 Task: Add a signature Francisco Garcia containing Best wishes for a happy Independence Day, Francisco Garcia to email address softage.1@softage.net and add a label Training
Action: Mouse moved to (456, 716)
Screenshot: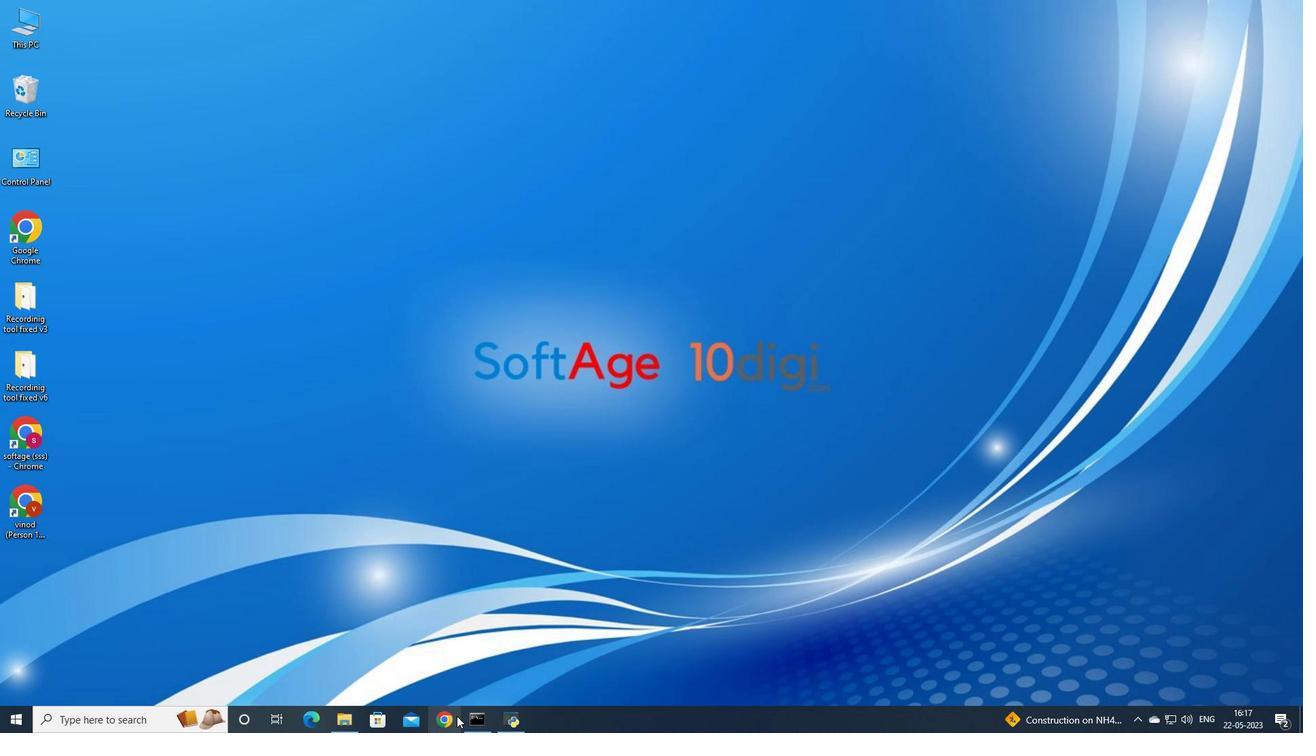 
Action: Mouse pressed left at (456, 716)
Screenshot: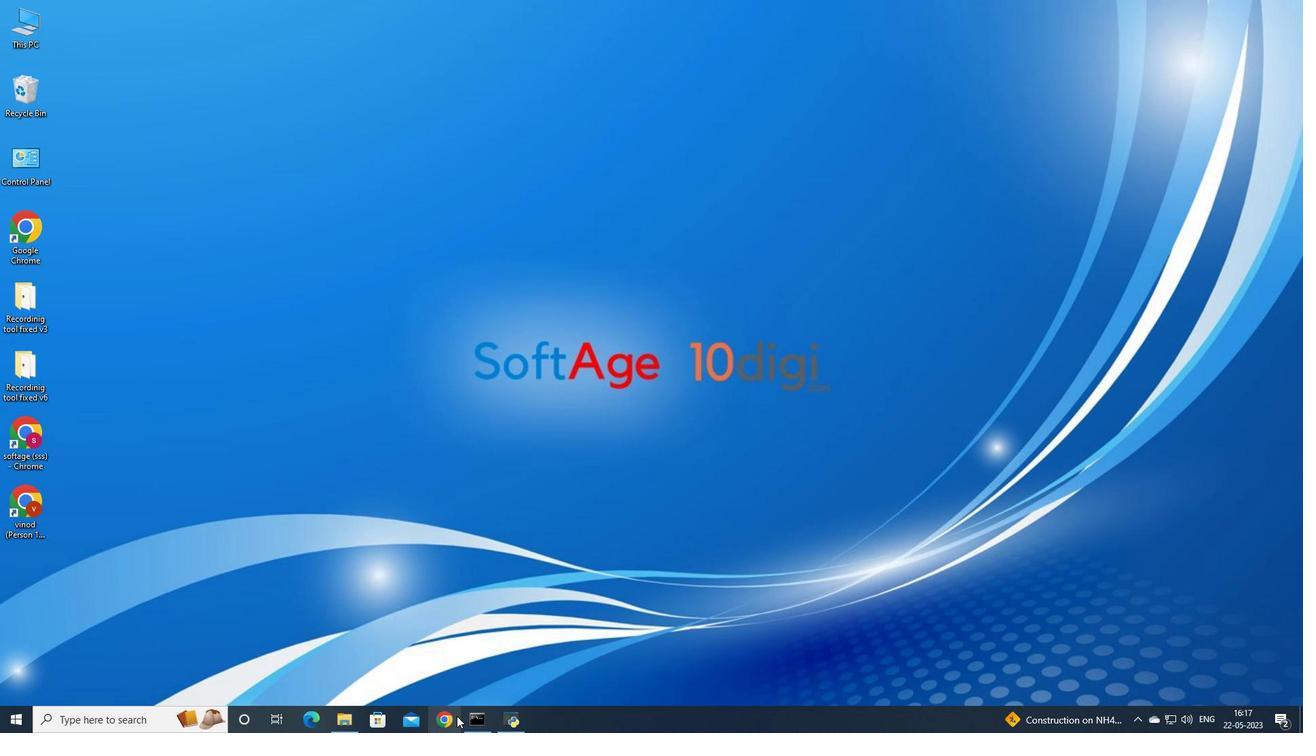 
Action: Mouse moved to (589, 420)
Screenshot: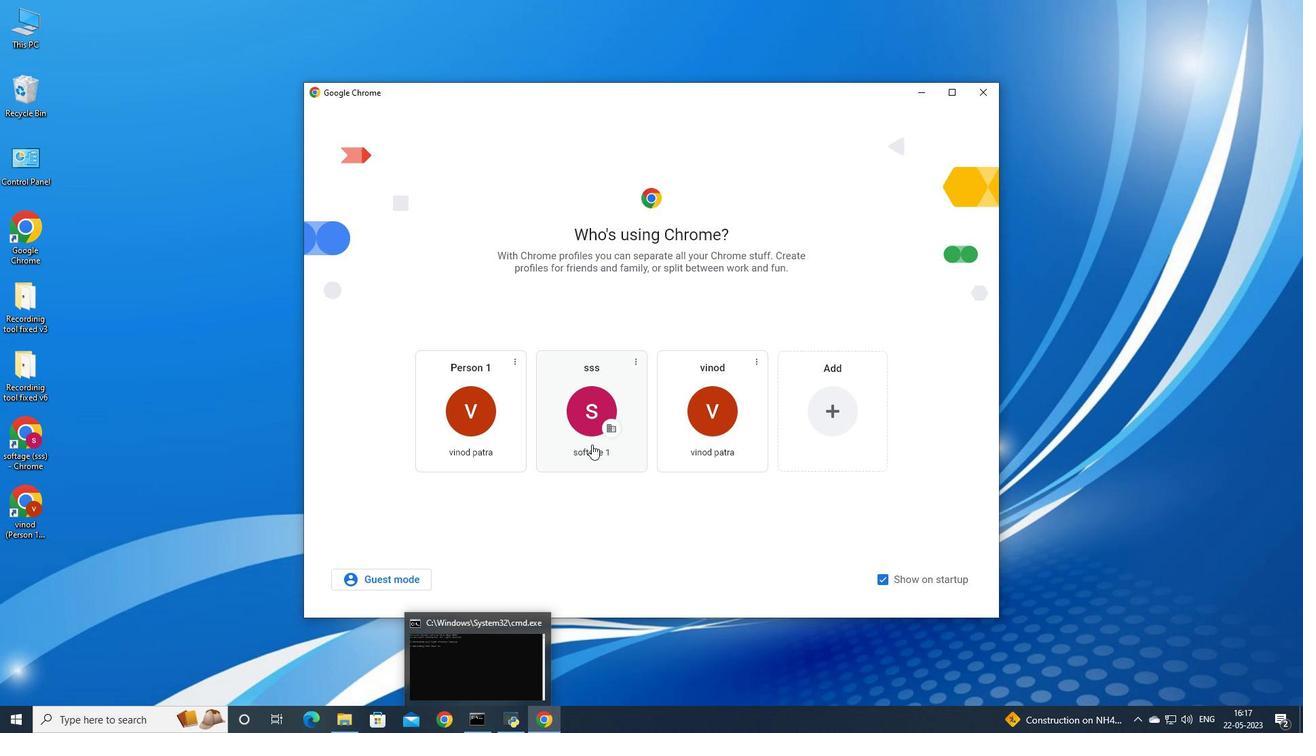 
Action: Mouse pressed left at (589, 420)
Screenshot: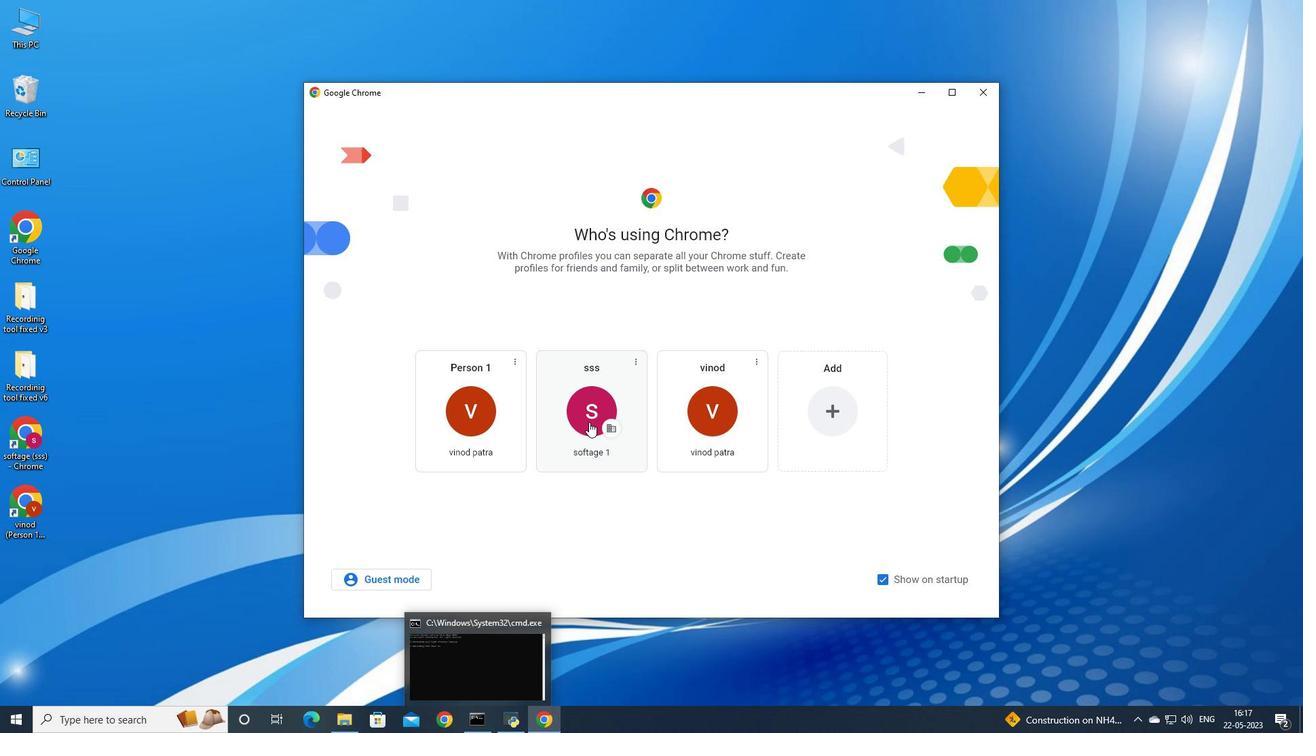 
Action: Mouse moved to (1166, 65)
Screenshot: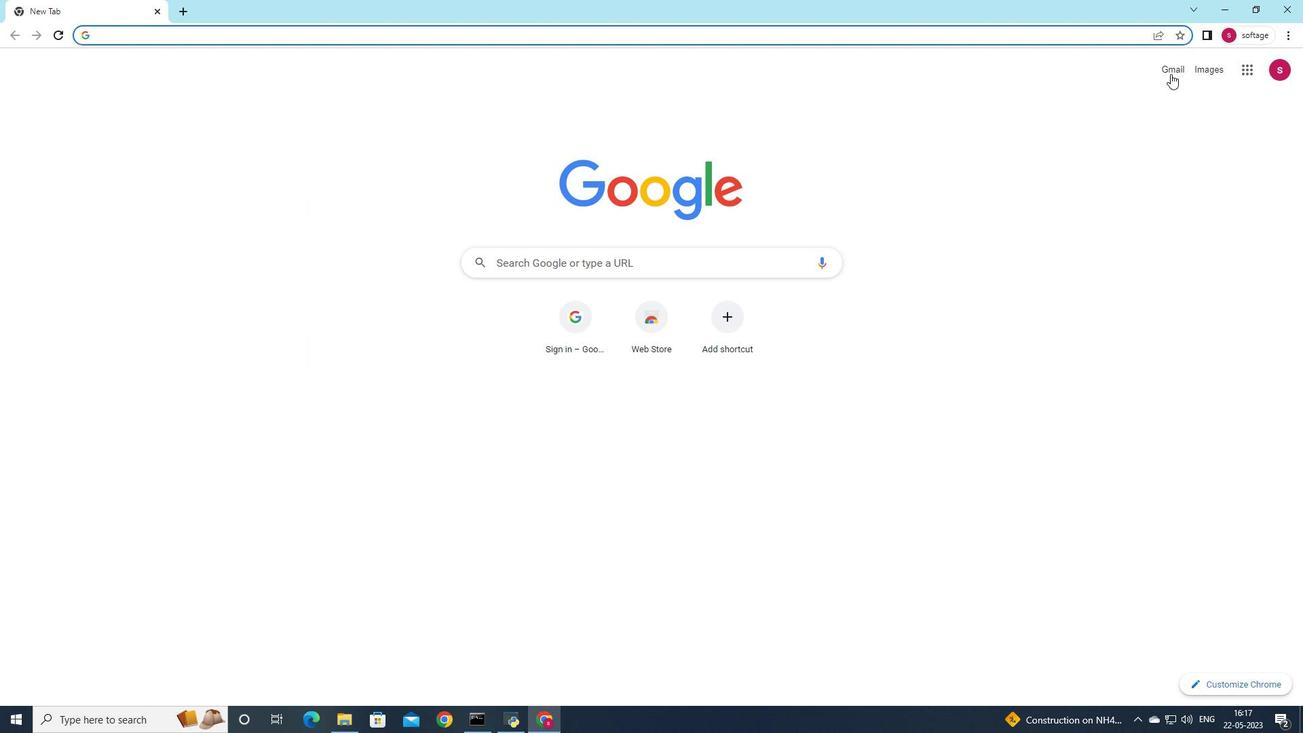 
Action: Mouse pressed left at (1166, 65)
Screenshot: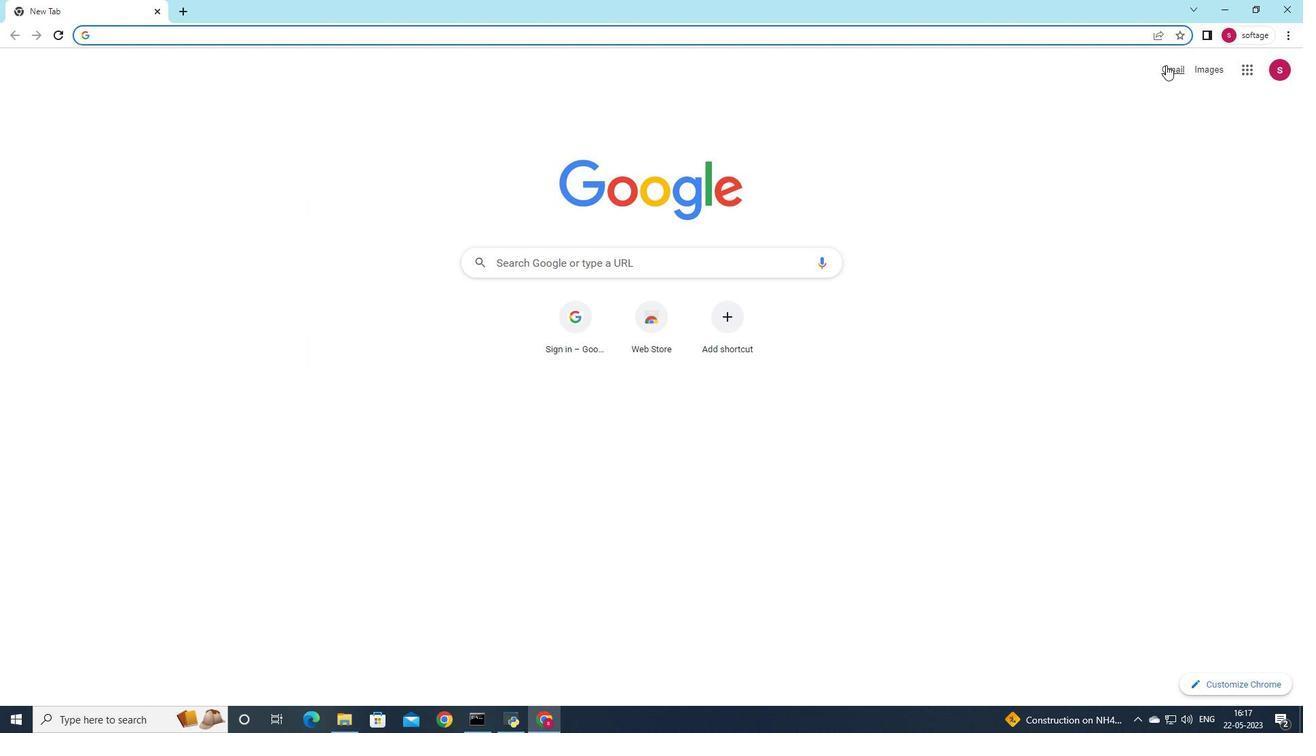 
Action: Mouse moved to (1141, 90)
Screenshot: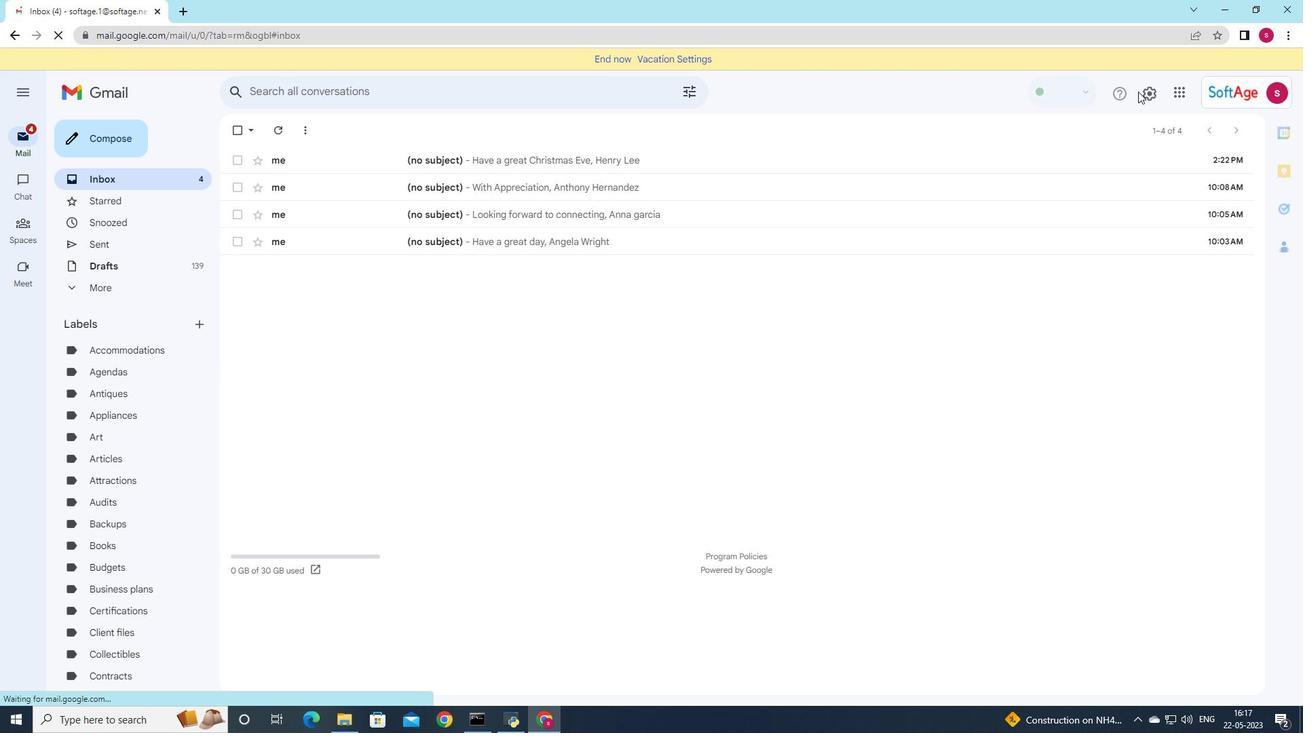 
Action: Mouse pressed left at (1141, 90)
Screenshot: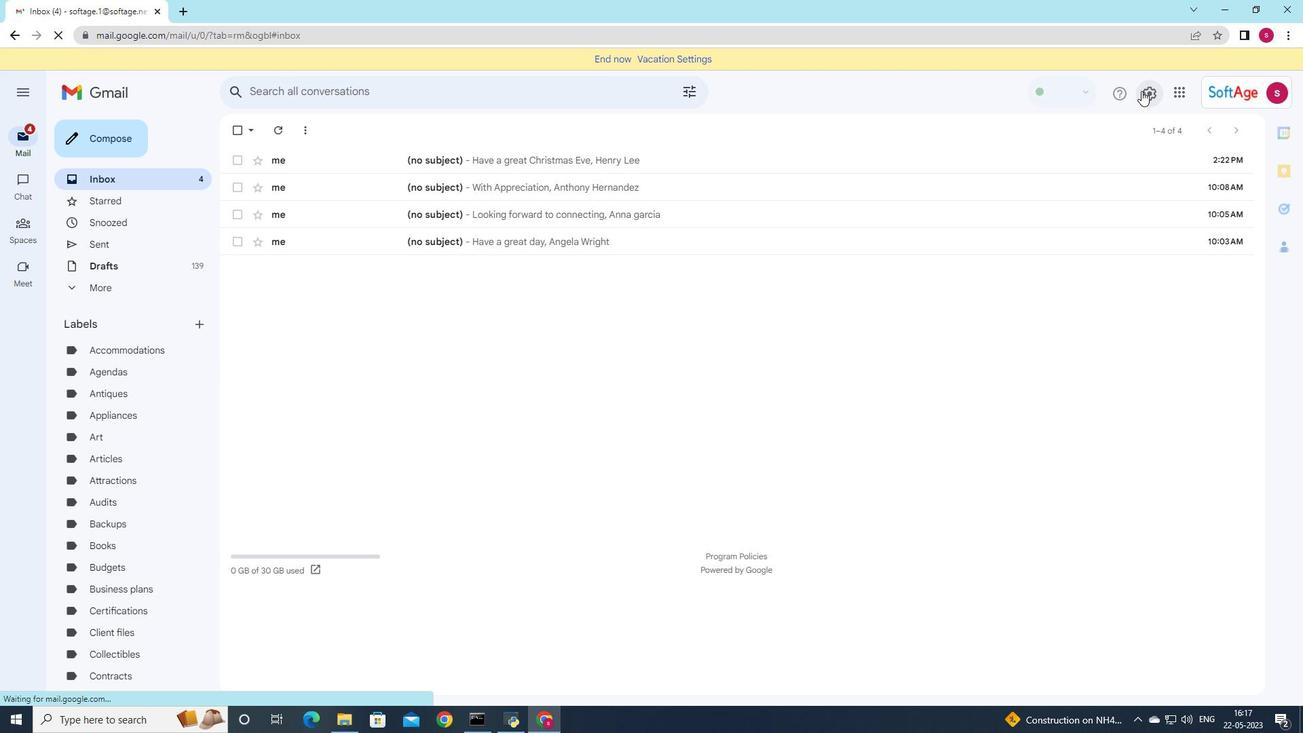 
Action: Mouse moved to (1155, 162)
Screenshot: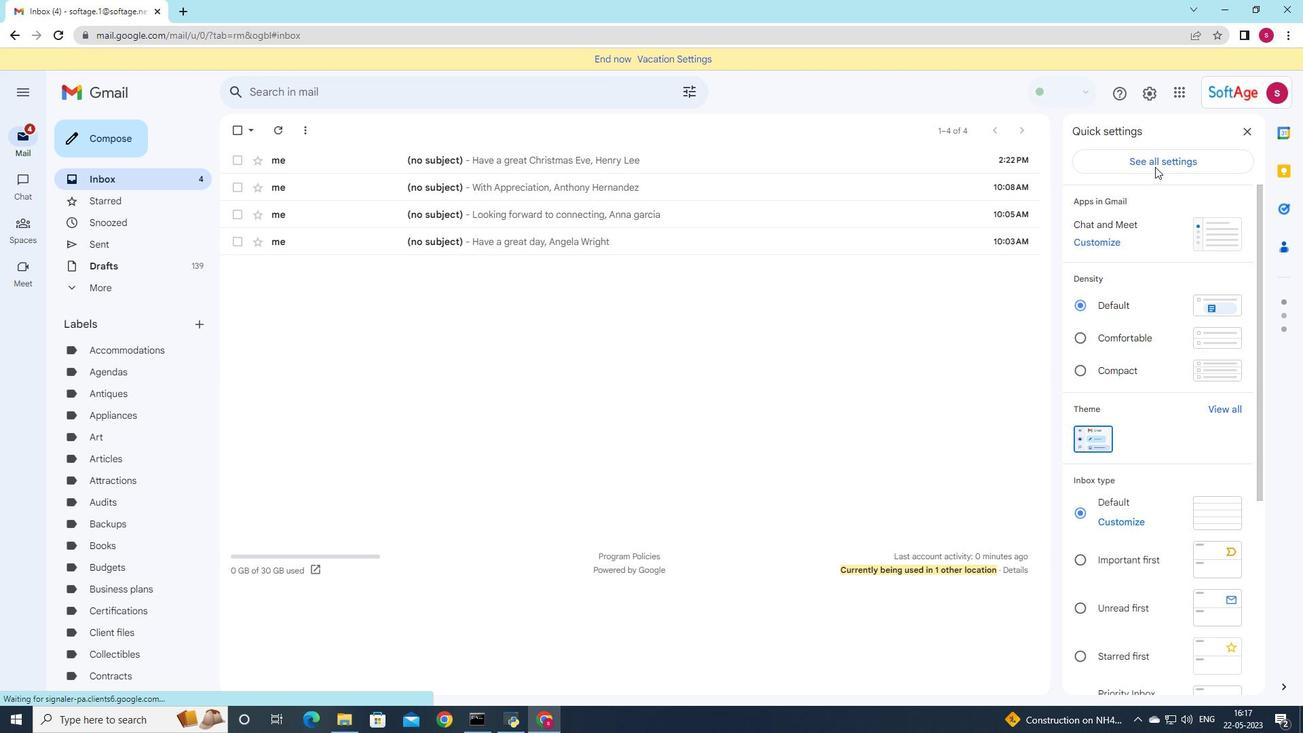 
Action: Mouse pressed left at (1155, 162)
Screenshot: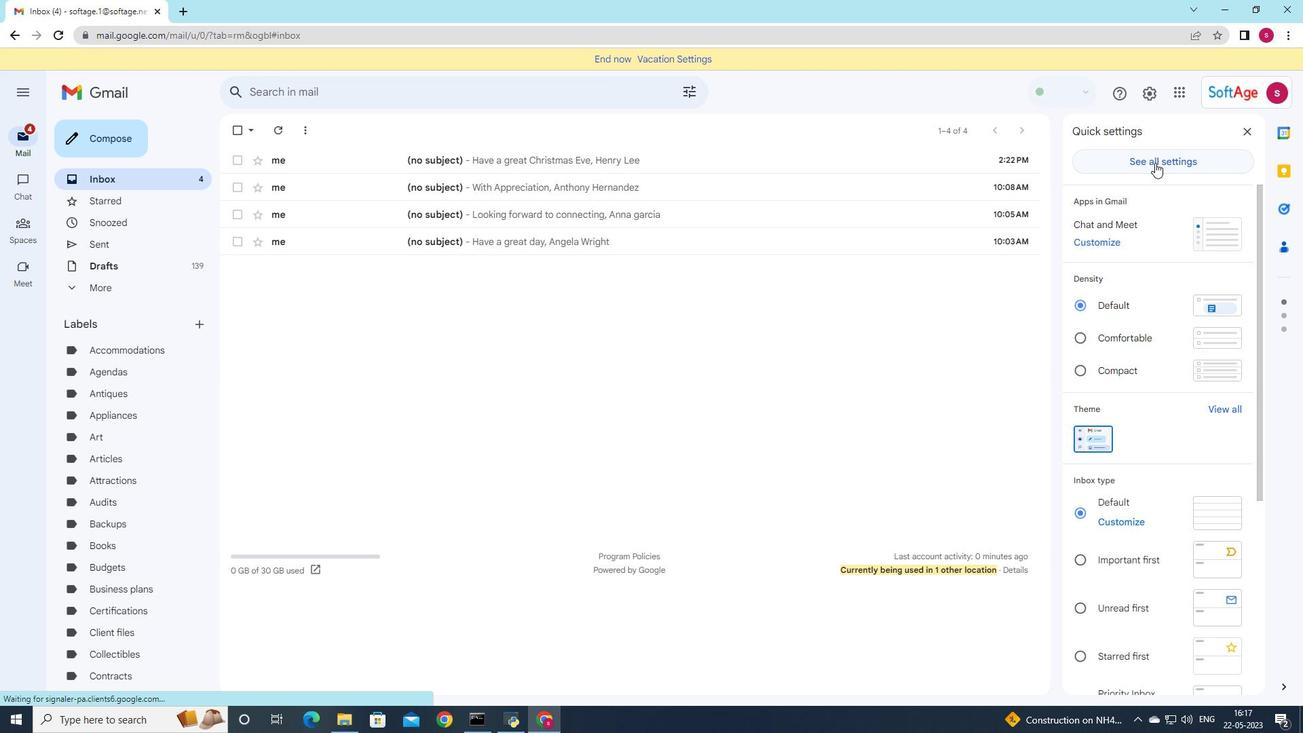 
Action: Mouse moved to (637, 404)
Screenshot: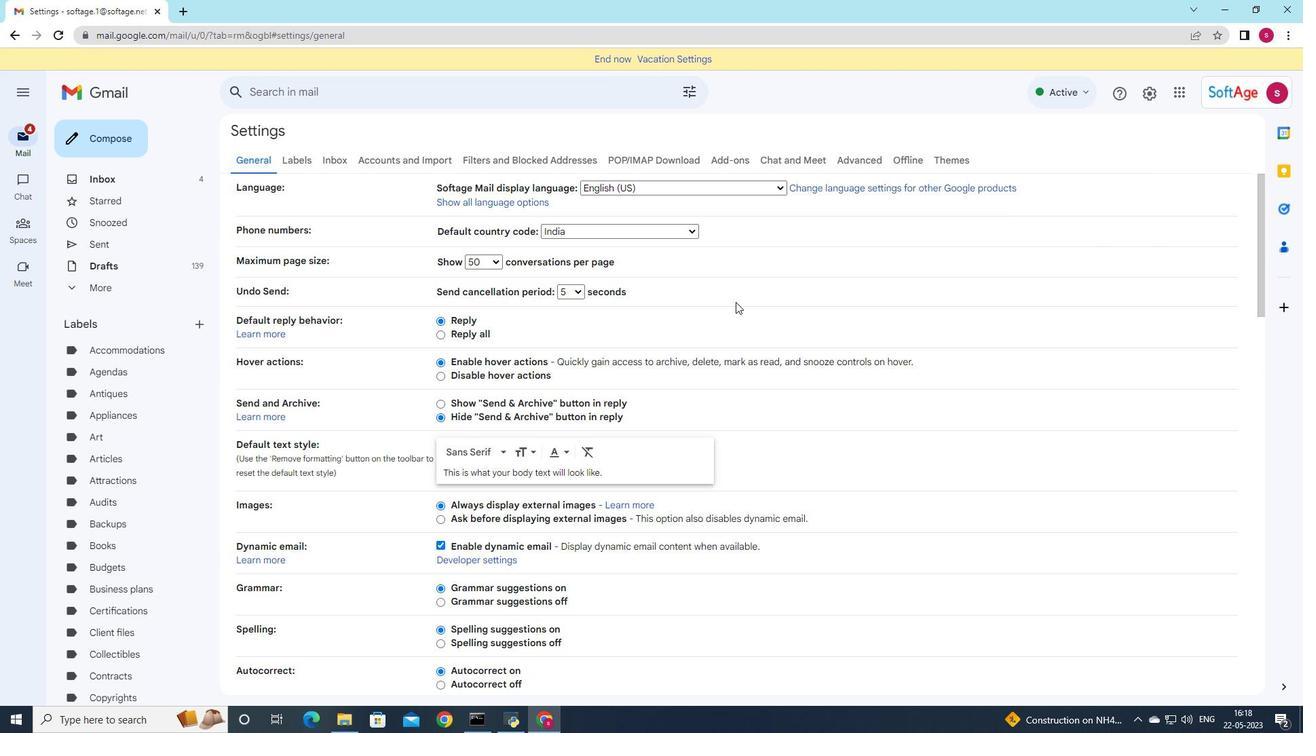 
Action: Mouse scrolled (637, 403) with delta (0, 0)
Screenshot: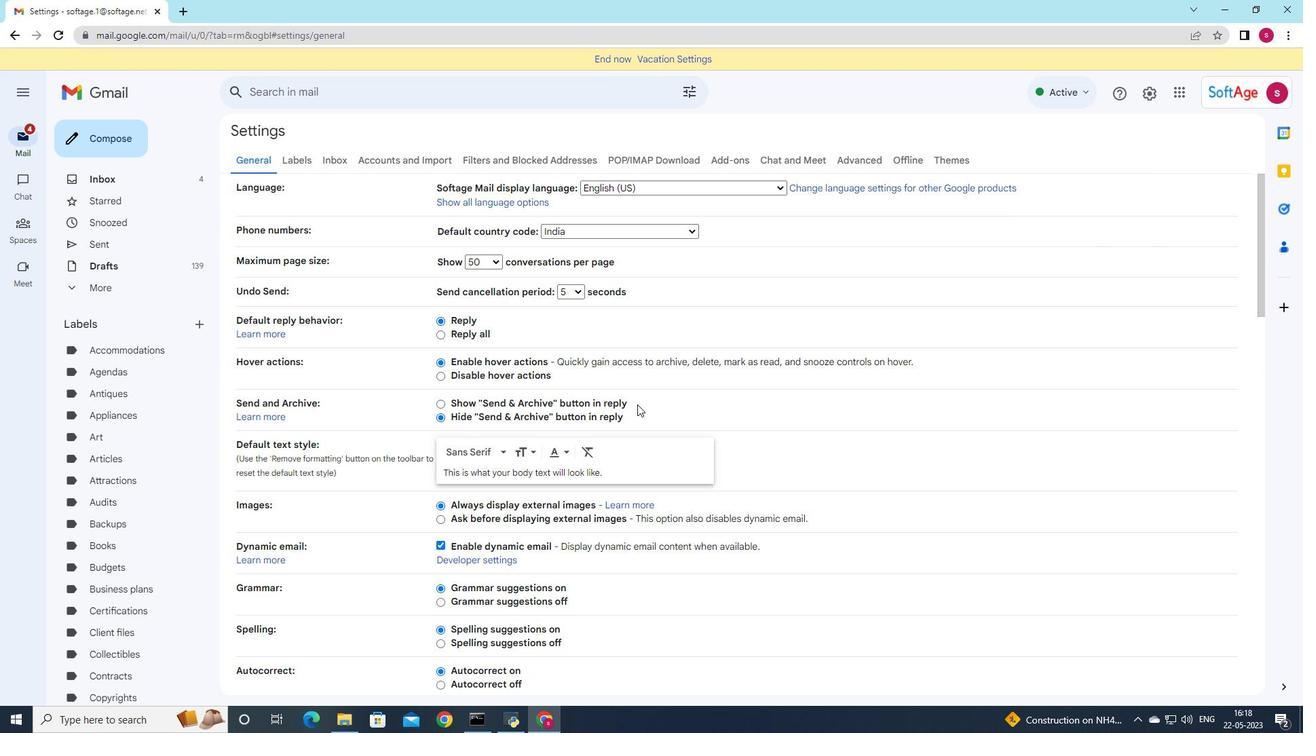 
Action: Mouse scrolled (637, 403) with delta (0, 0)
Screenshot: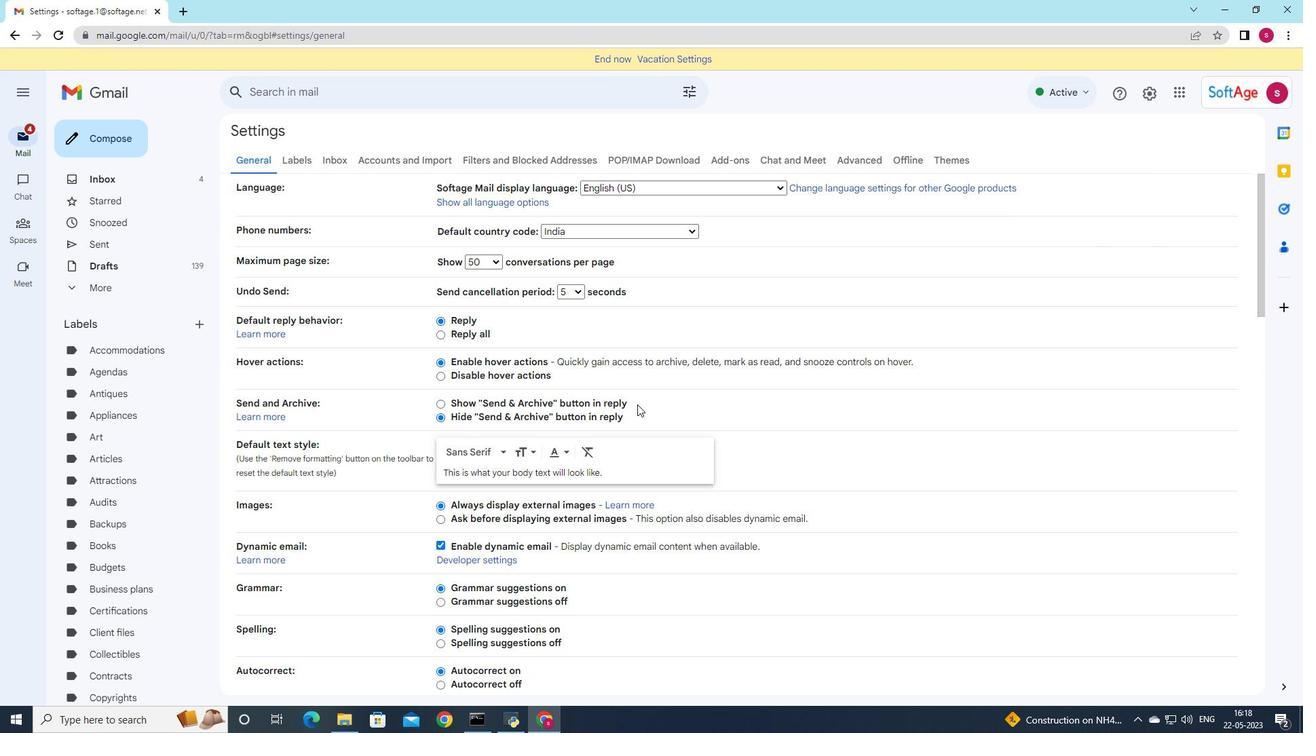 
Action: Mouse scrolled (637, 403) with delta (0, 0)
Screenshot: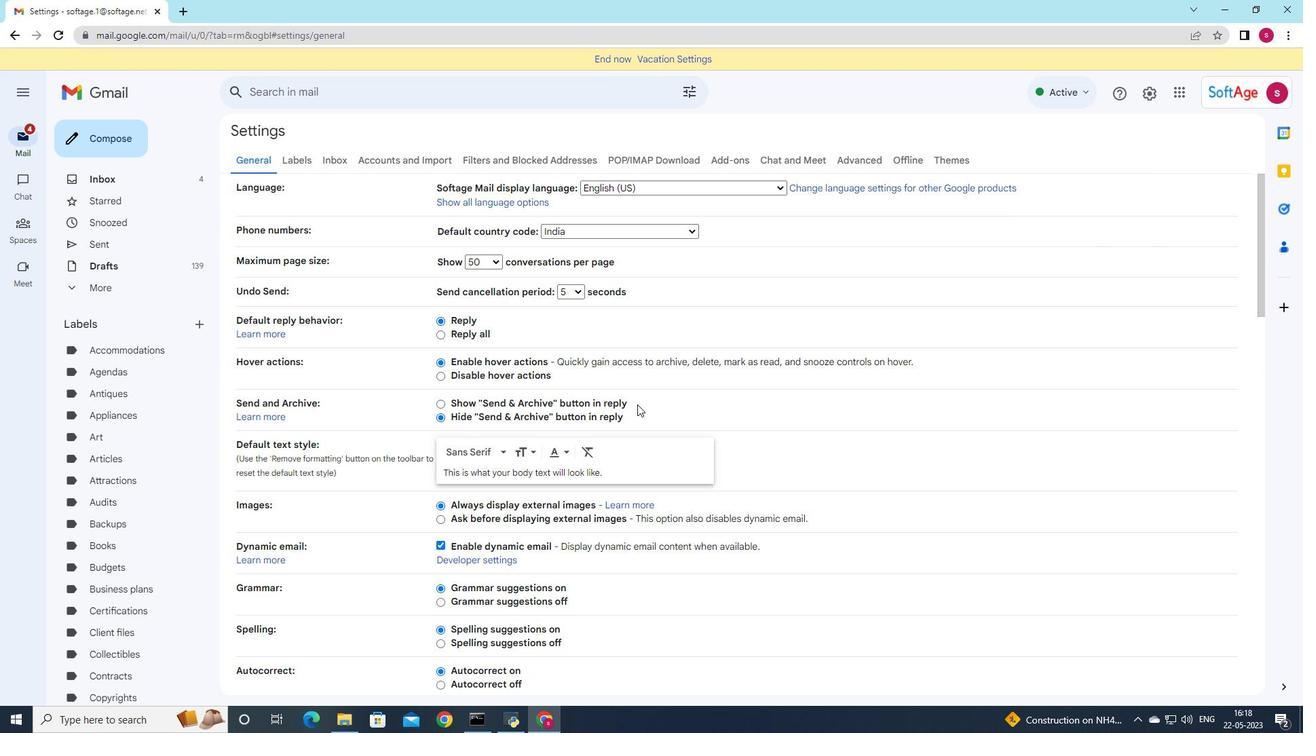 
Action: Mouse scrolled (637, 403) with delta (0, 0)
Screenshot: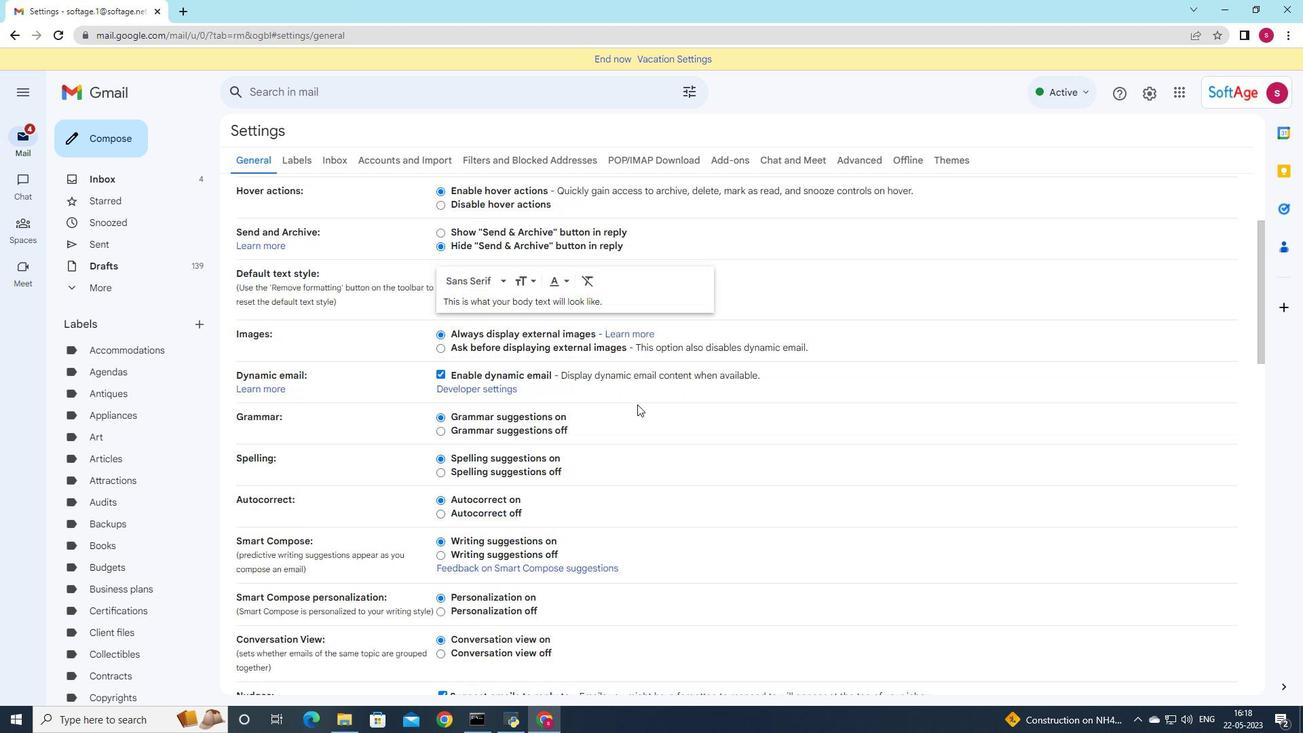 
Action: Mouse scrolled (637, 403) with delta (0, 0)
Screenshot: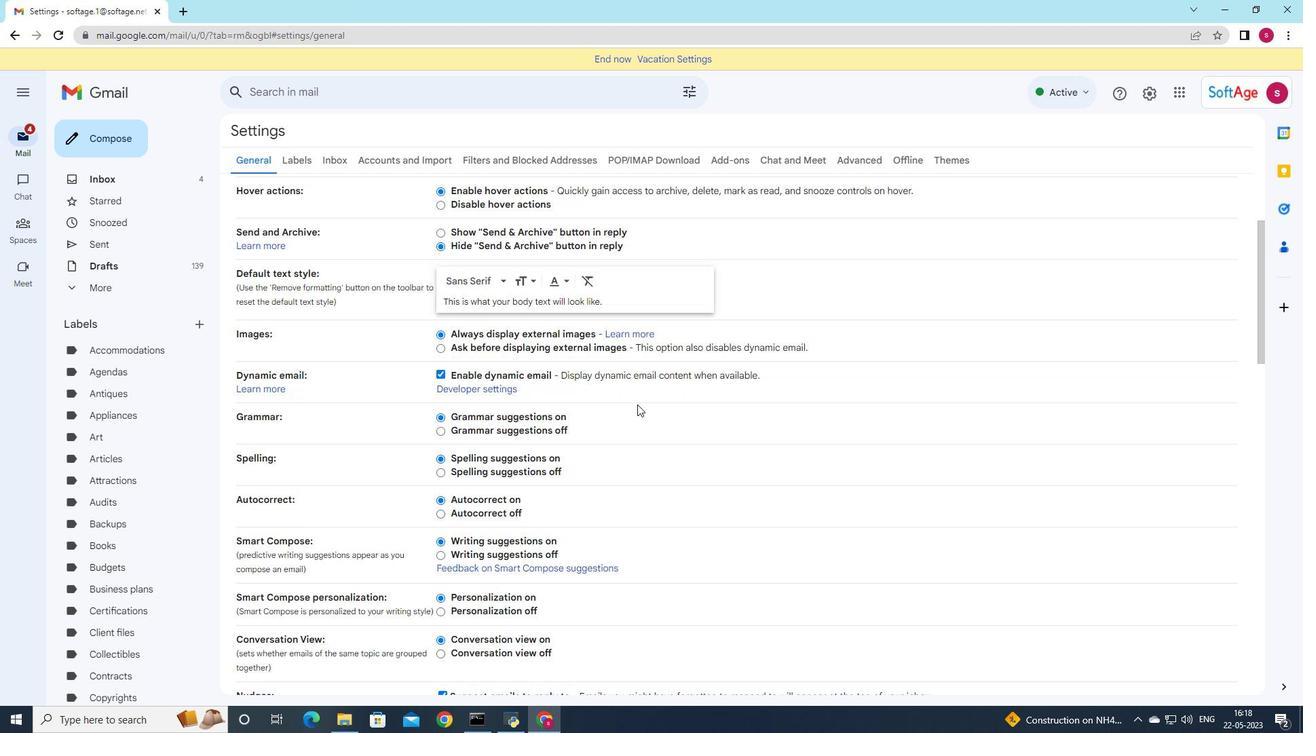 
Action: Mouse scrolled (637, 403) with delta (0, 0)
Screenshot: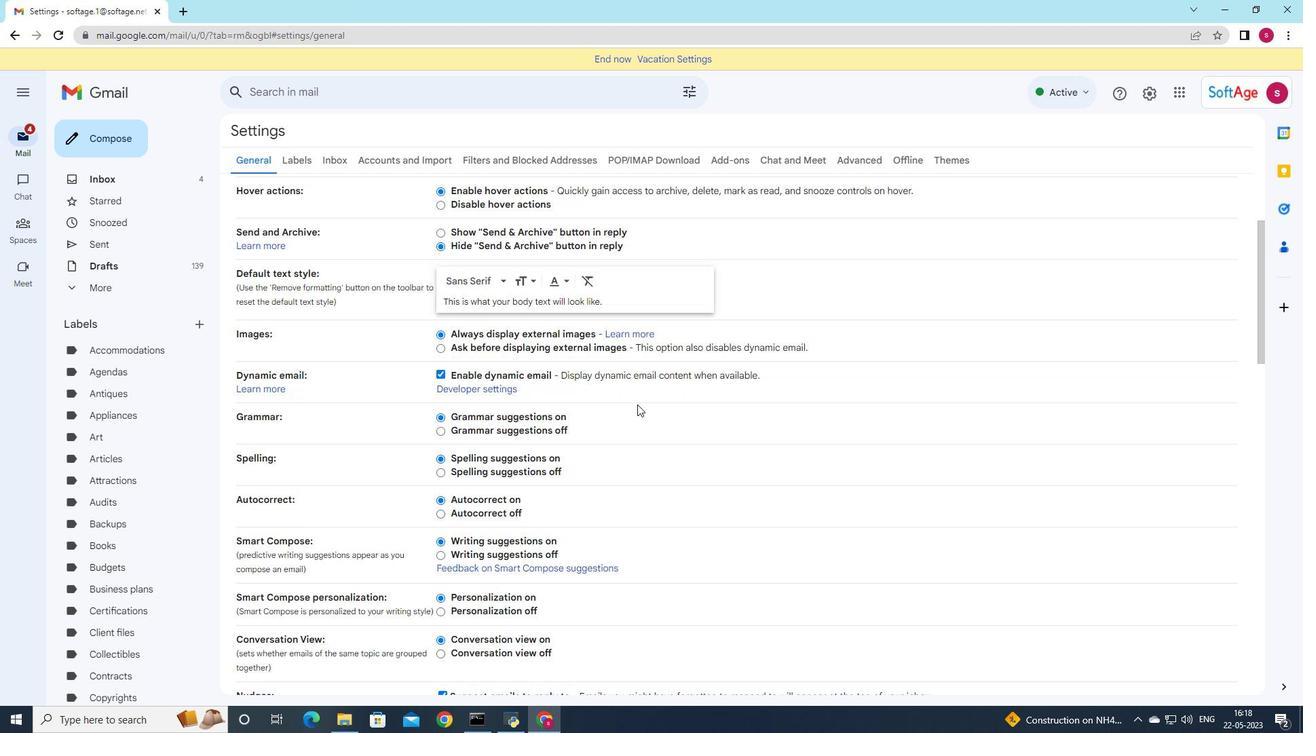 
Action: Mouse scrolled (637, 403) with delta (0, 0)
Screenshot: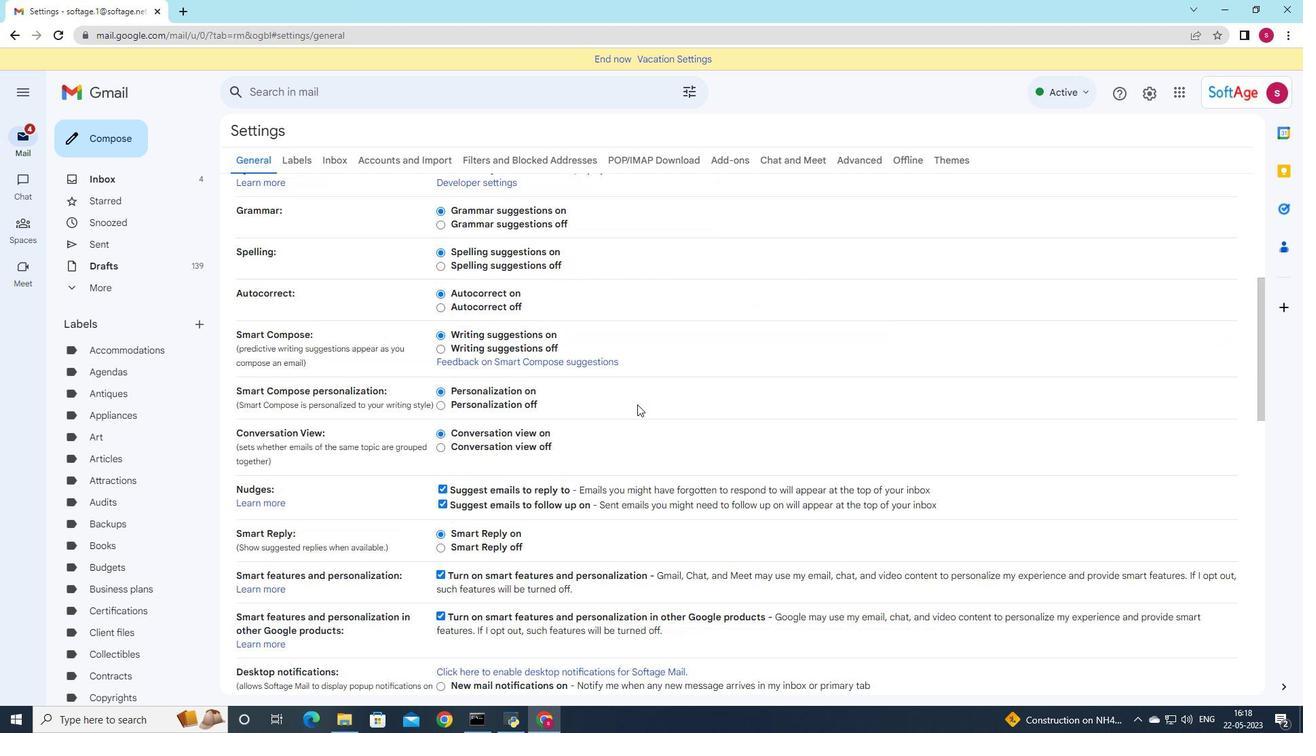 
Action: Mouse scrolled (637, 403) with delta (0, 0)
Screenshot: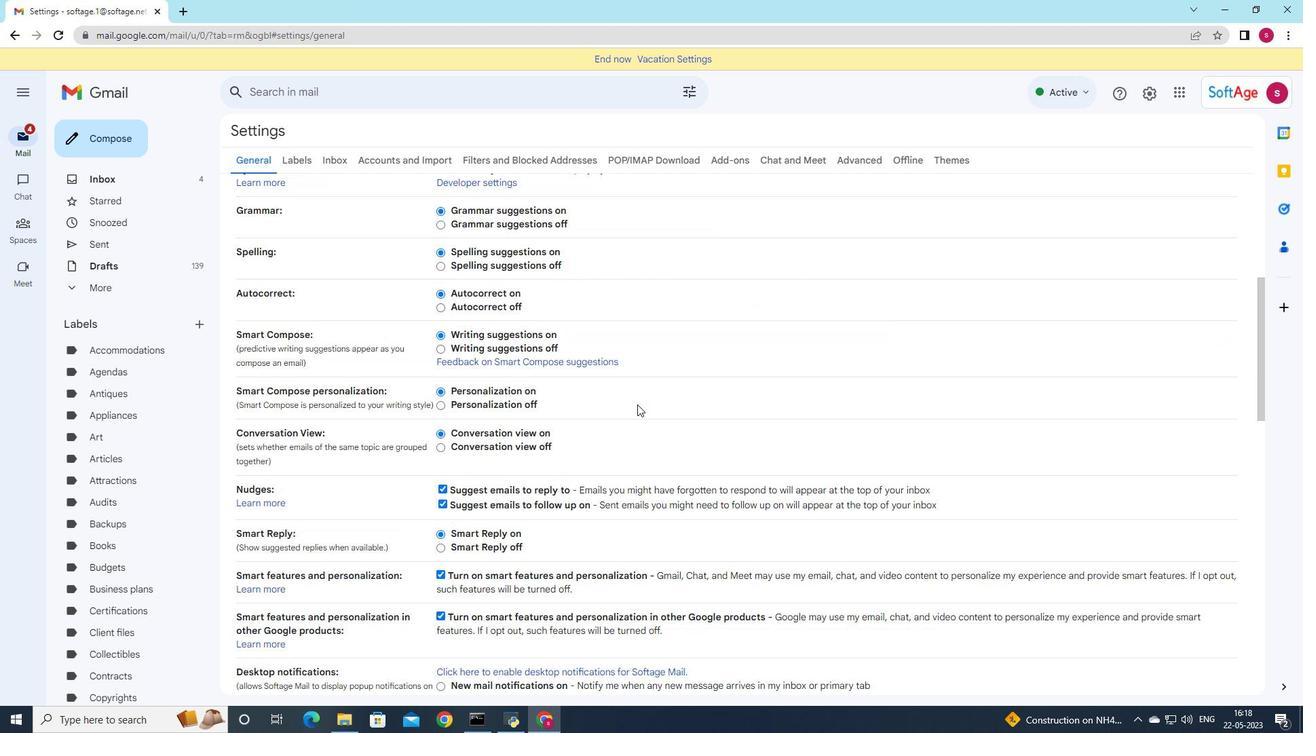 
Action: Mouse scrolled (637, 403) with delta (0, 0)
Screenshot: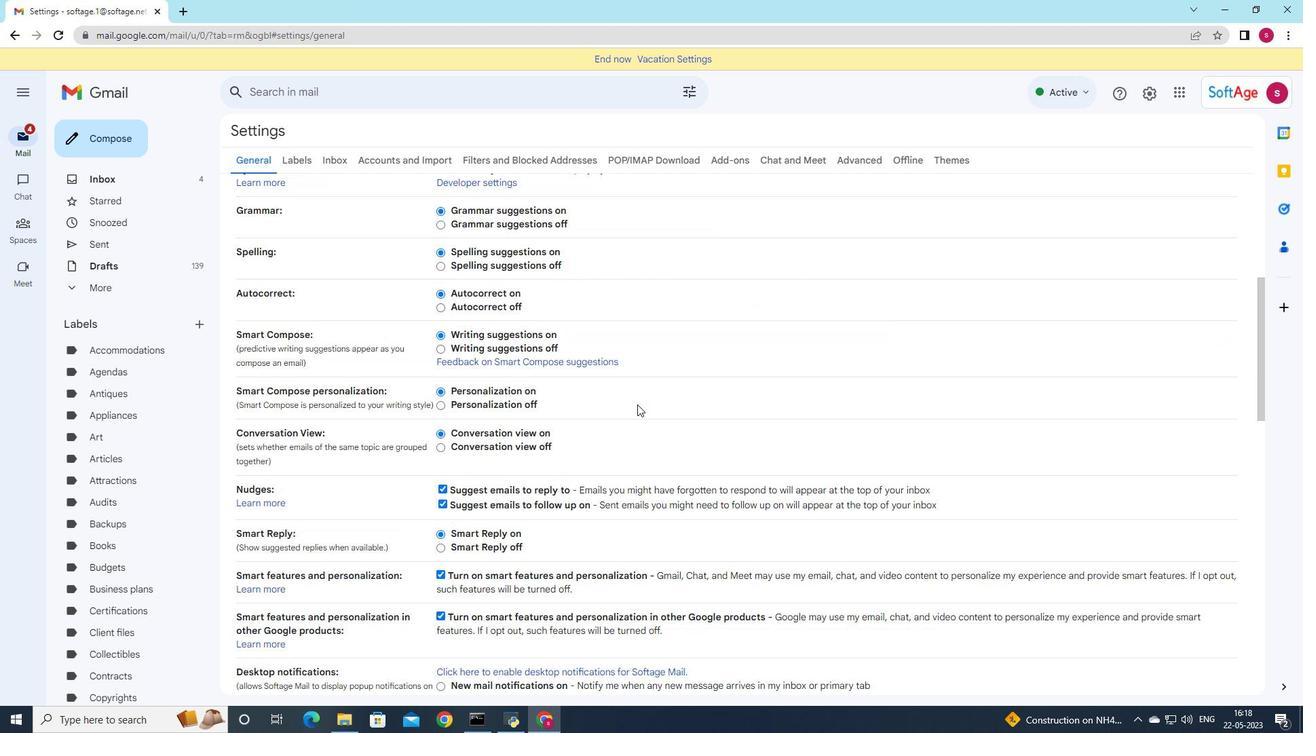 
Action: Mouse scrolled (637, 403) with delta (0, 0)
Screenshot: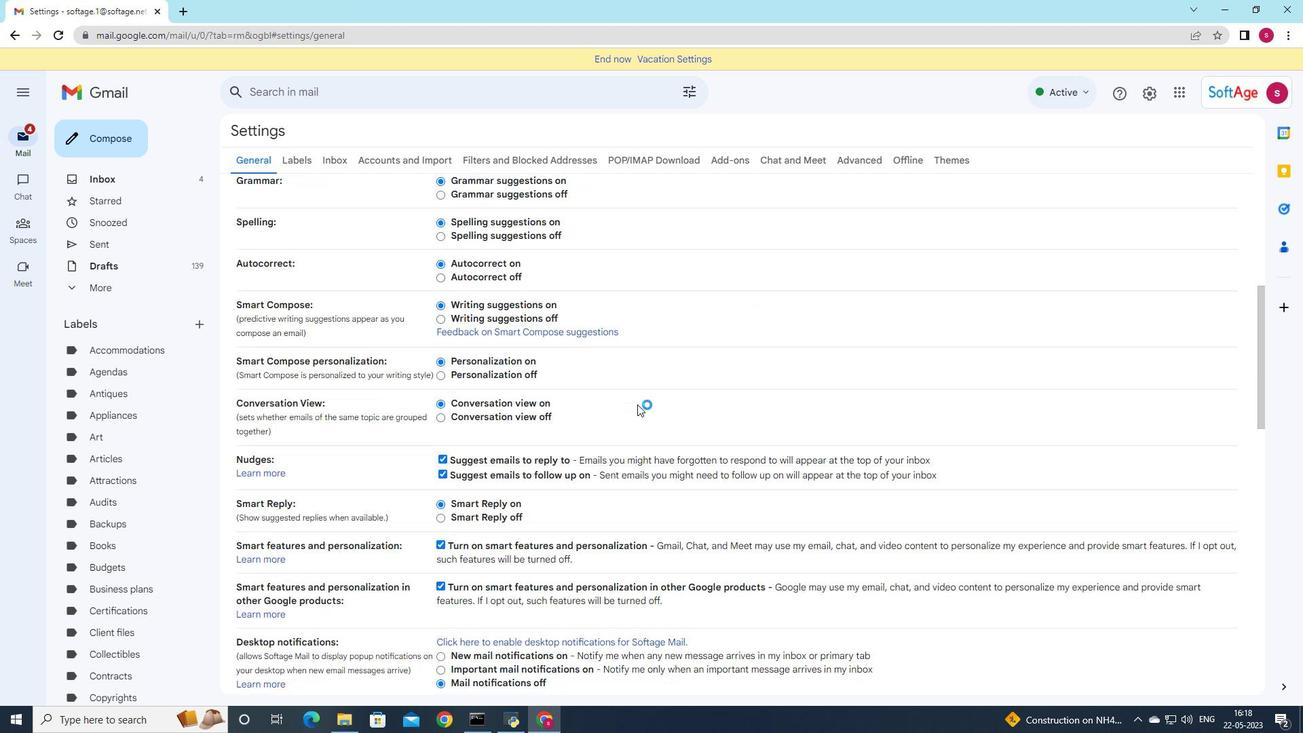 
Action: Mouse scrolled (637, 403) with delta (0, 0)
Screenshot: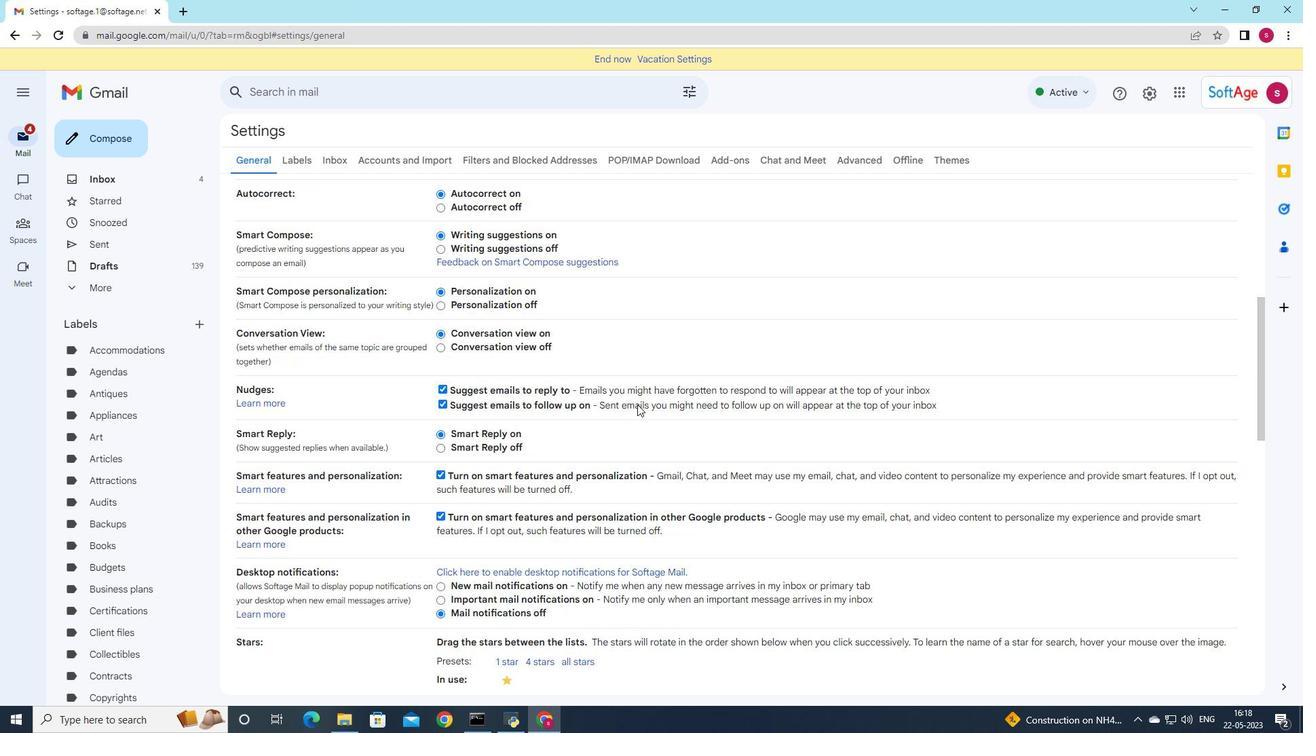 
Action: Mouse scrolled (637, 403) with delta (0, 0)
Screenshot: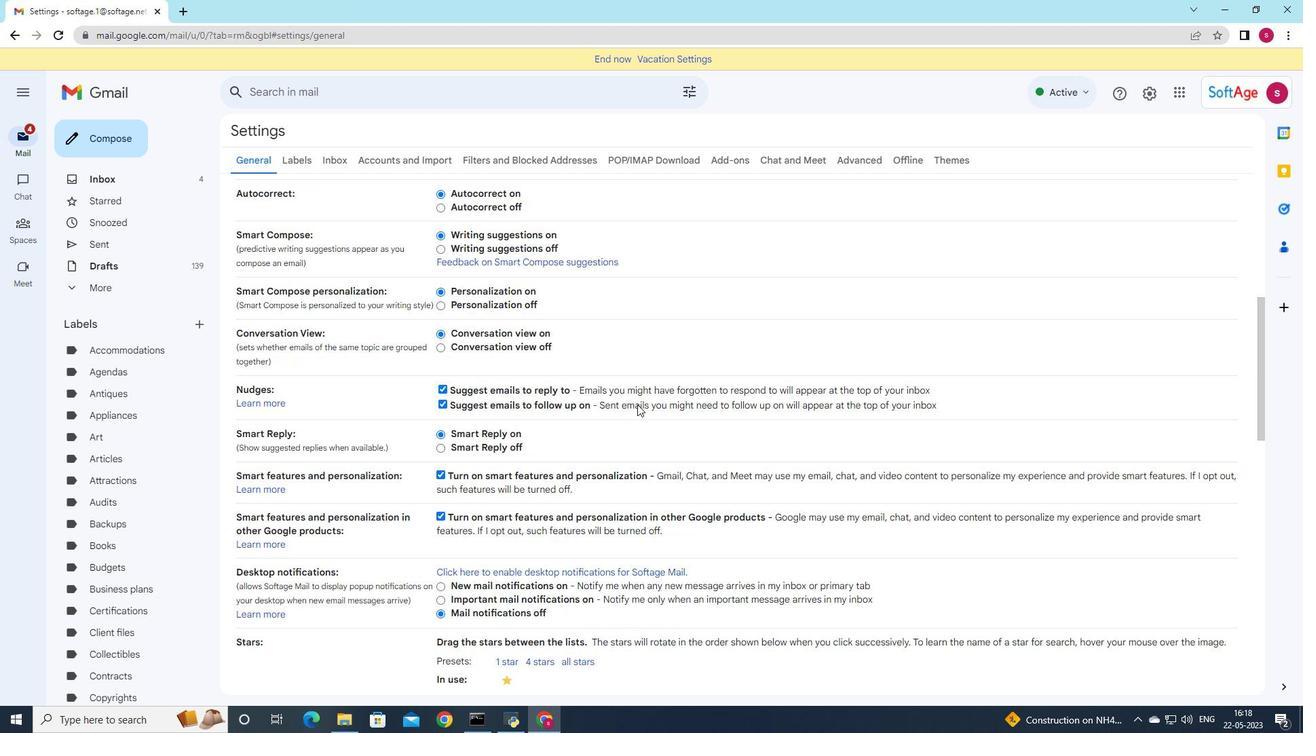 
Action: Mouse scrolled (637, 403) with delta (0, 0)
Screenshot: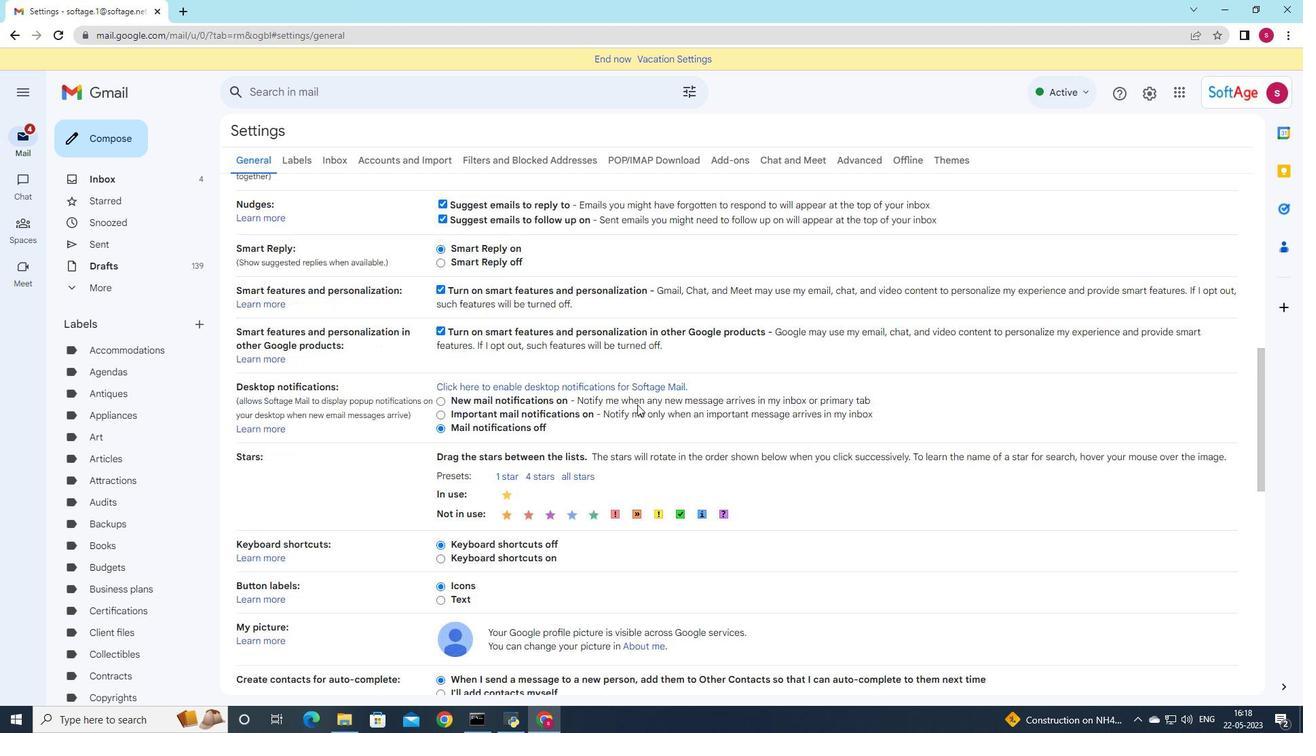
Action: Mouse scrolled (637, 403) with delta (0, 0)
Screenshot: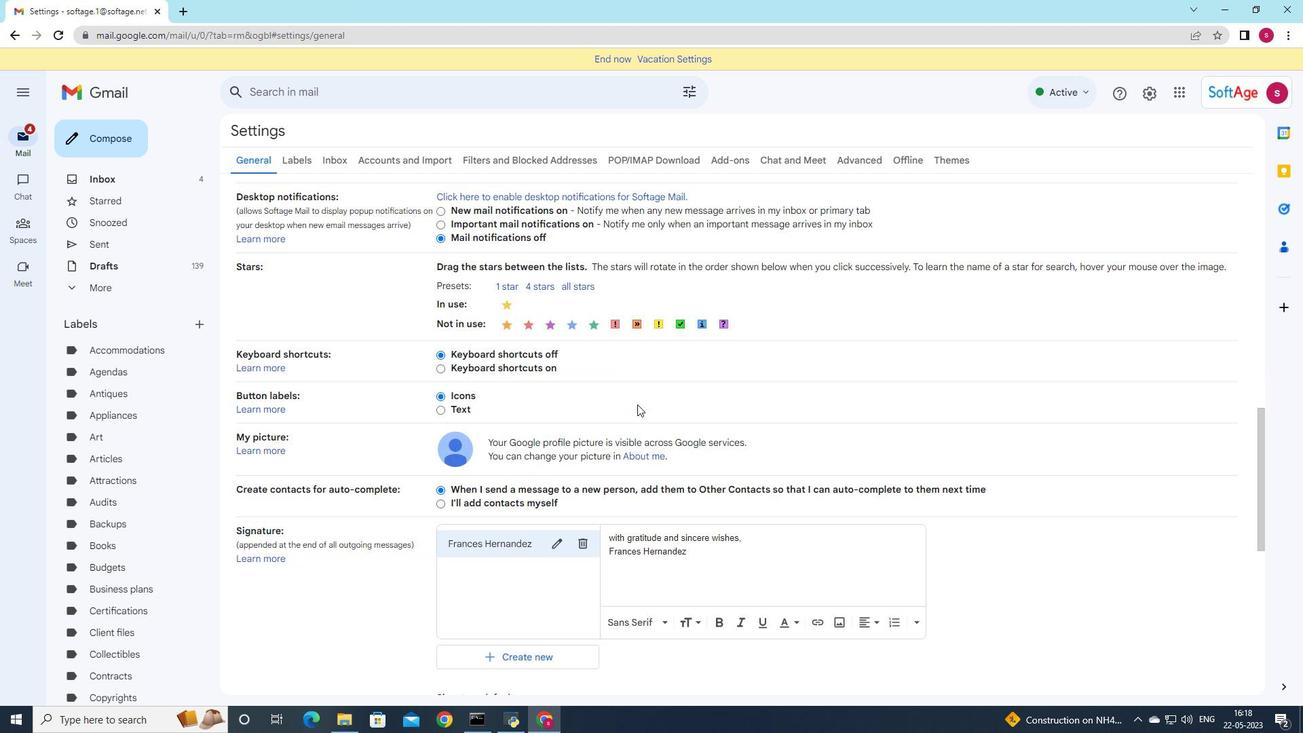 
Action: Mouse scrolled (637, 403) with delta (0, 0)
Screenshot: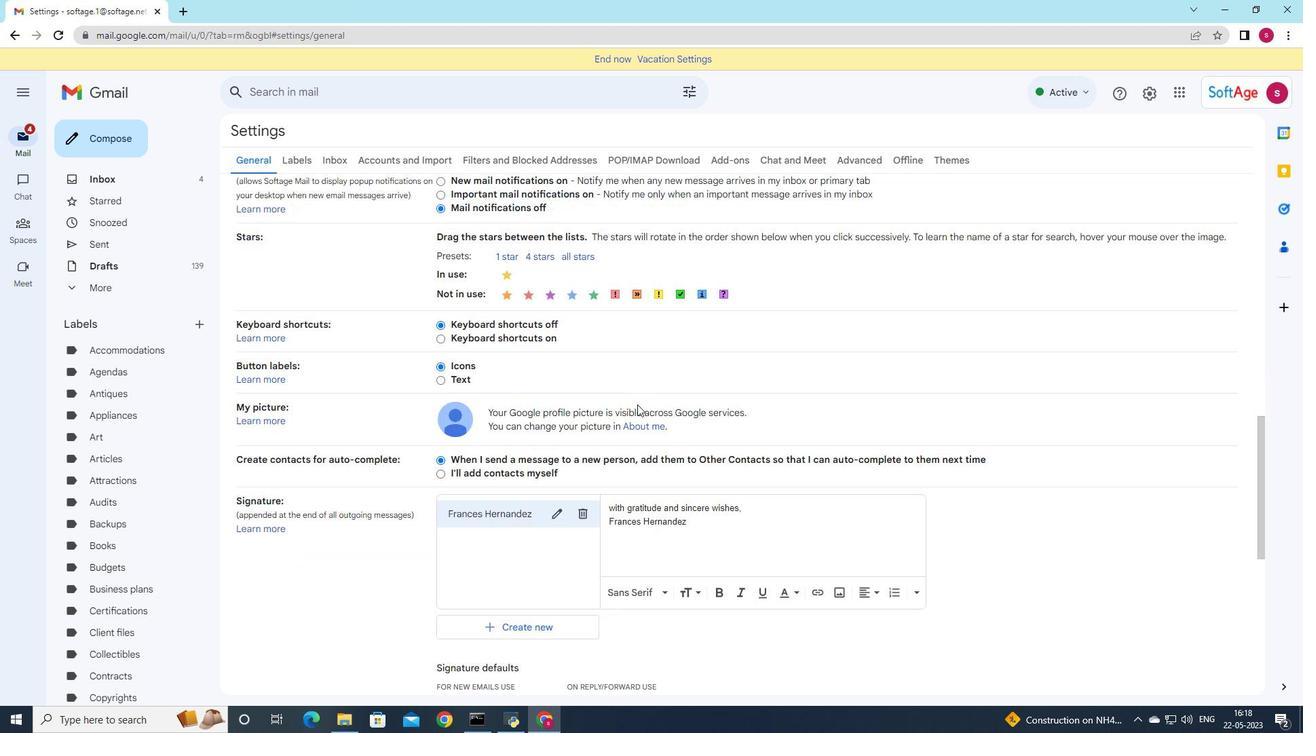 
Action: Mouse scrolled (637, 403) with delta (0, 0)
Screenshot: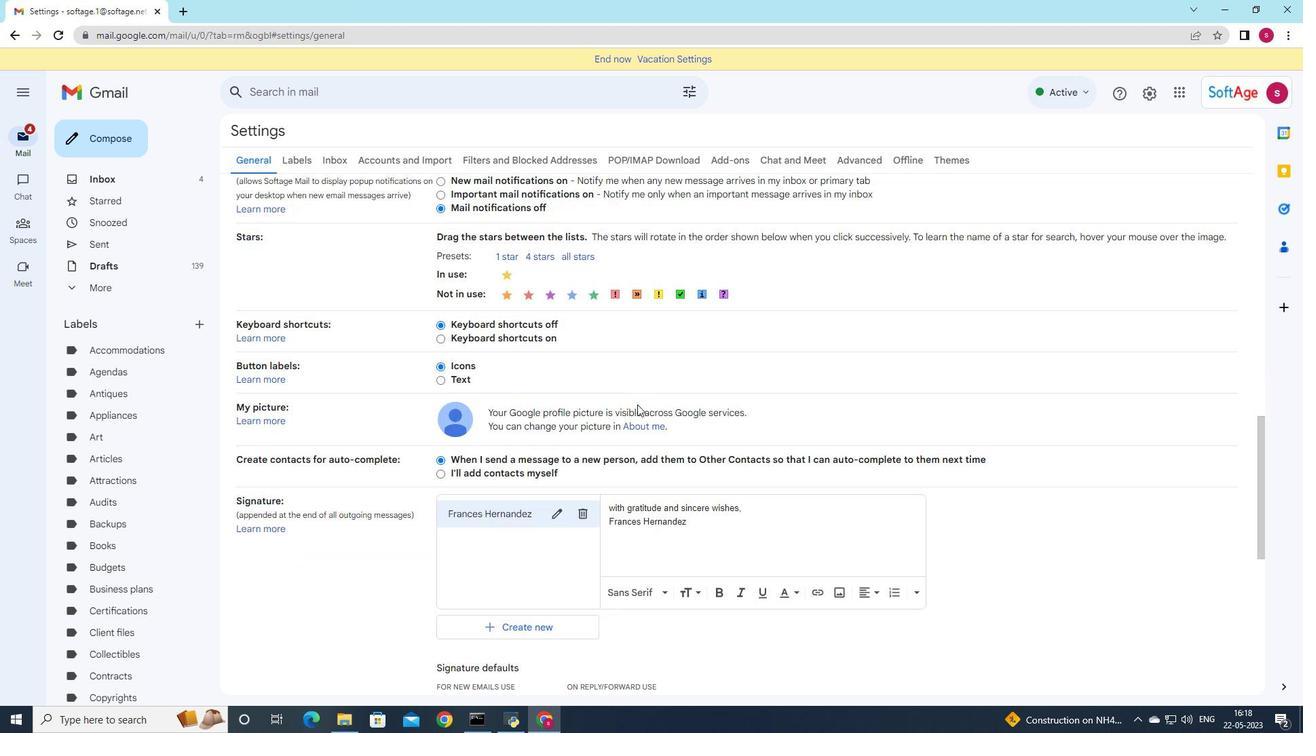 
Action: Mouse moved to (581, 321)
Screenshot: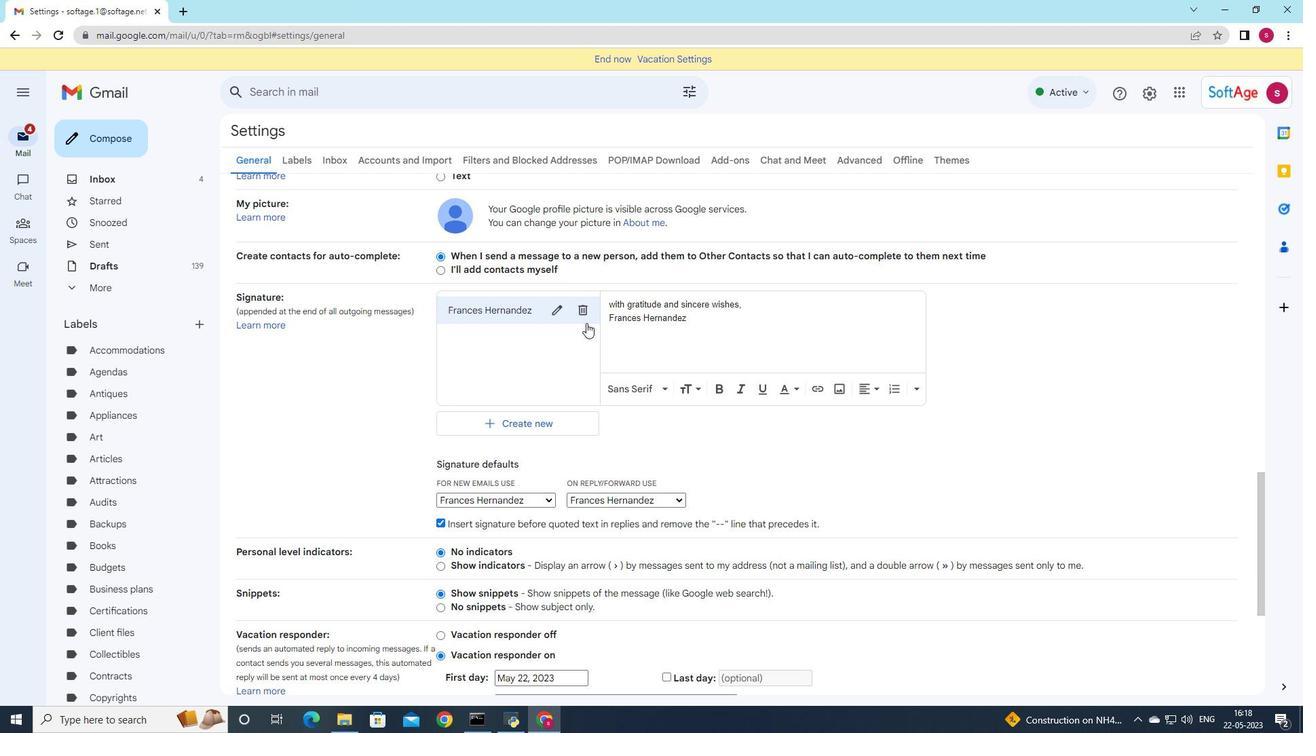
Action: Mouse pressed left at (581, 321)
Screenshot: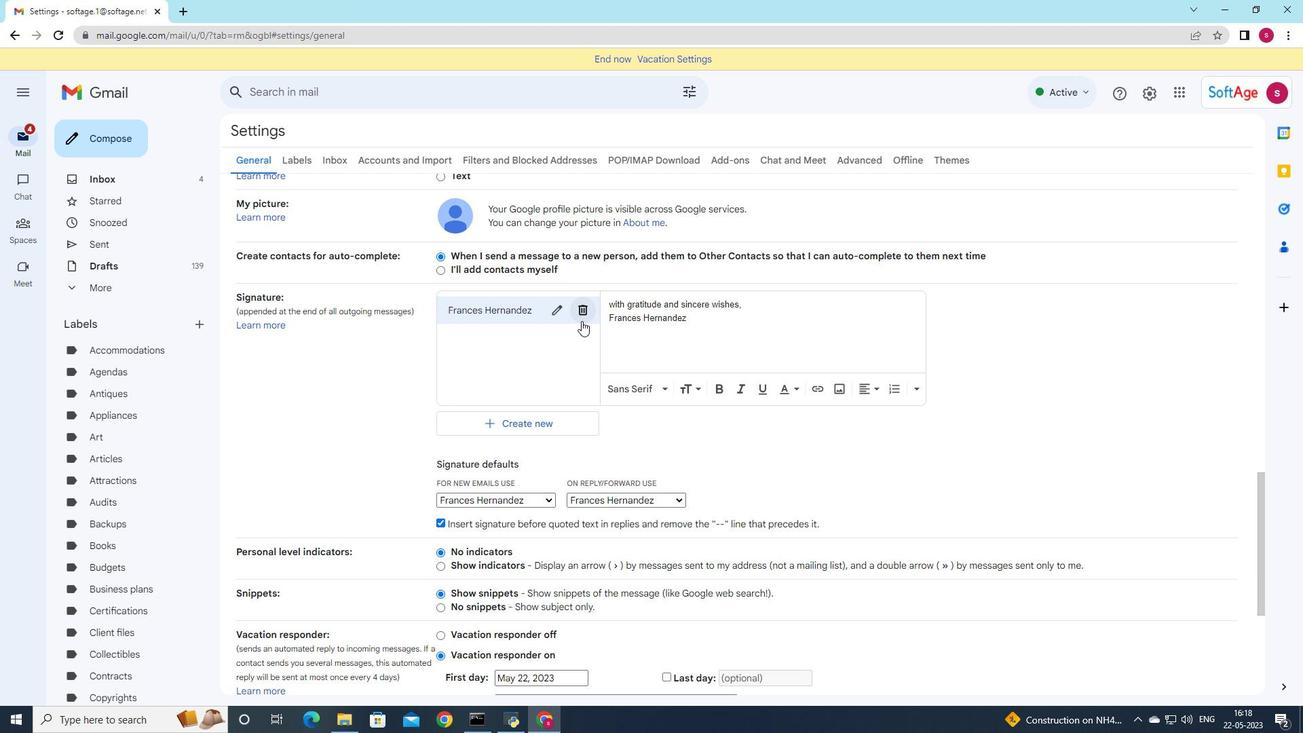 
Action: Mouse moved to (792, 403)
Screenshot: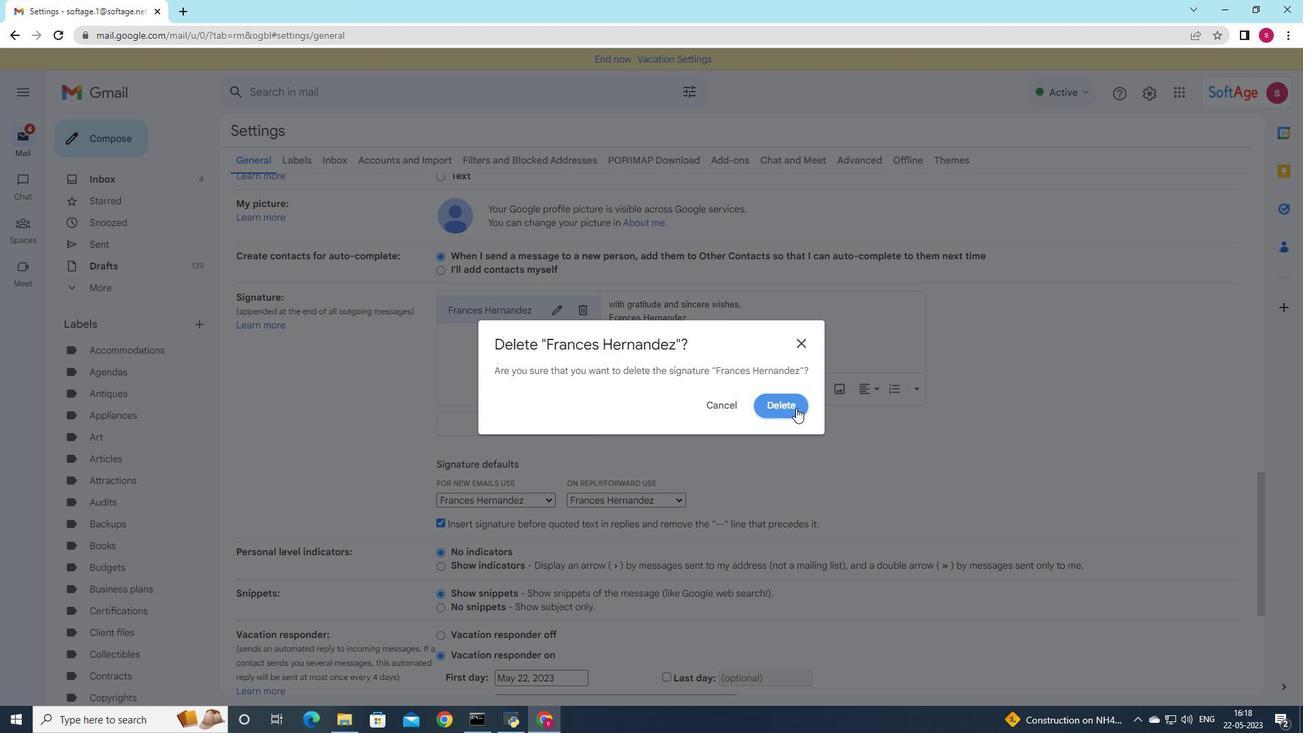 
Action: Mouse pressed left at (792, 403)
Screenshot: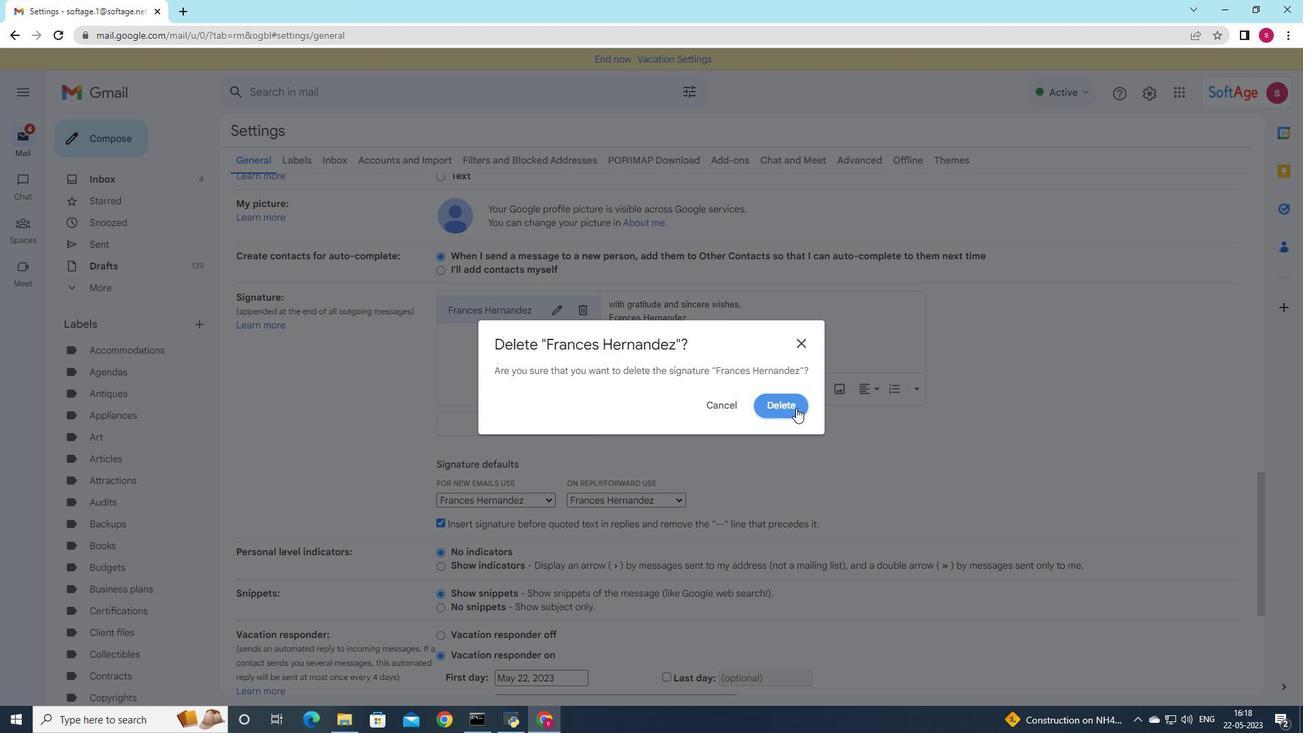 
Action: Mouse moved to (498, 321)
Screenshot: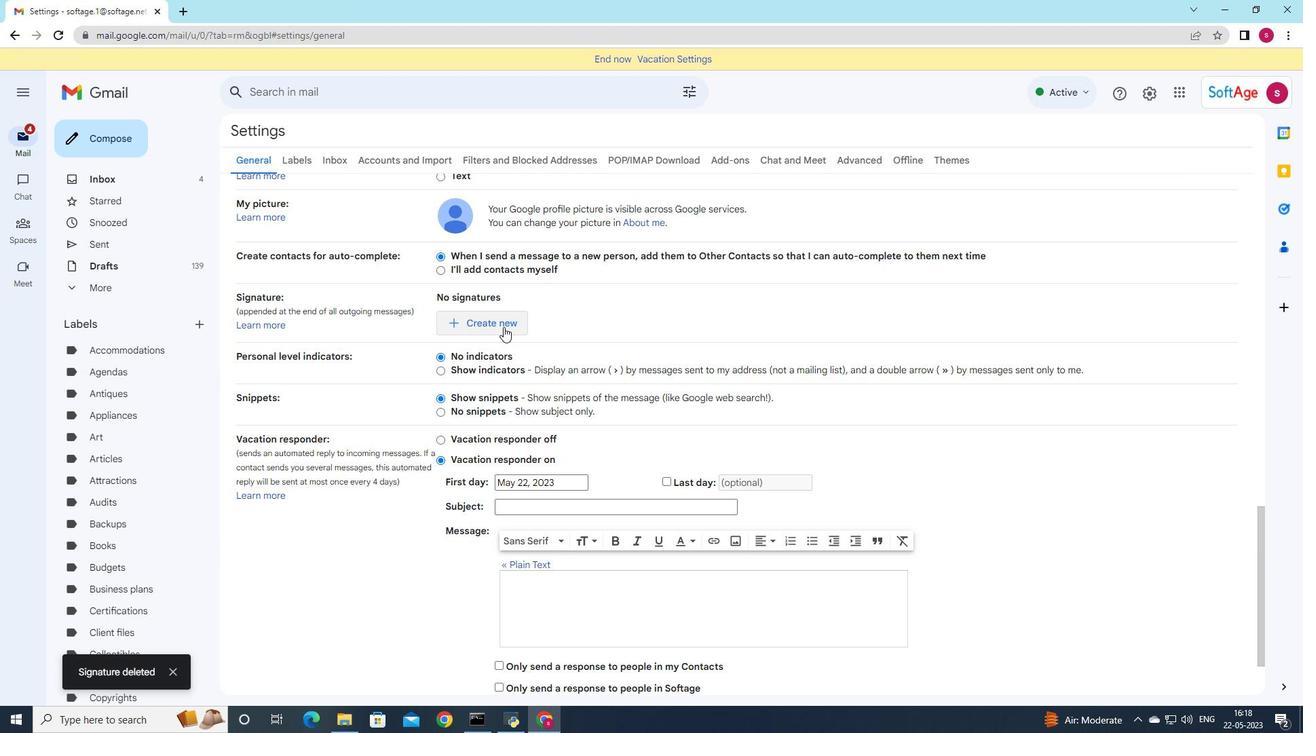 
Action: Mouse pressed left at (498, 321)
Screenshot: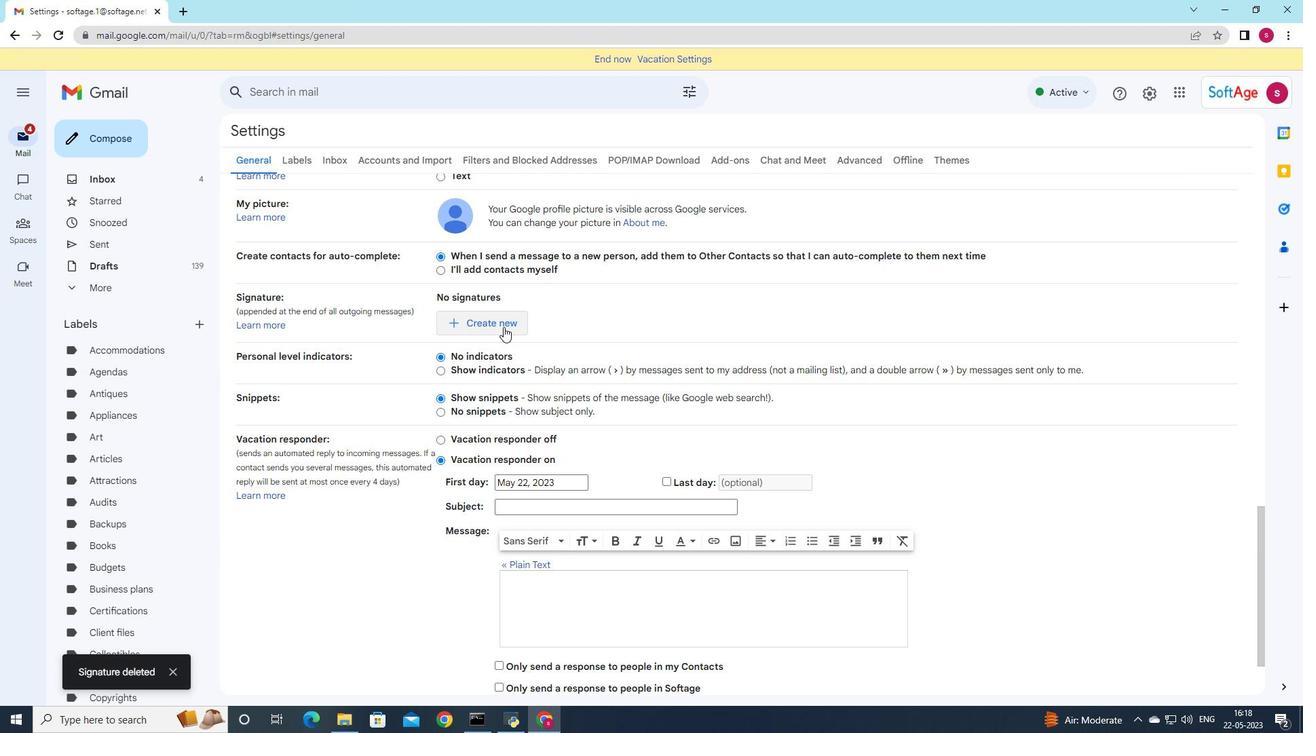 
Action: Mouse moved to (768, 338)
Screenshot: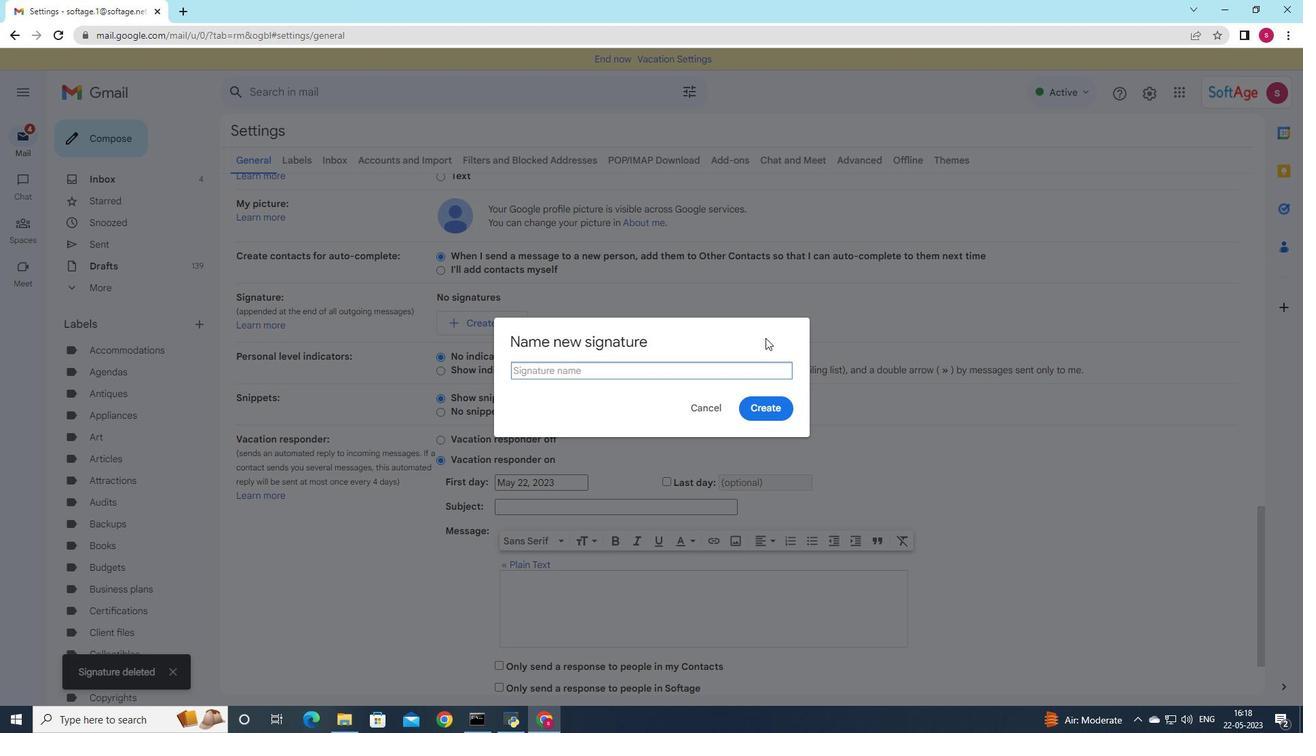 
Action: Key pressed <Key.shift>Francisco
Screenshot: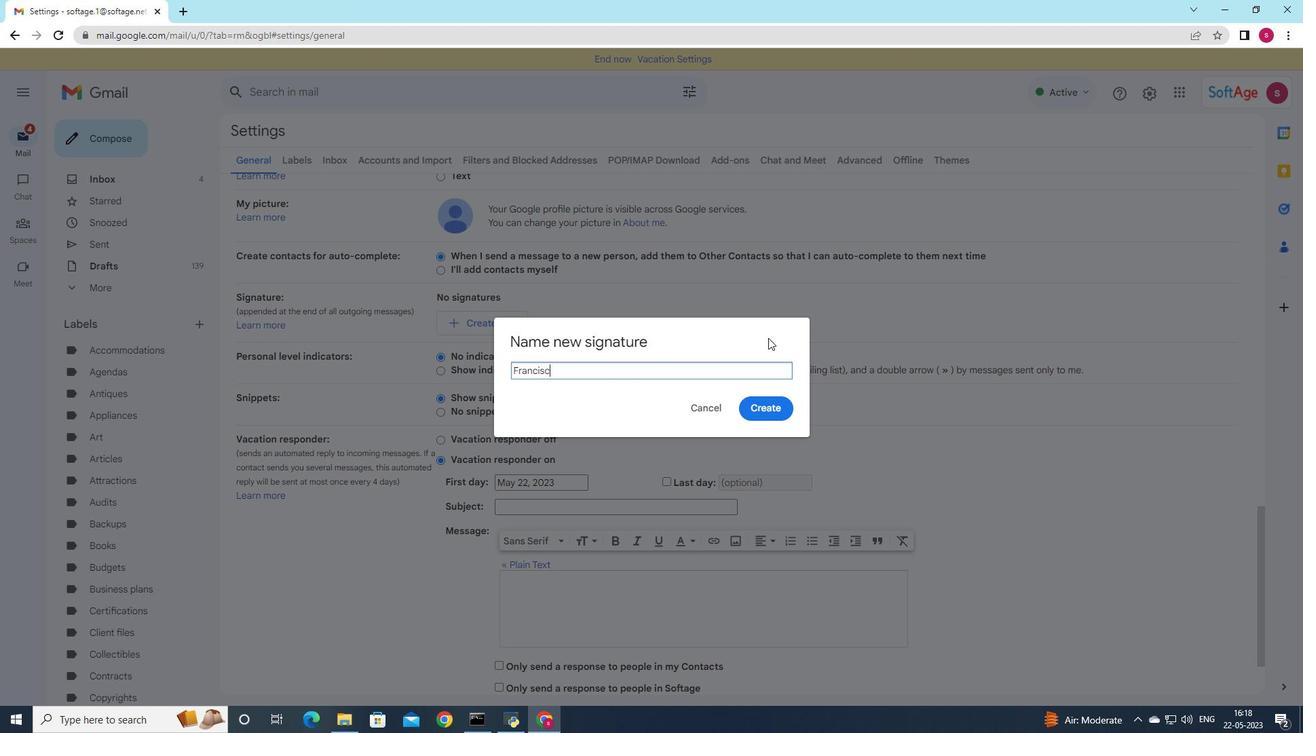 
Action: Mouse moved to (774, 401)
Screenshot: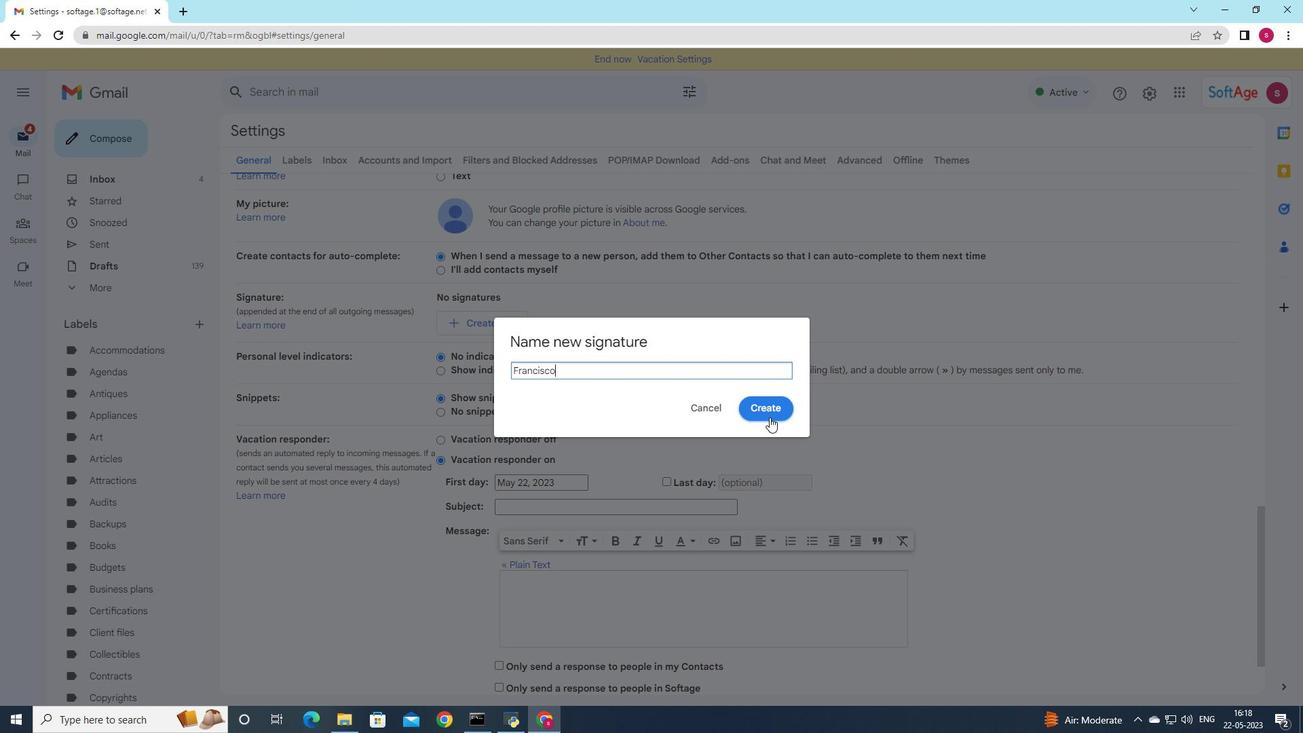 
Action: Mouse pressed left at (774, 401)
Screenshot: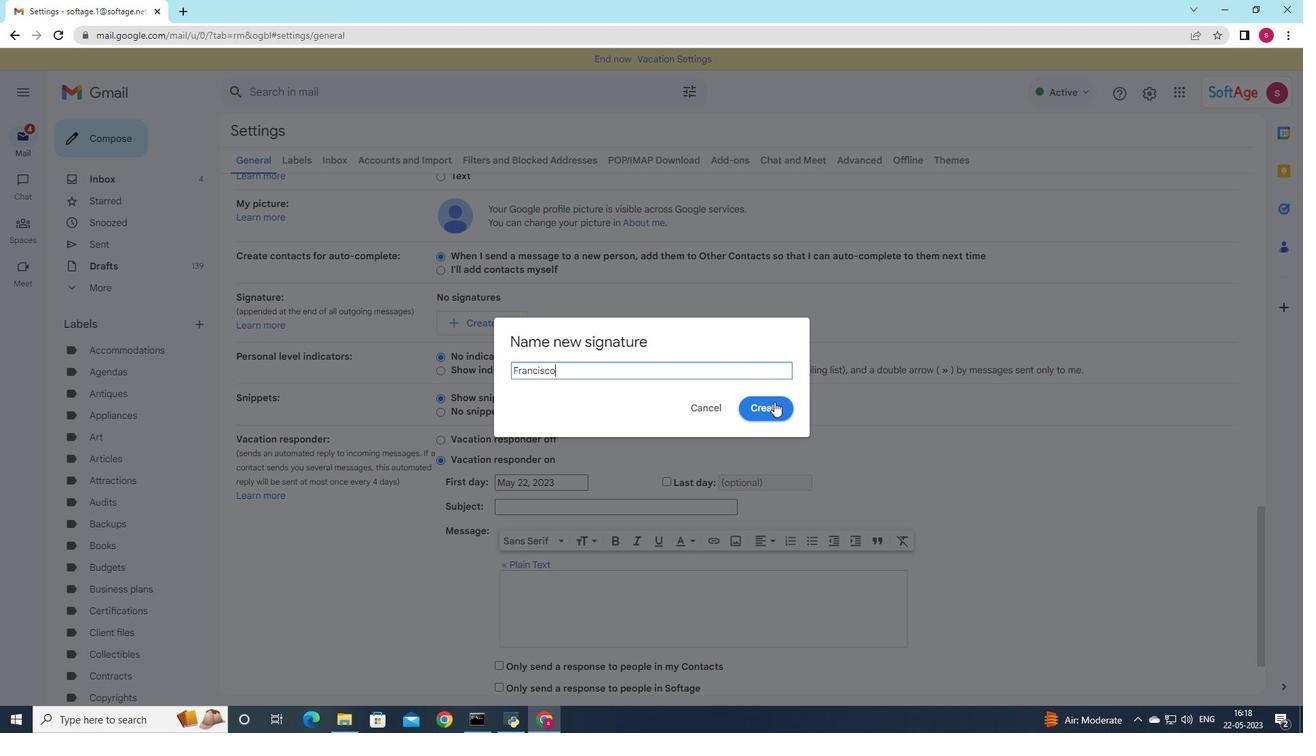 
Action: Mouse moved to (655, 319)
Screenshot: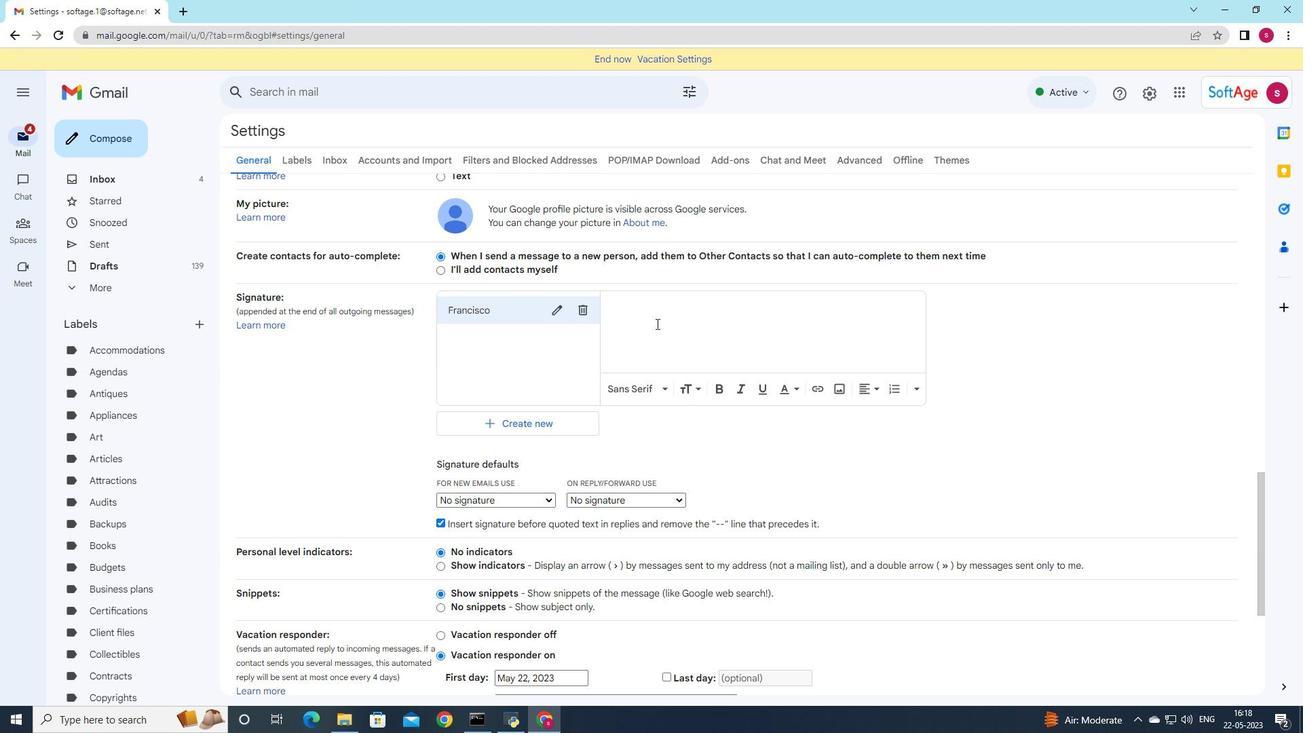 
Action: Mouse pressed left at (655, 319)
Screenshot: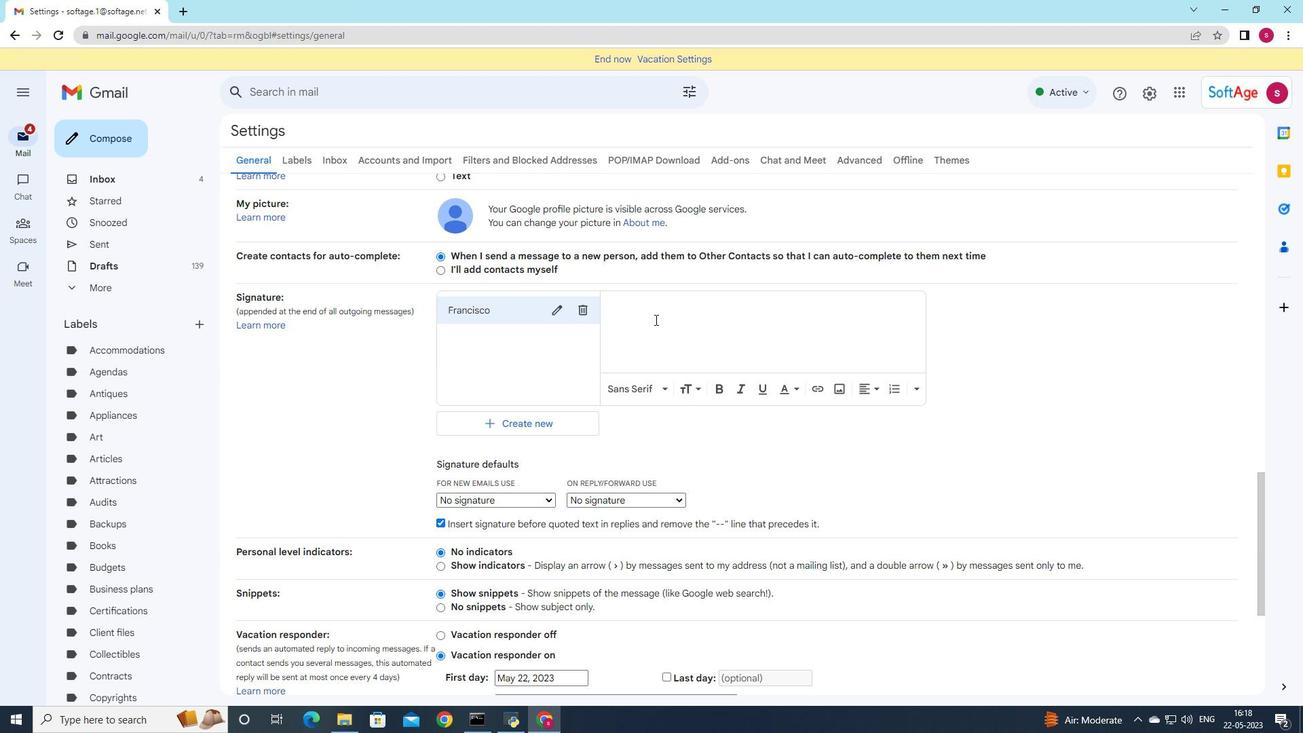 
Action: Mouse moved to (930, 414)
Screenshot: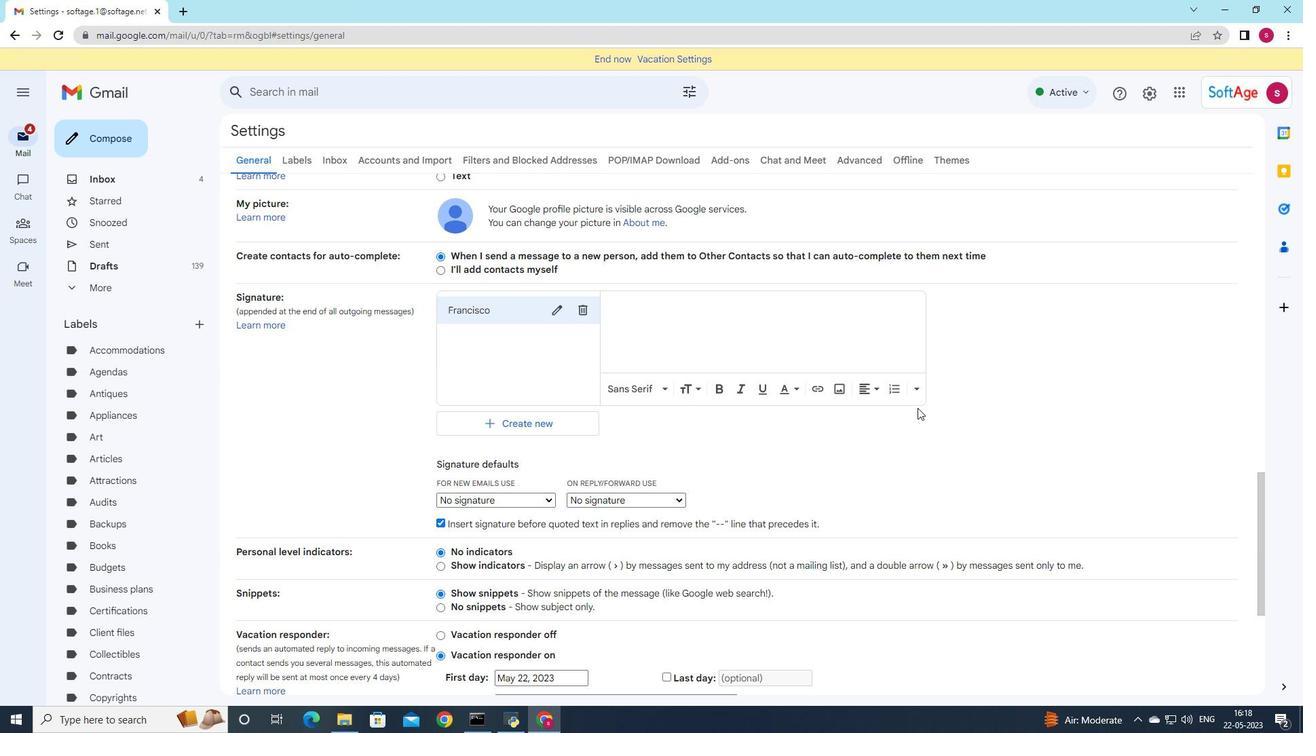 
Action: Key pressed <Key.shift><Key.shift><Key.shift><Key.shift><Key.shift><Key.shift><Key.shift><Key.shift><Key.shift><Key.shift><Key.shift><Key.shift><Key.shift><Key.shift>Best<Key.space>wishes<Key.space>for<Key.space>ahappy<Key.space><Key.shift><Key.shift><Key.shift><Key.shift><Key.shift><Key.shift><Key.shift><Key.shift><Key.shift><Key.shift><Key.shift><Key.shift><Key.shift>indeo
Screenshot: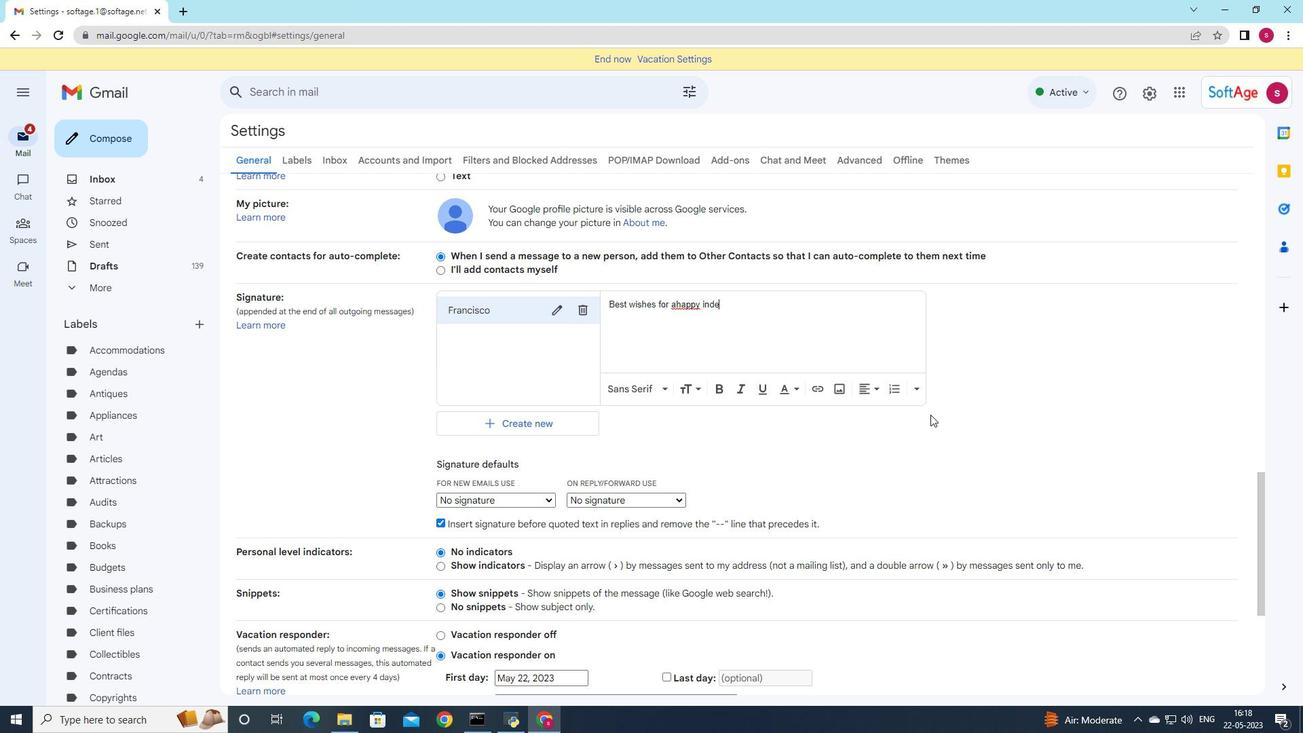 
Action: Mouse moved to (676, 306)
Screenshot: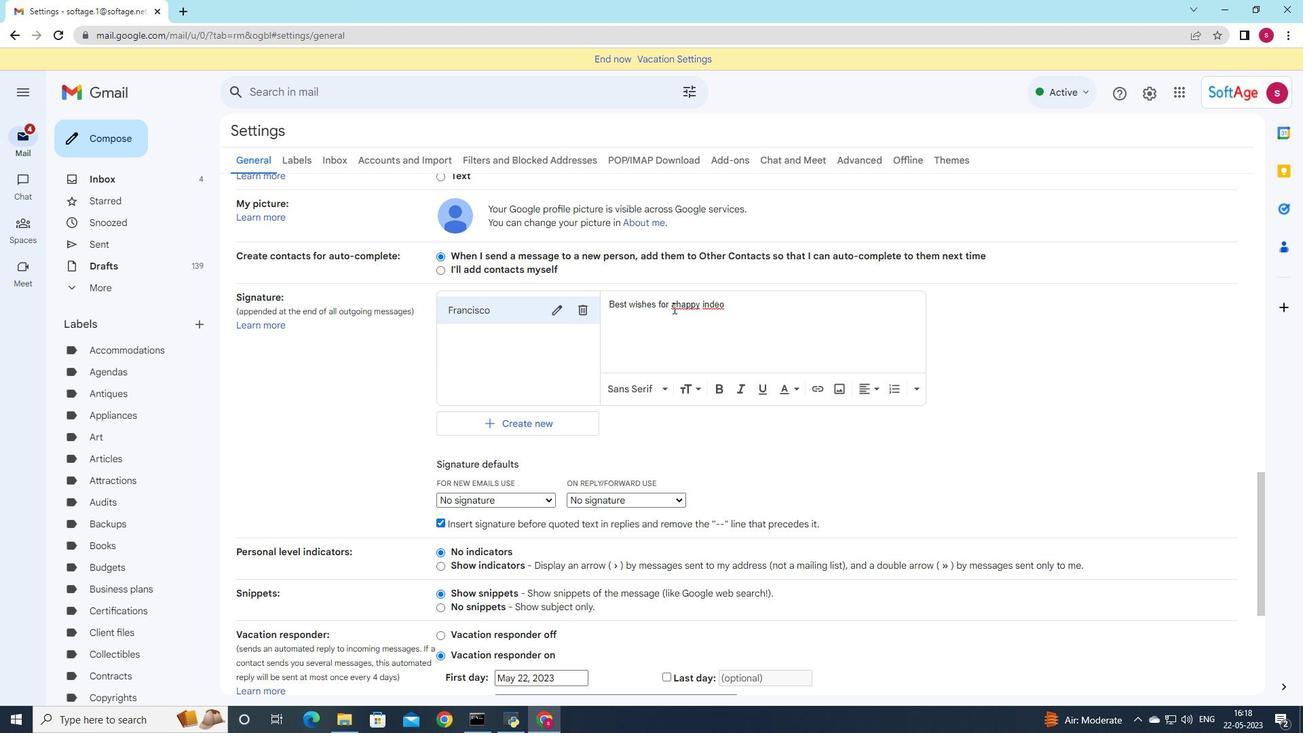 
Action: Mouse pressed left at (676, 306)
Screenshot: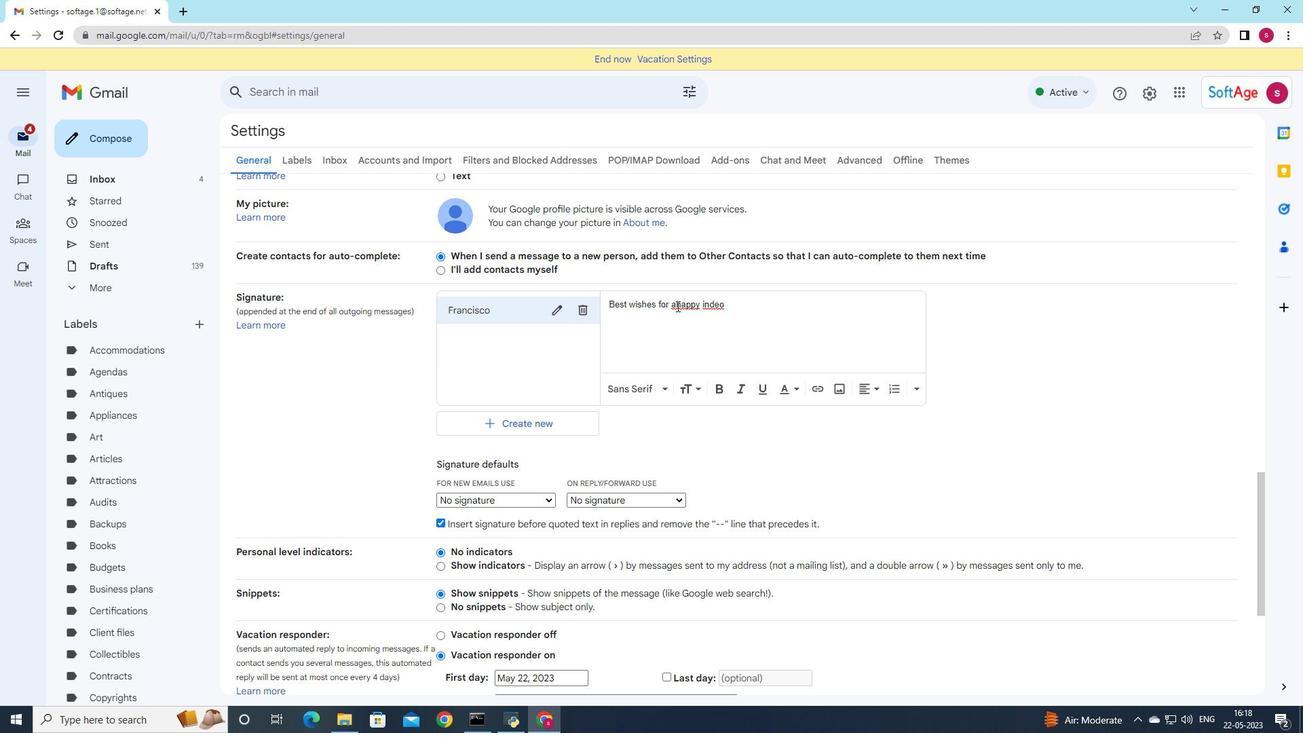 
Action: Mouse moved to (682, 306)
Screenshot: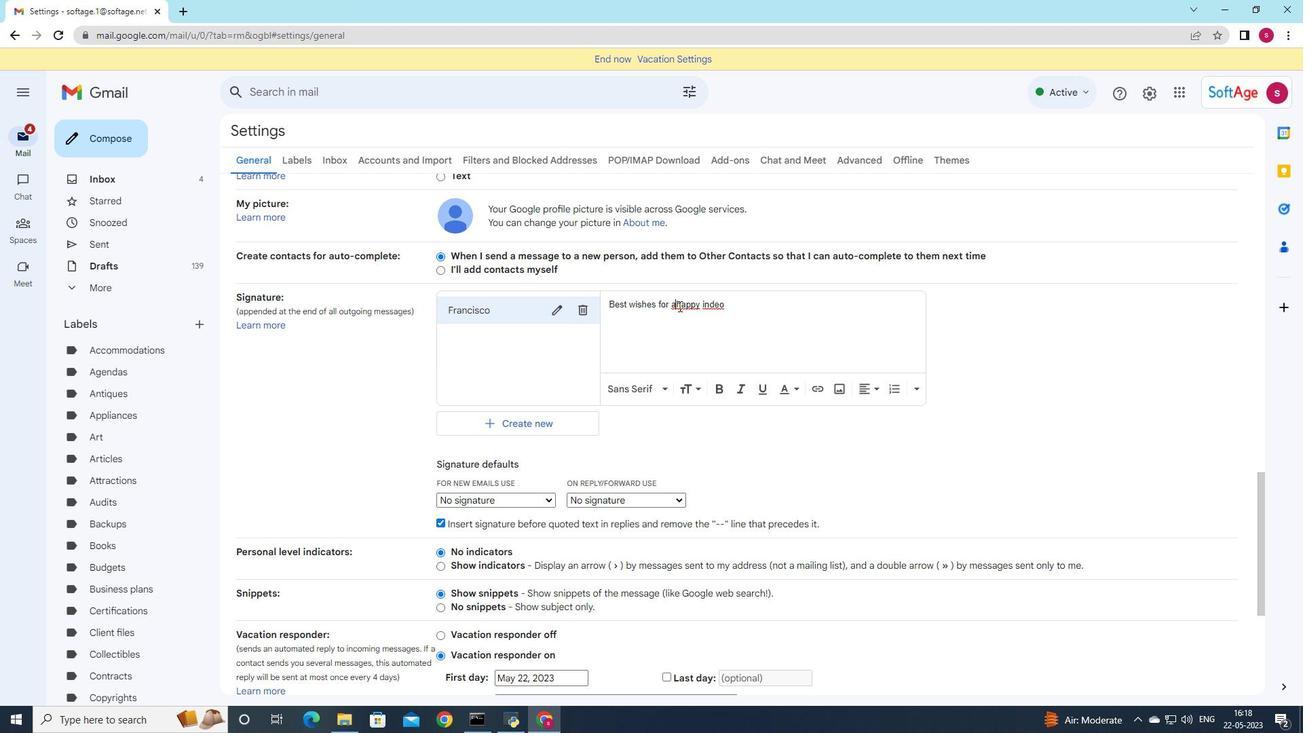 
Action: Key pressed <Key.space>
Screenshot: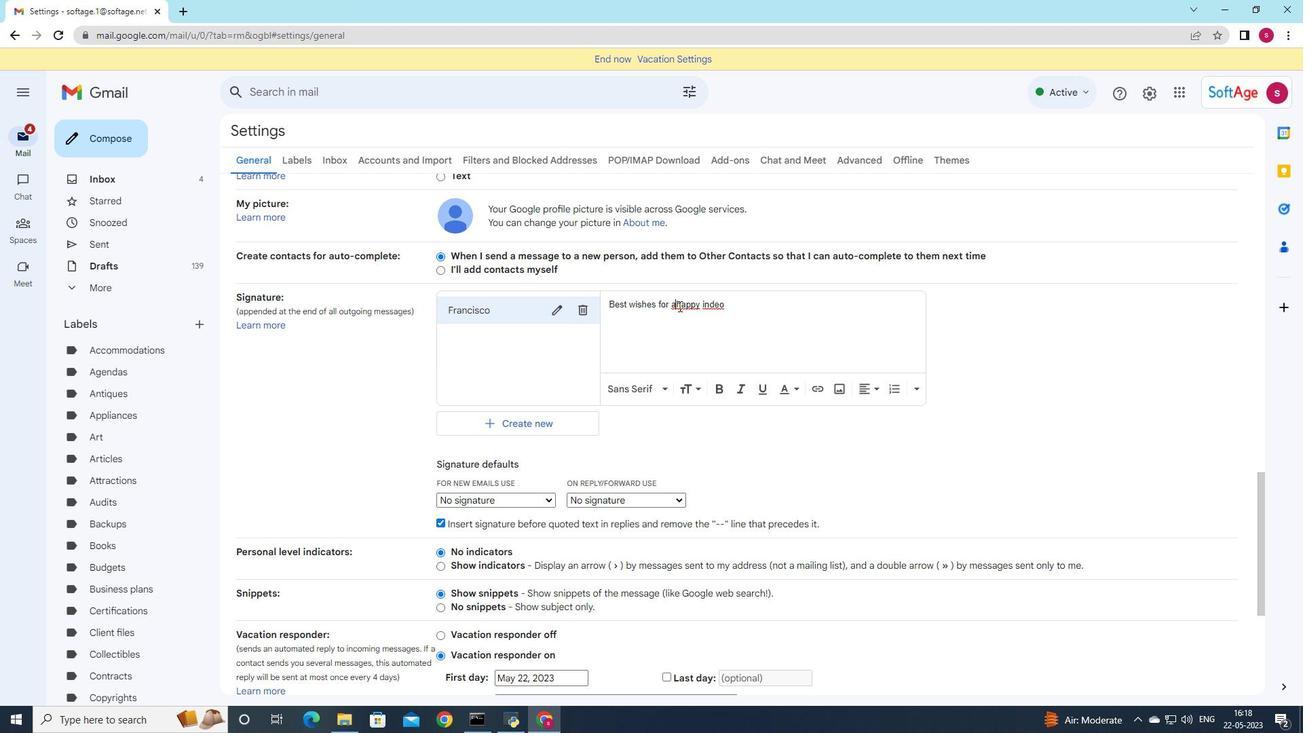 
Action: Mouse moved to (730, 304)
Screenshot: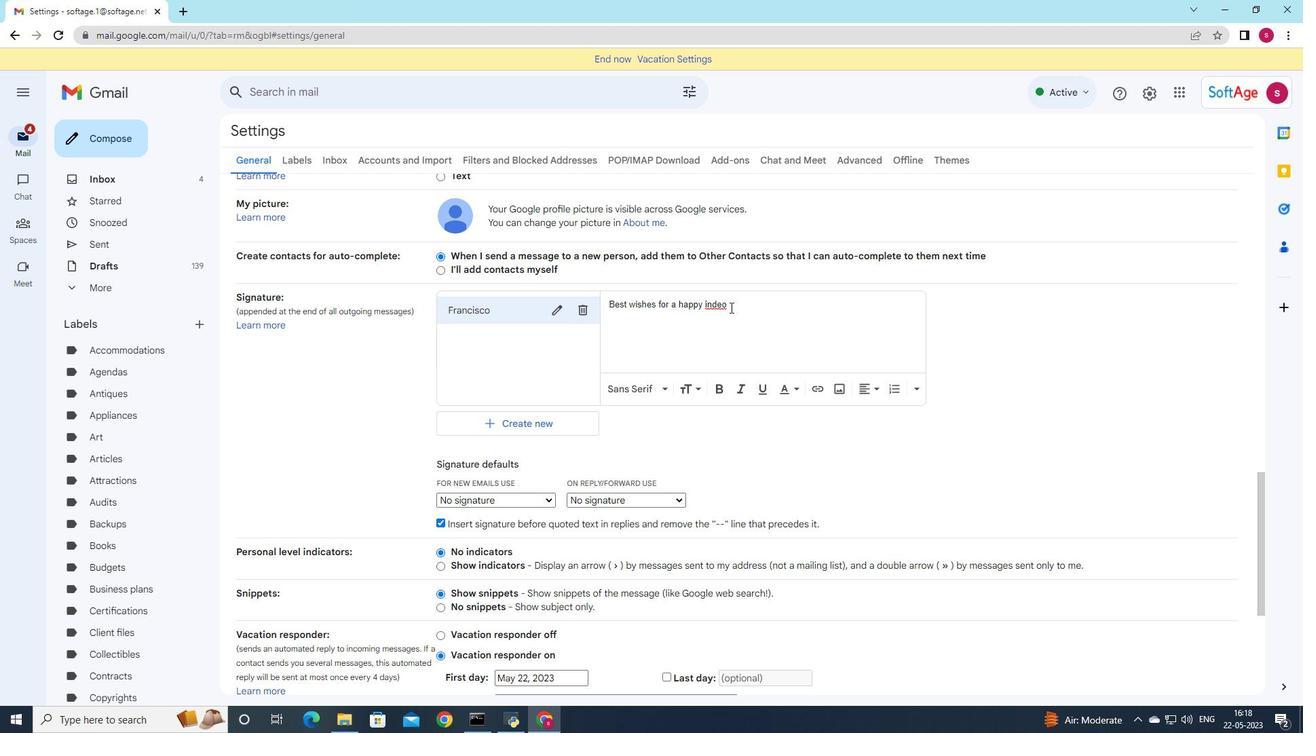 
Action: Mouse pressed left at (730, 304)
Screenshot: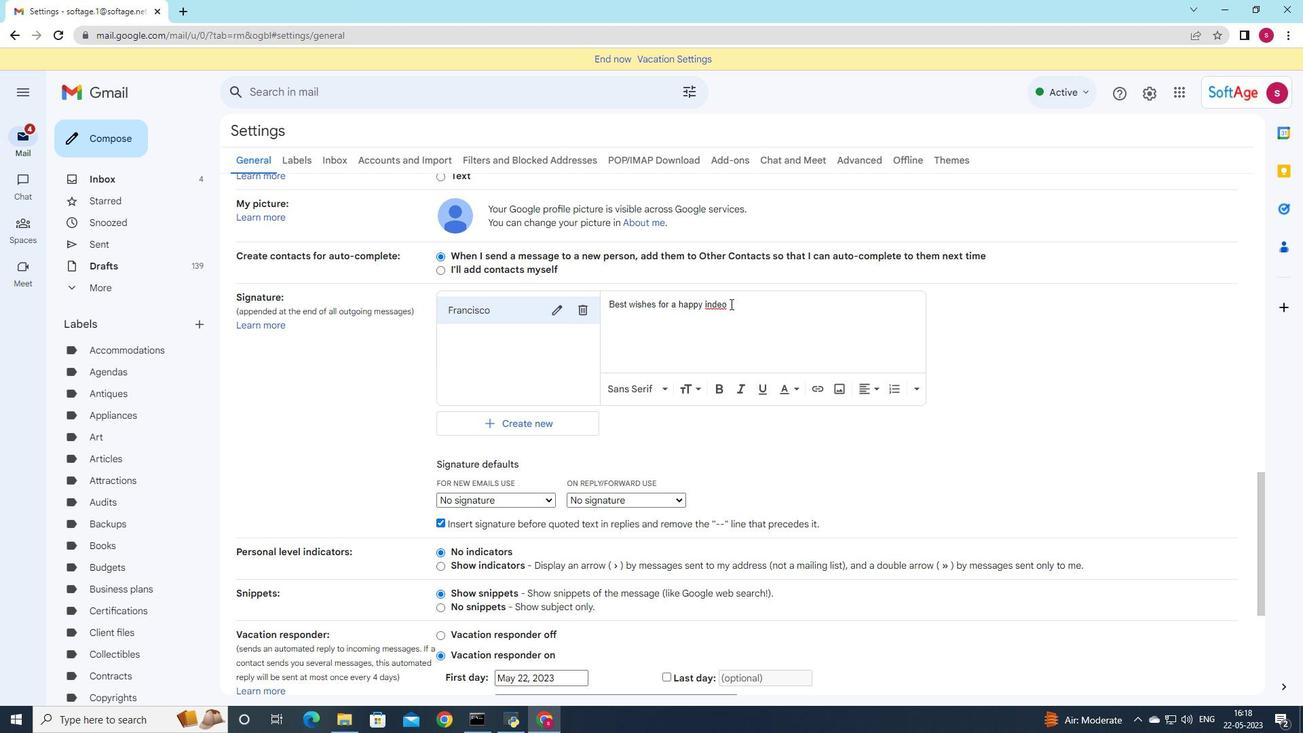 
Action: Key pressed <Key.backspace>pendance<Key.space>
Screenshot: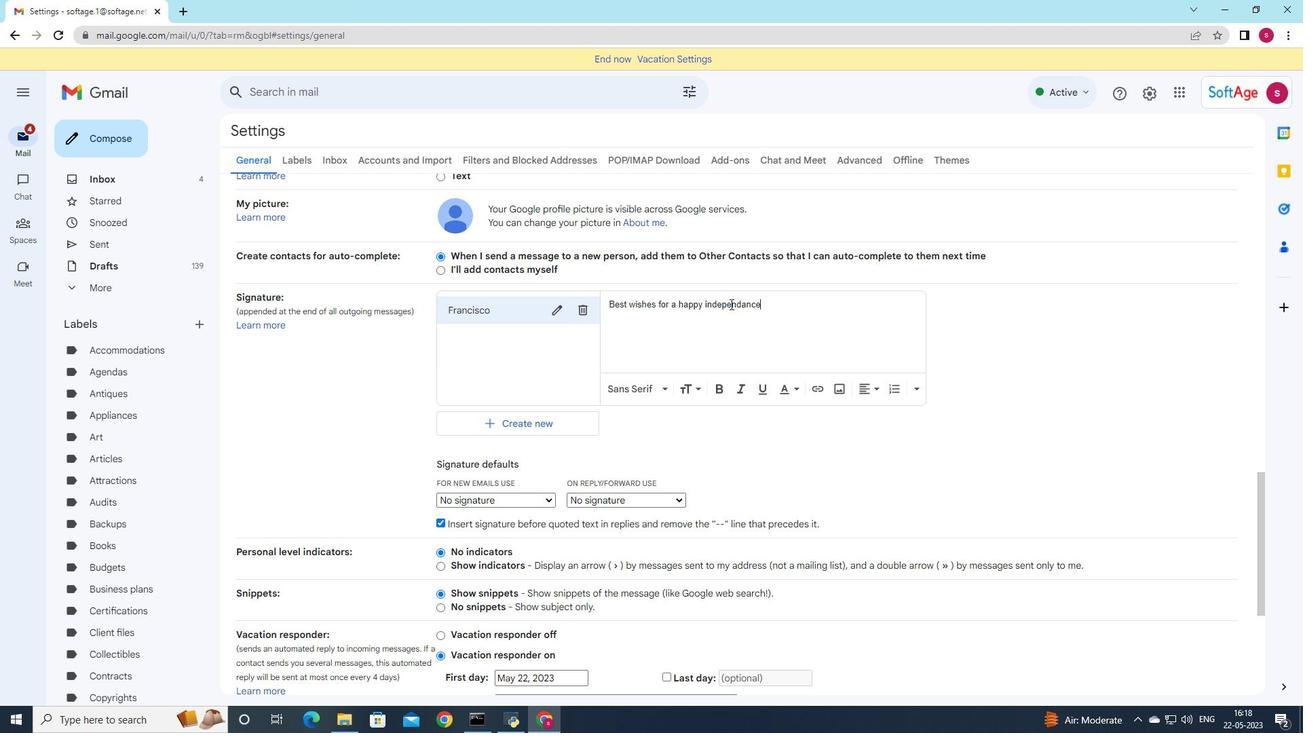 
Action: Mouse moved to (745, 304)
Screenshot: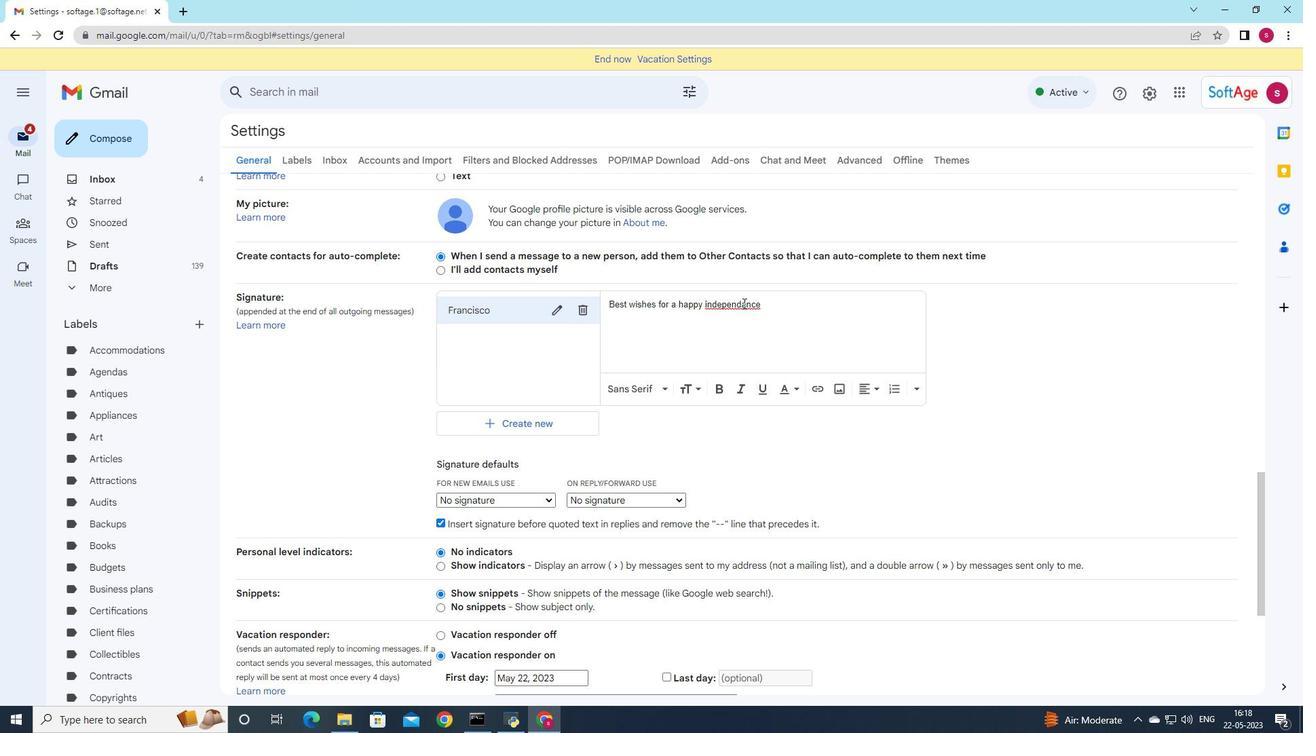 
Action: Mouse pressed left at (745, 304)
Screenshot: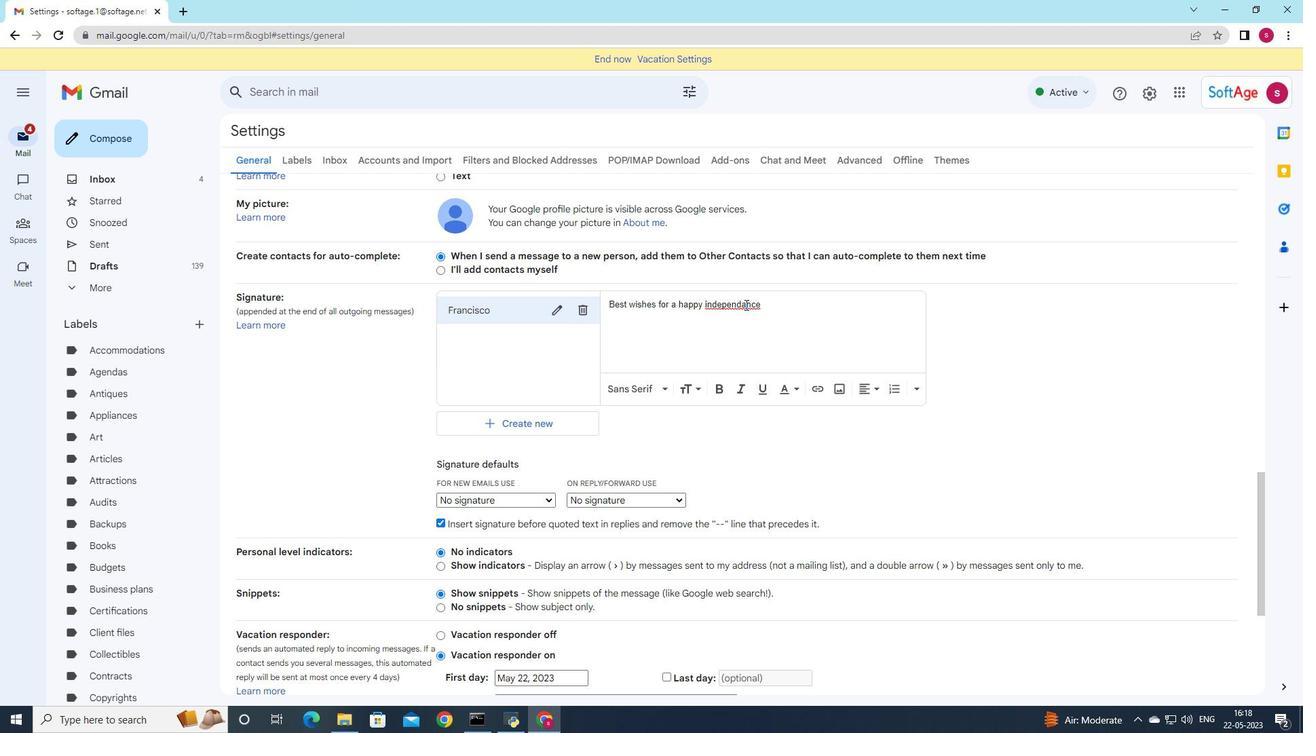 
Action: Key pressed <Key.backspace>e
Screenshot: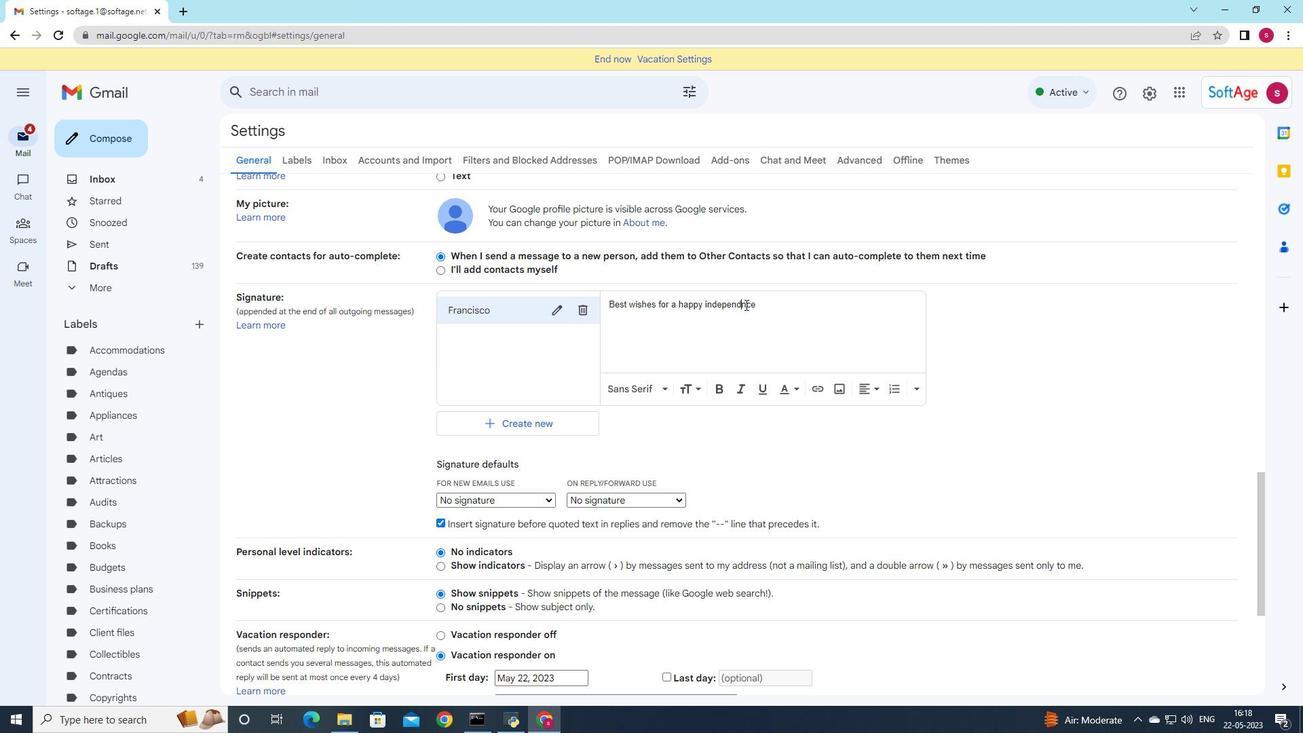 
Action: Mouse moved to (797, 310)
Screenshot: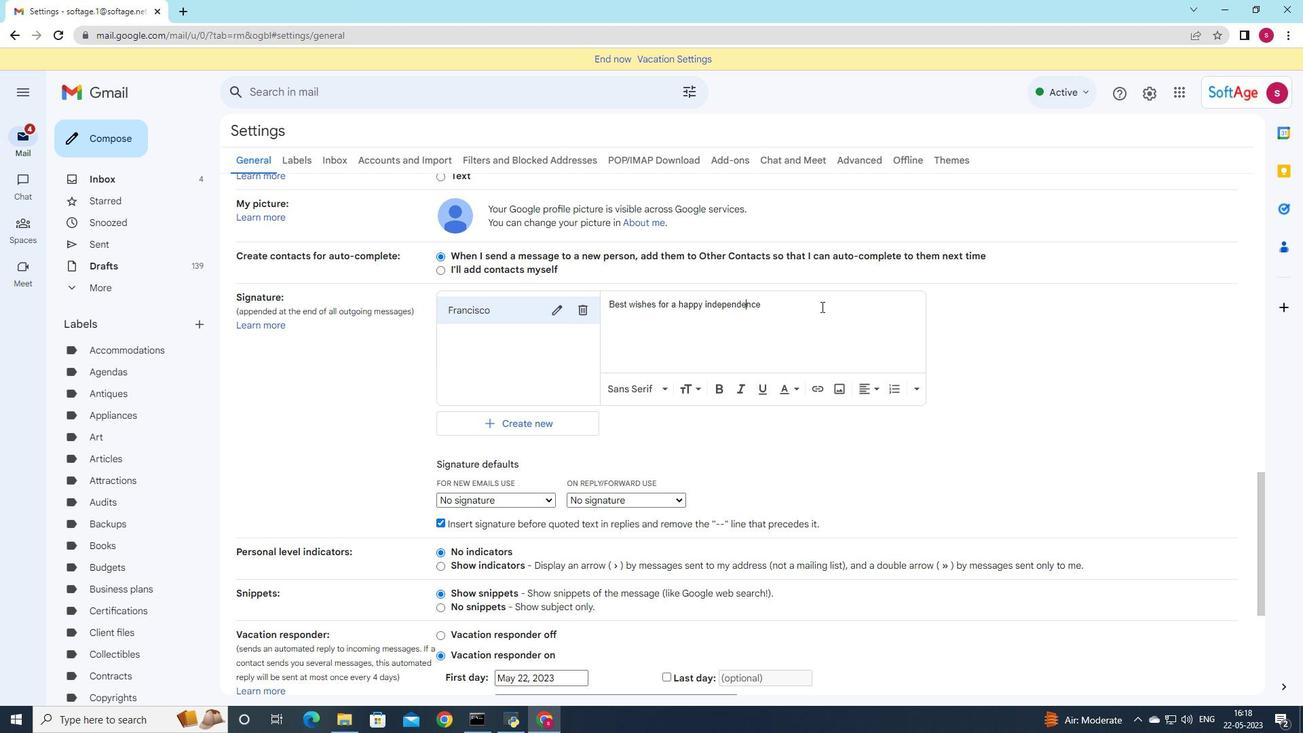 
Action: Mouse pressed left at (797, 310)
Screenshot: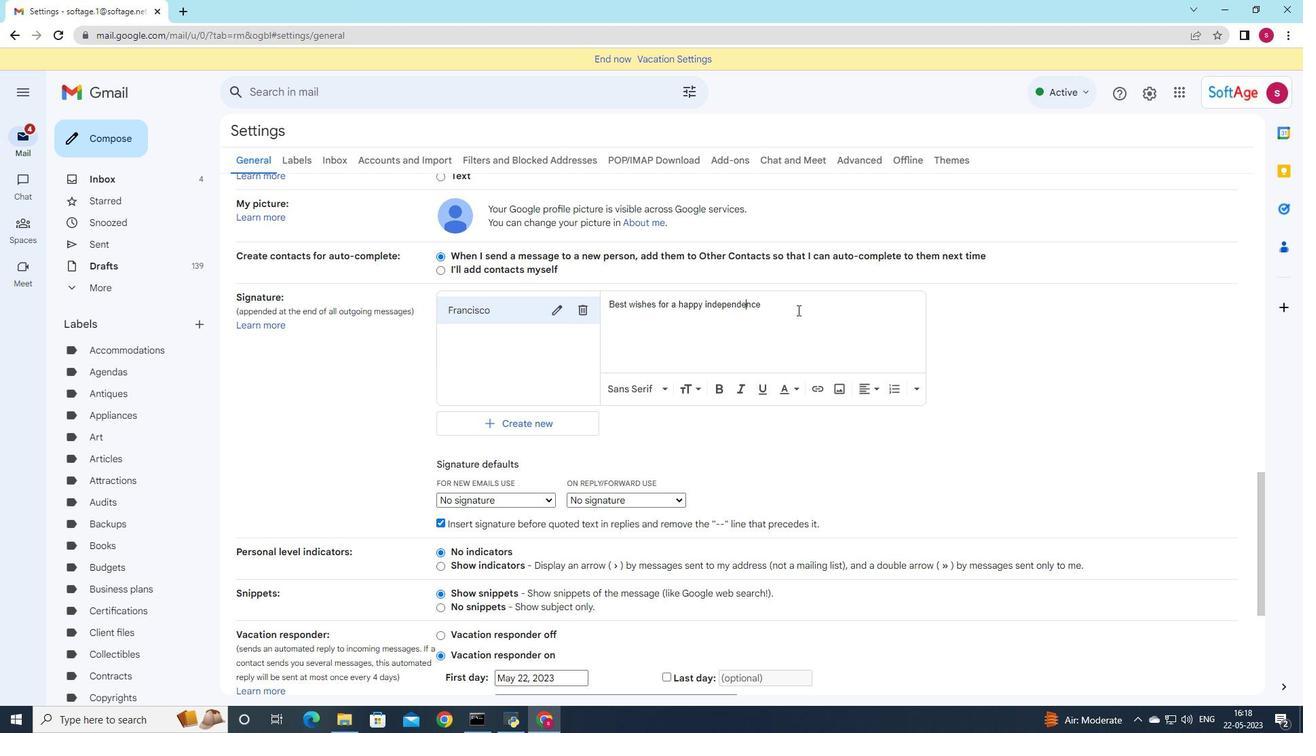 
Action: Key pressed <Key.space>day,
Screenshot: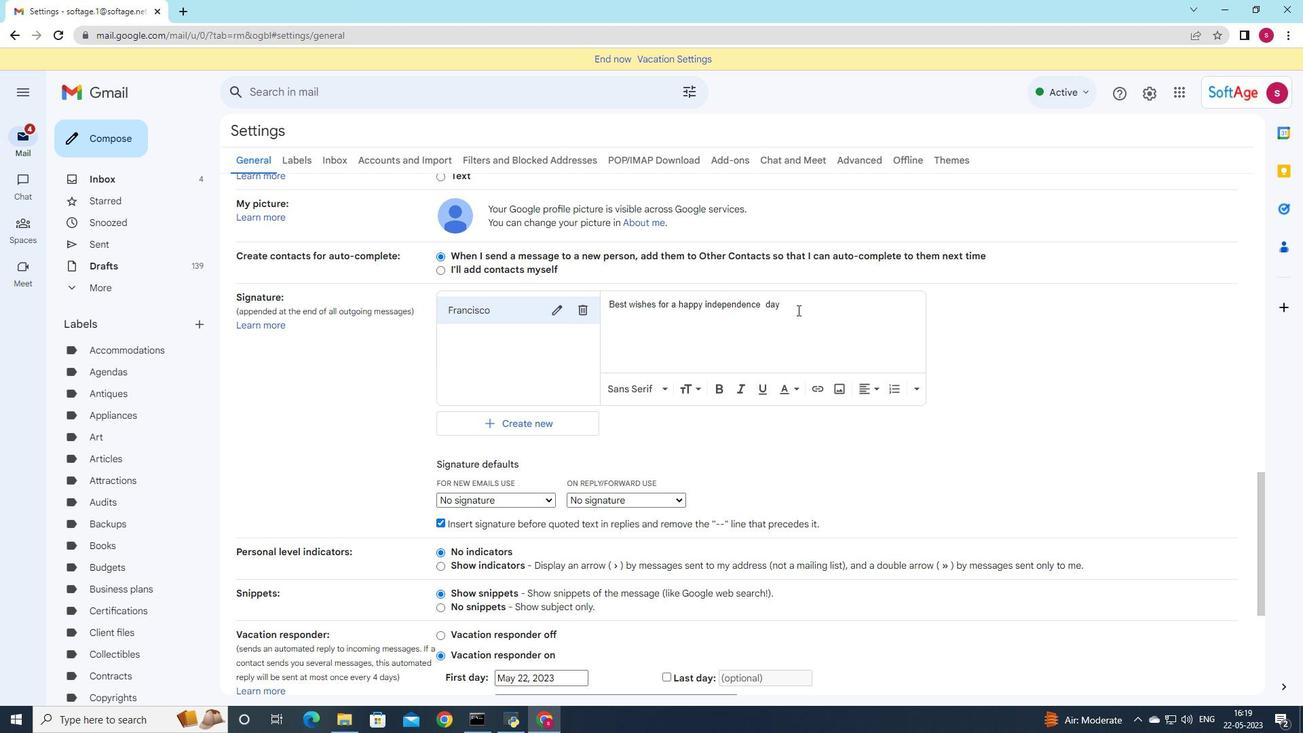 
Action: Mouse moved to (767, 307)
Screenshot: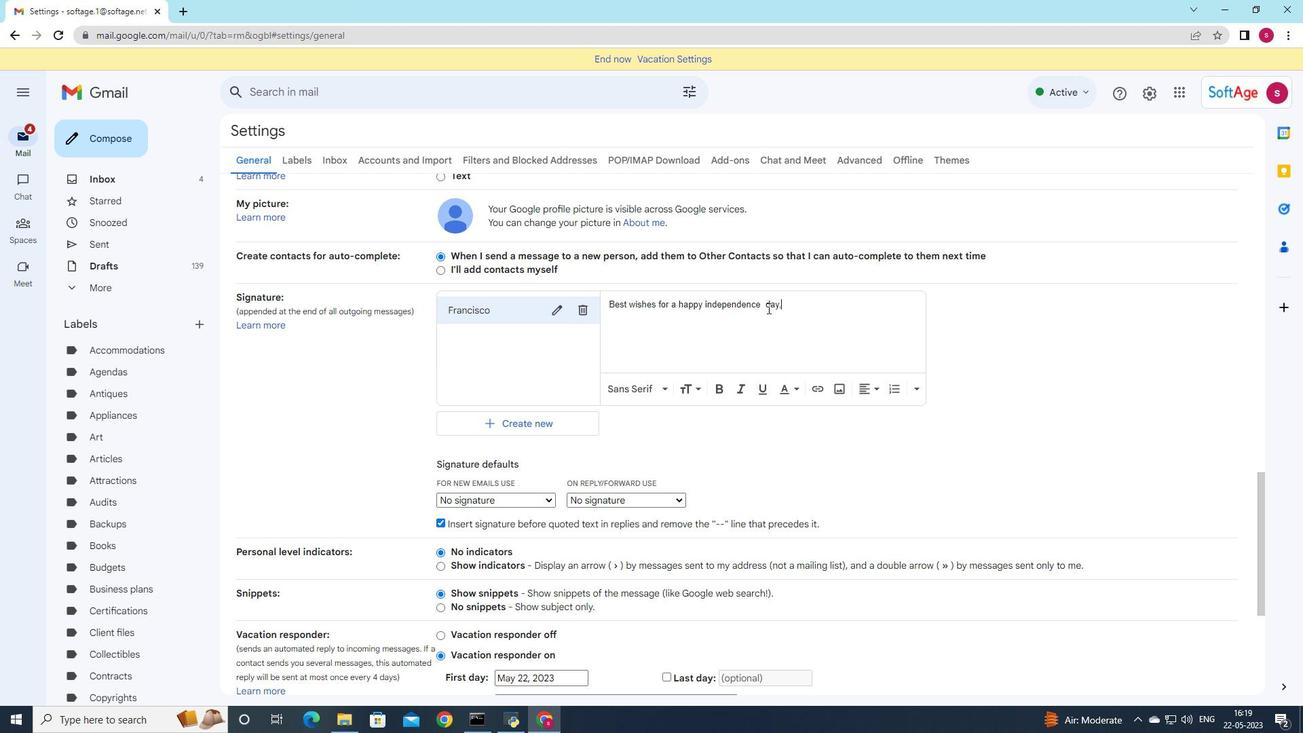 
Action: Mouse pressed left at (767, 307)
Screenshot: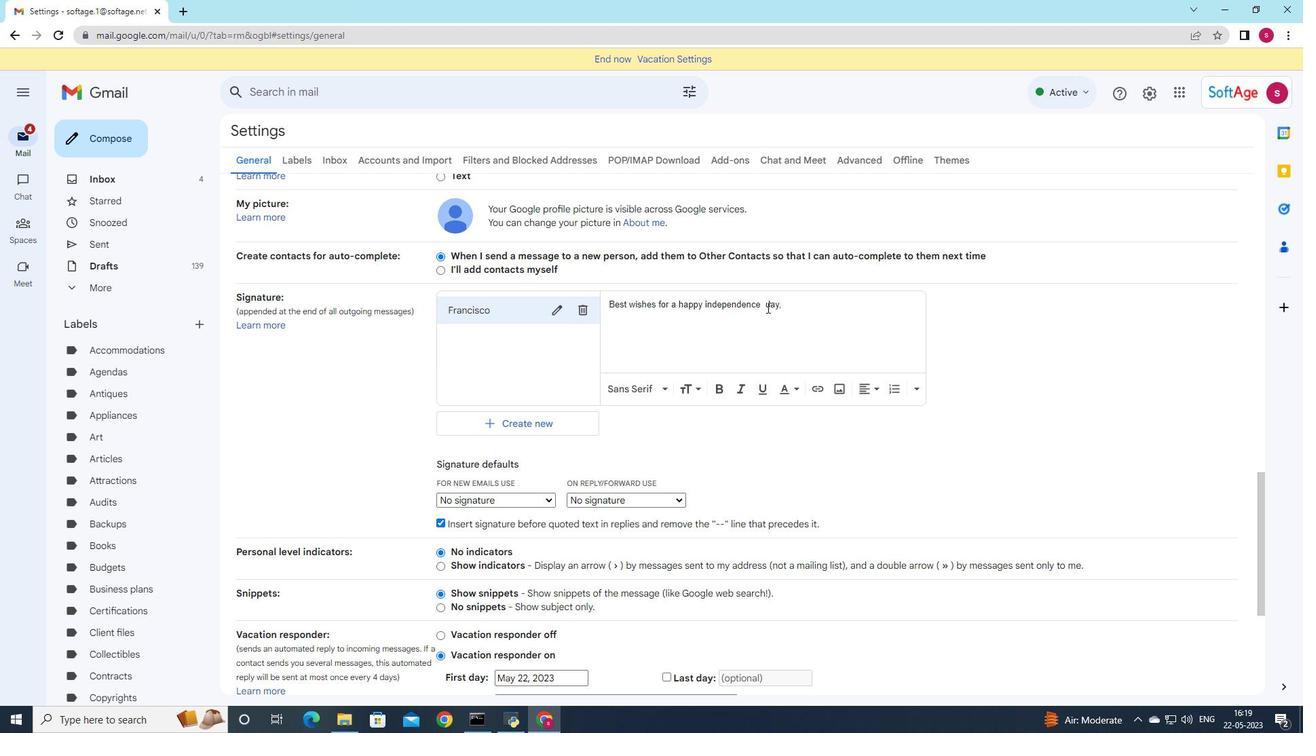 
Action: Key pressed <Key.backspace>
Screenshot: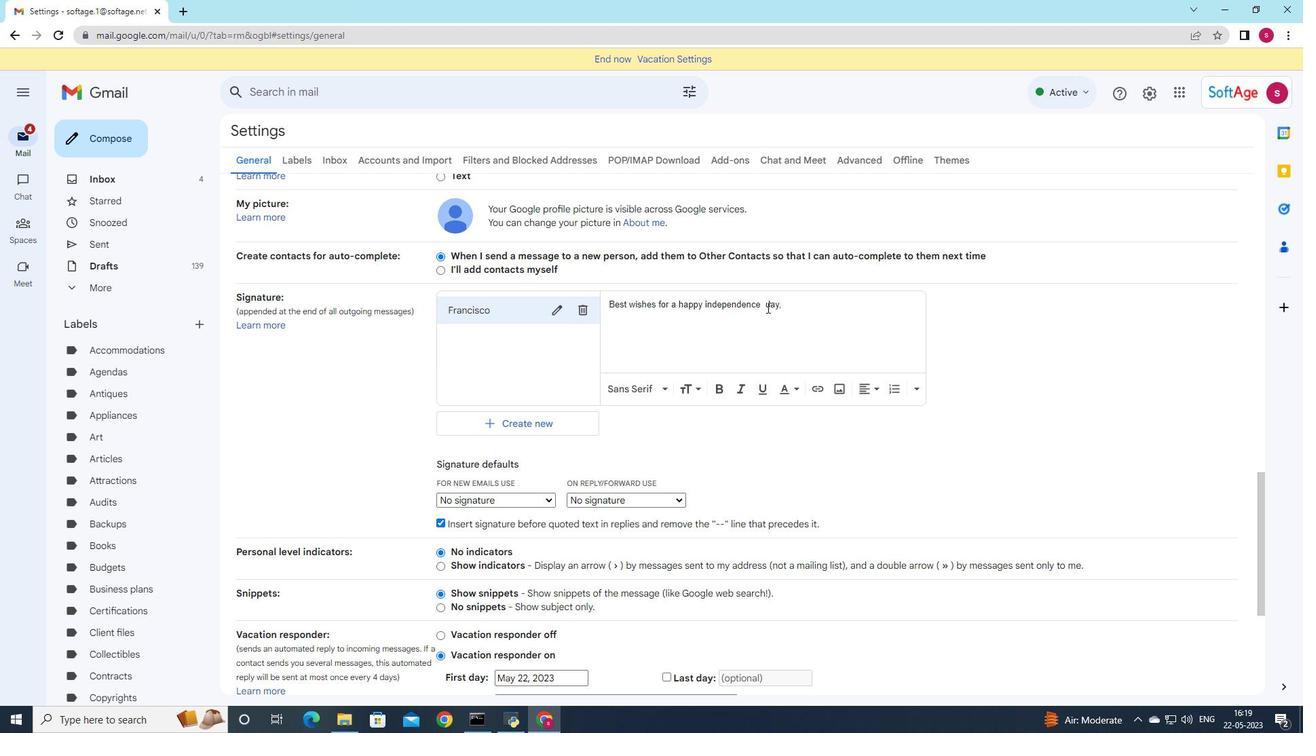 
Action: Mouse moved to (792, 307)
Screenshot: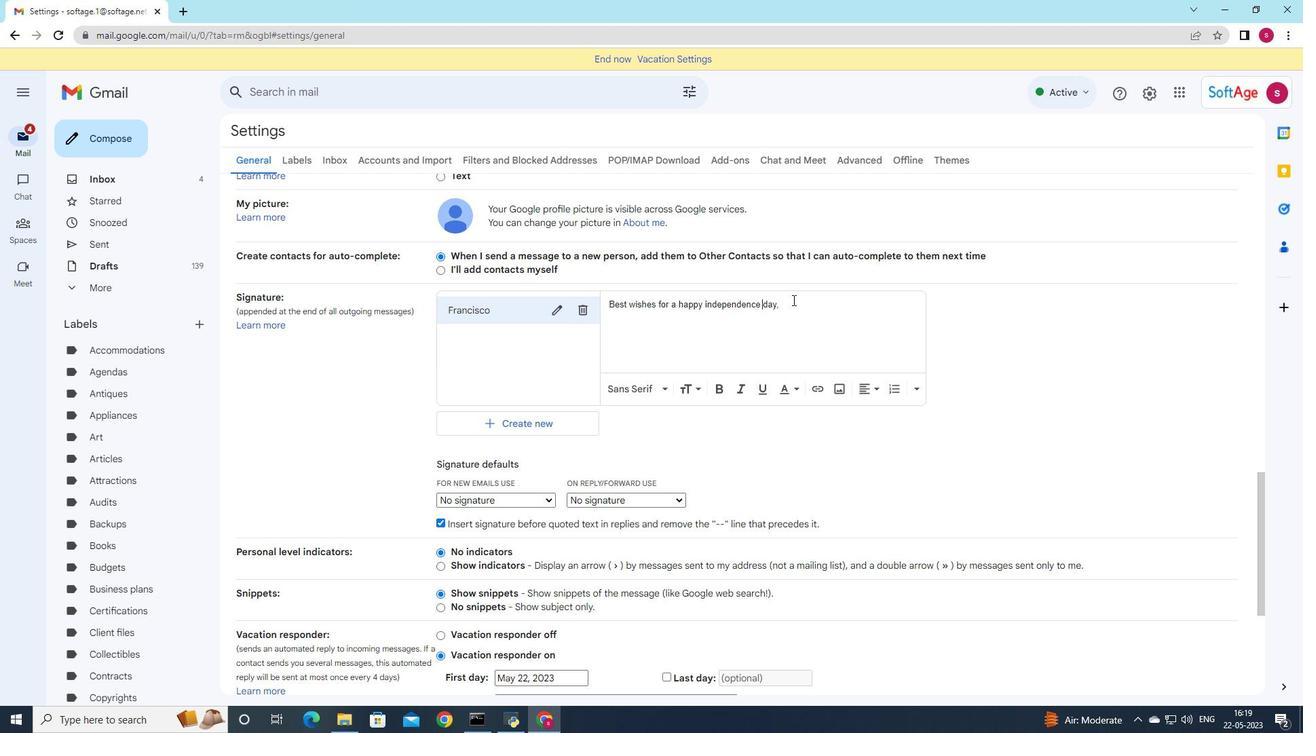 
Action: Mouse pressed left at (792, 307)
Screenshot: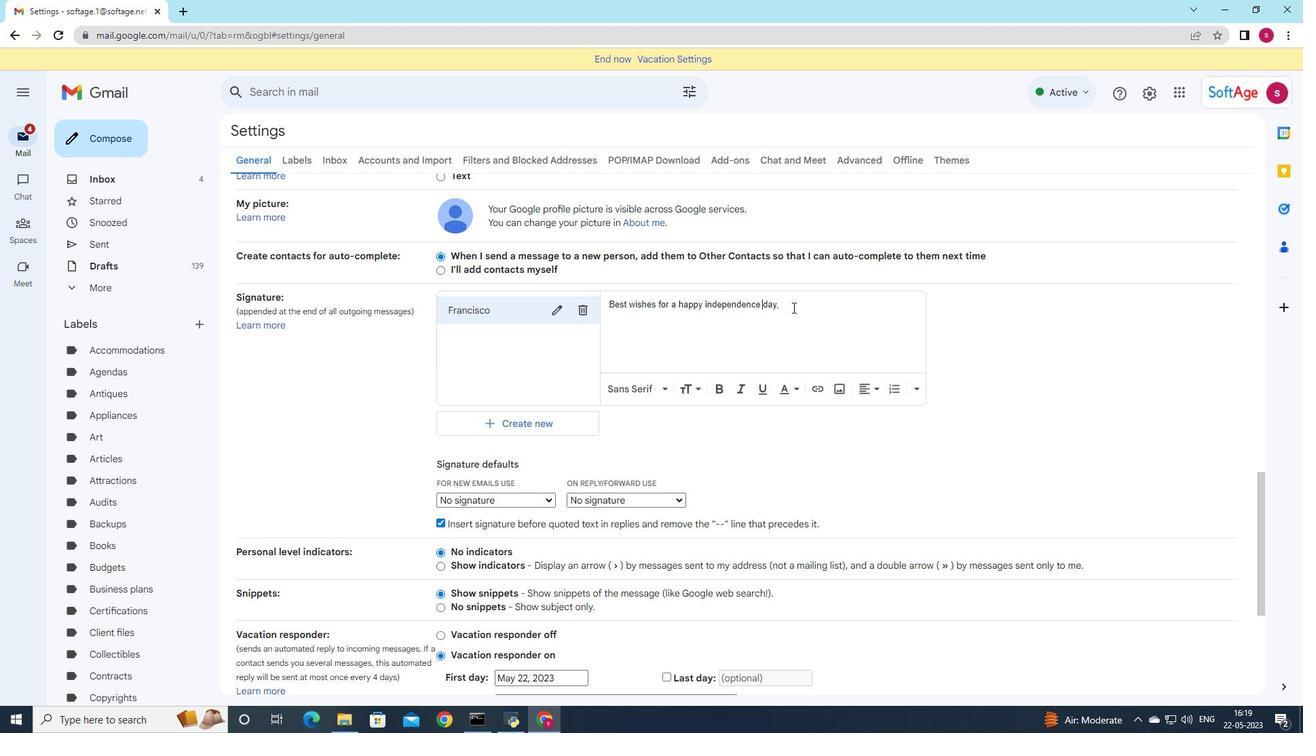 
Action: Key pressed <Key.enter><Key.shift>Francisco<Key.space><Key.shift><Key.shift><Key.shift><Key.shift><Key.shift><Key.shift><Key.shift><Key.shift>Garcia
Screenshot: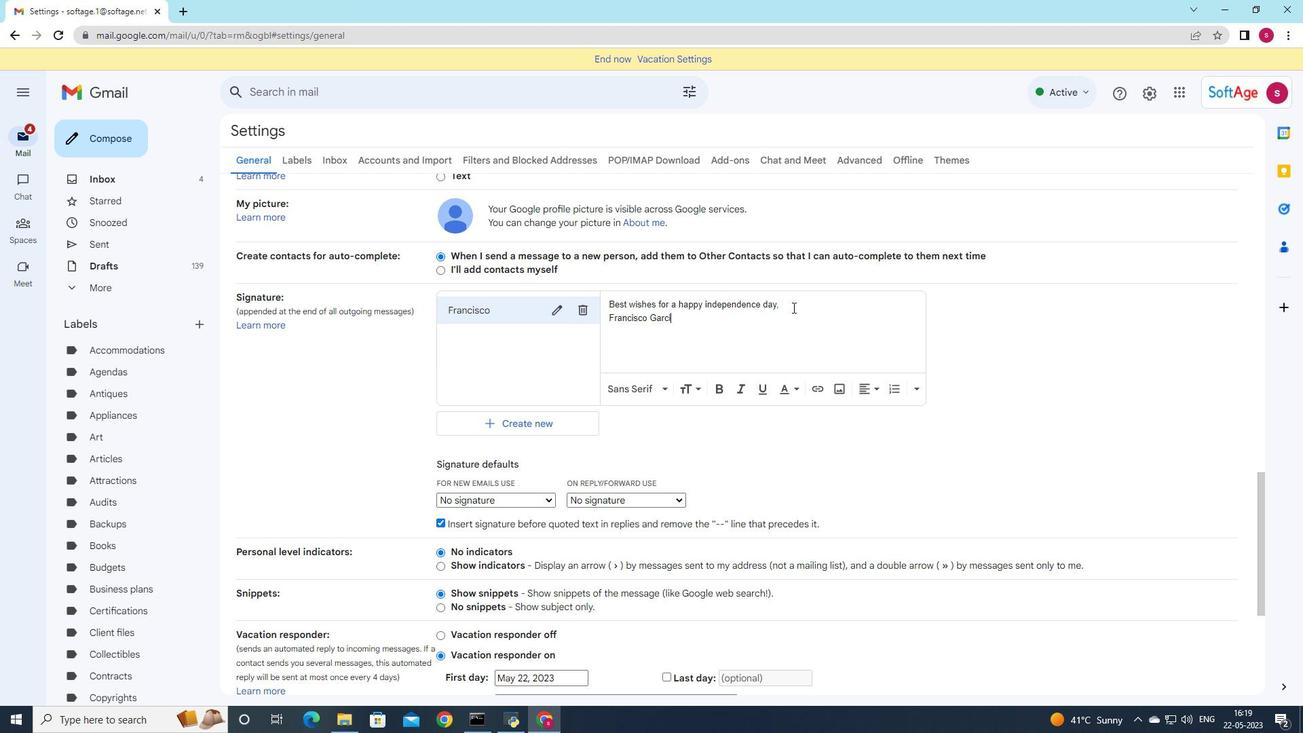 
Action: Mouse moved to (555, 500)
Screenshot: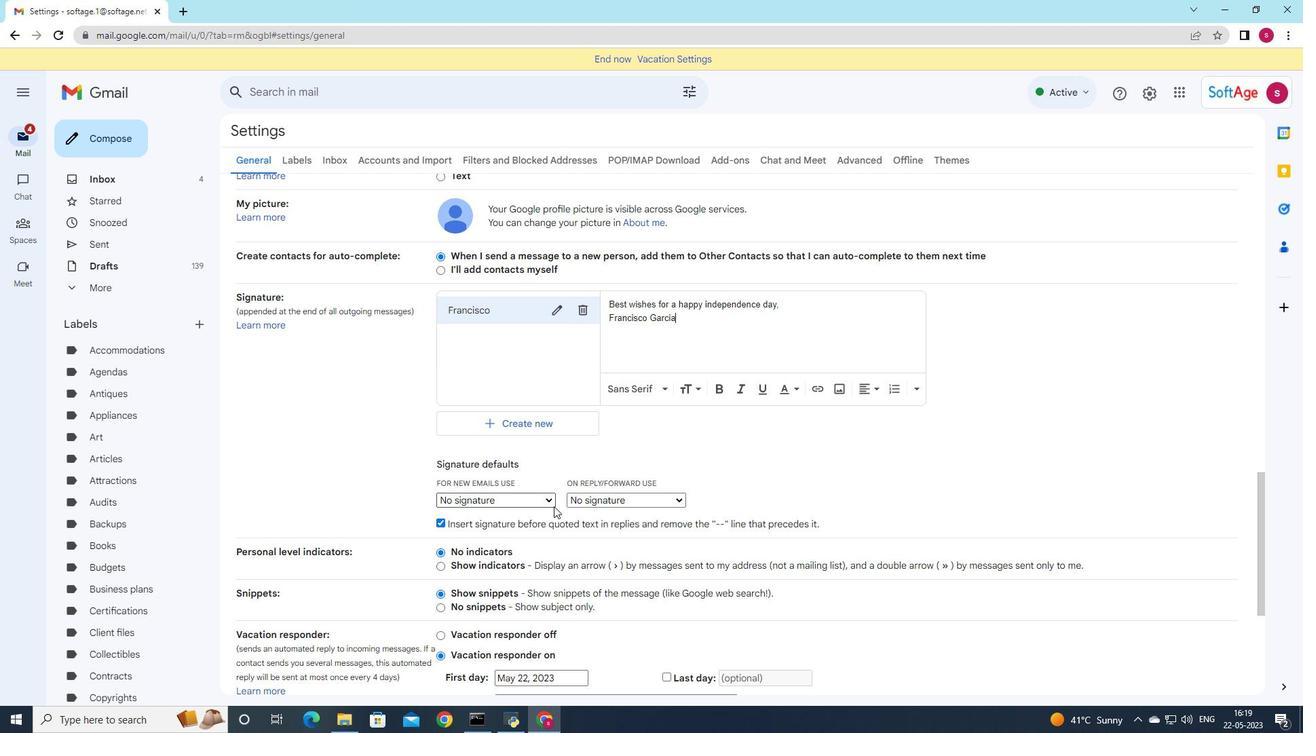 
Action: Mouse pressed left at (555, 500)
Screenshot: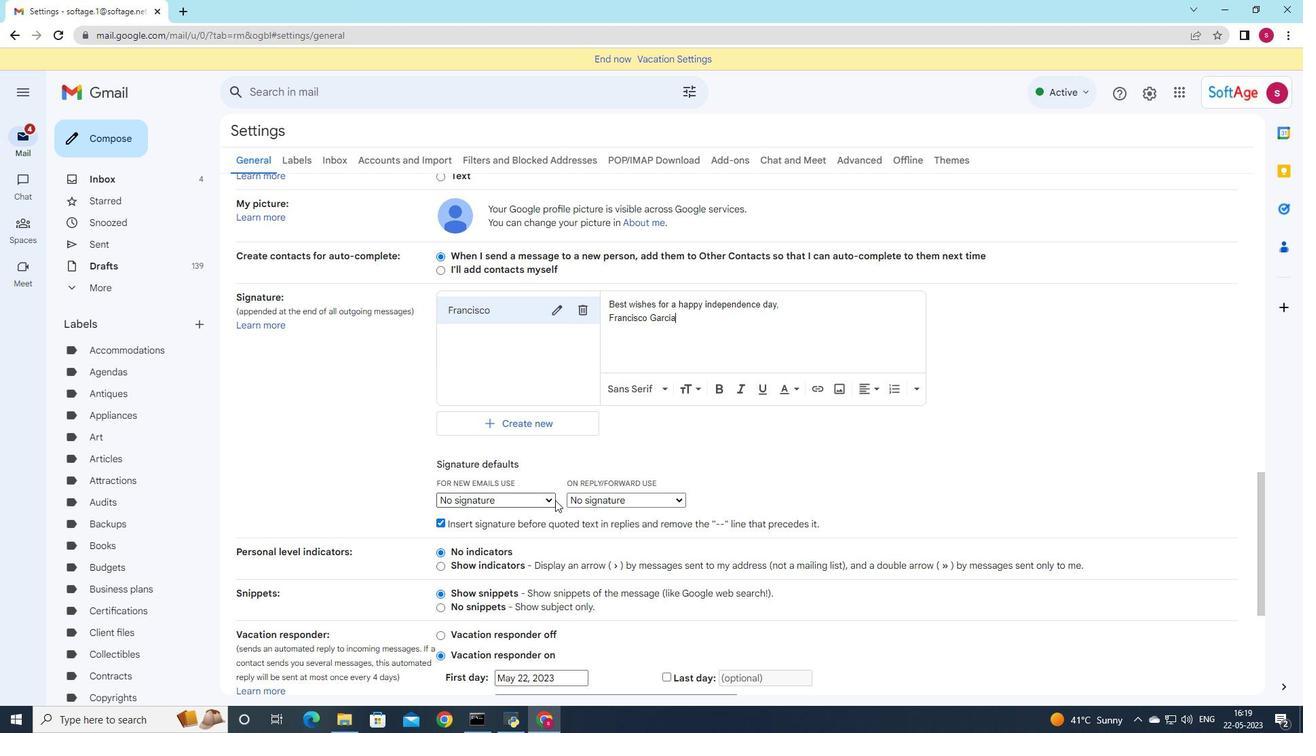 
Action: Mouse moved to (547, 527)
Screenshot: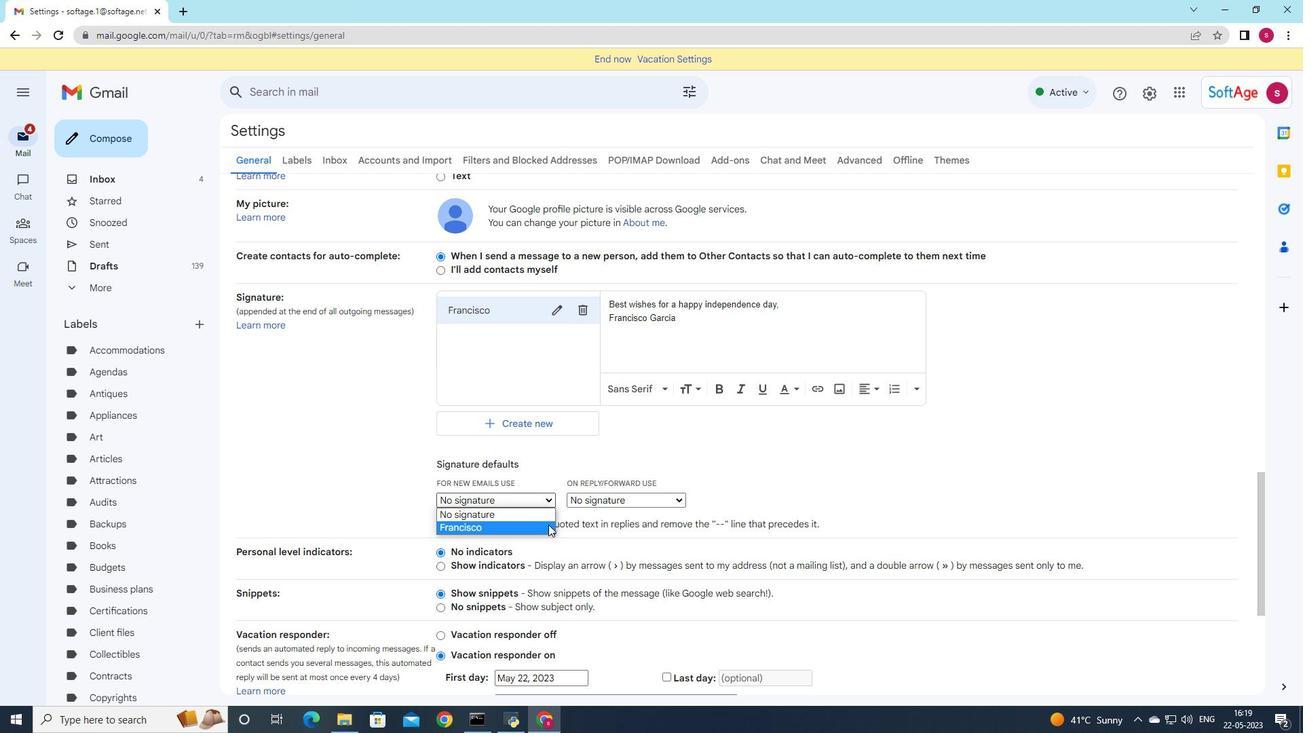 
Action: Mouse pressed left at (547, 527)
Screenshot: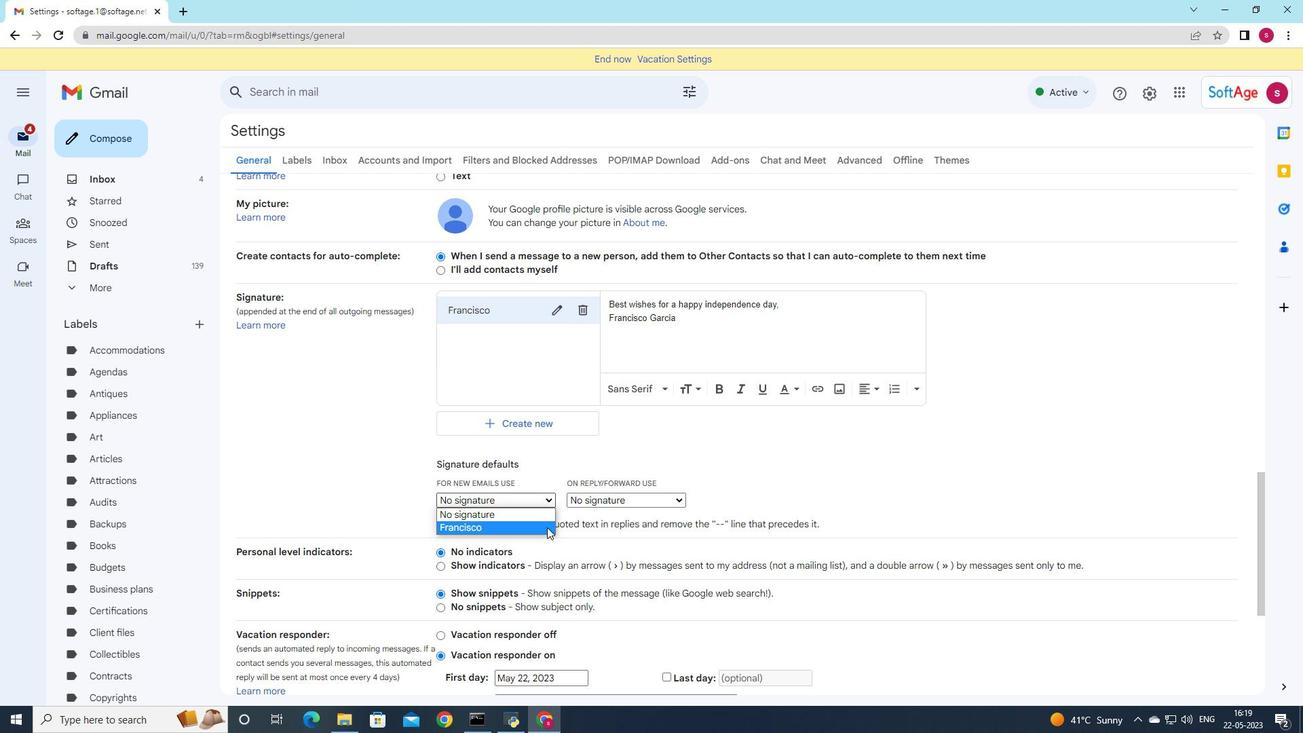 
Action: Mouse moved to (581, 496)
Screenshot: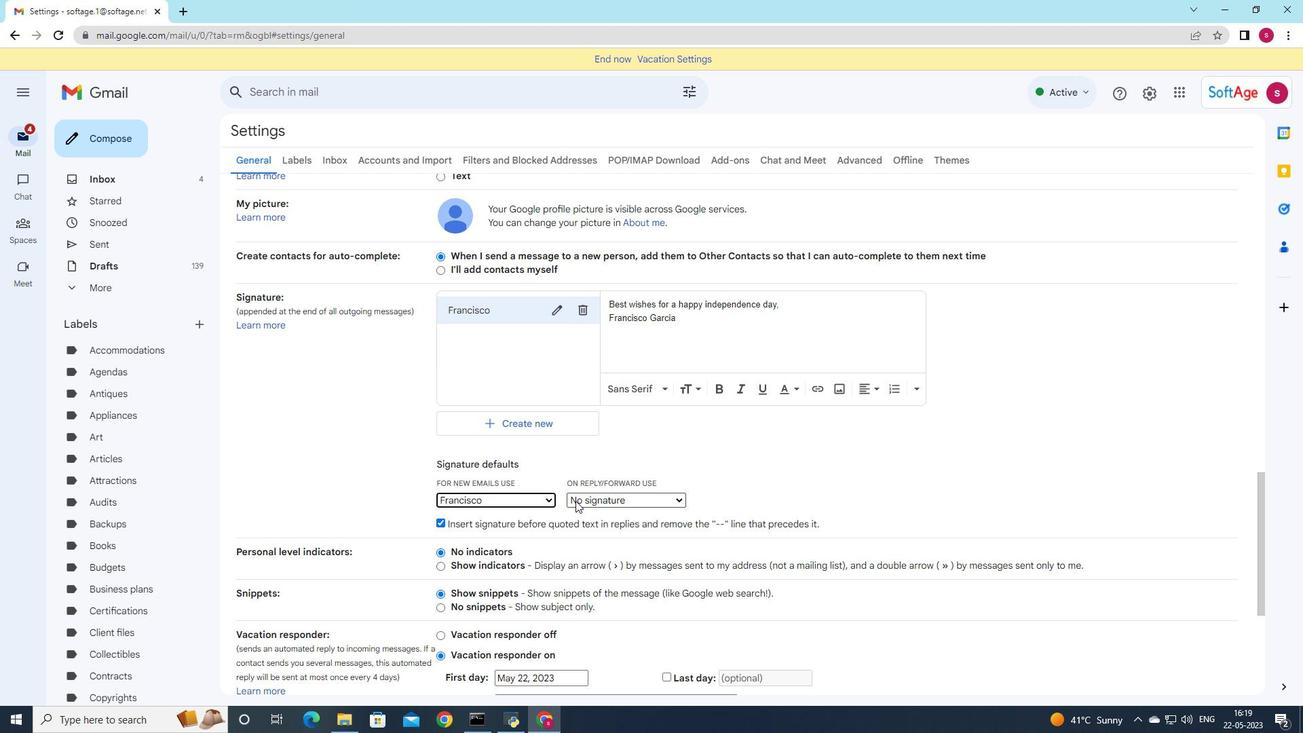 
Action: Mouse pressed left at (581, 496)
Screenshot: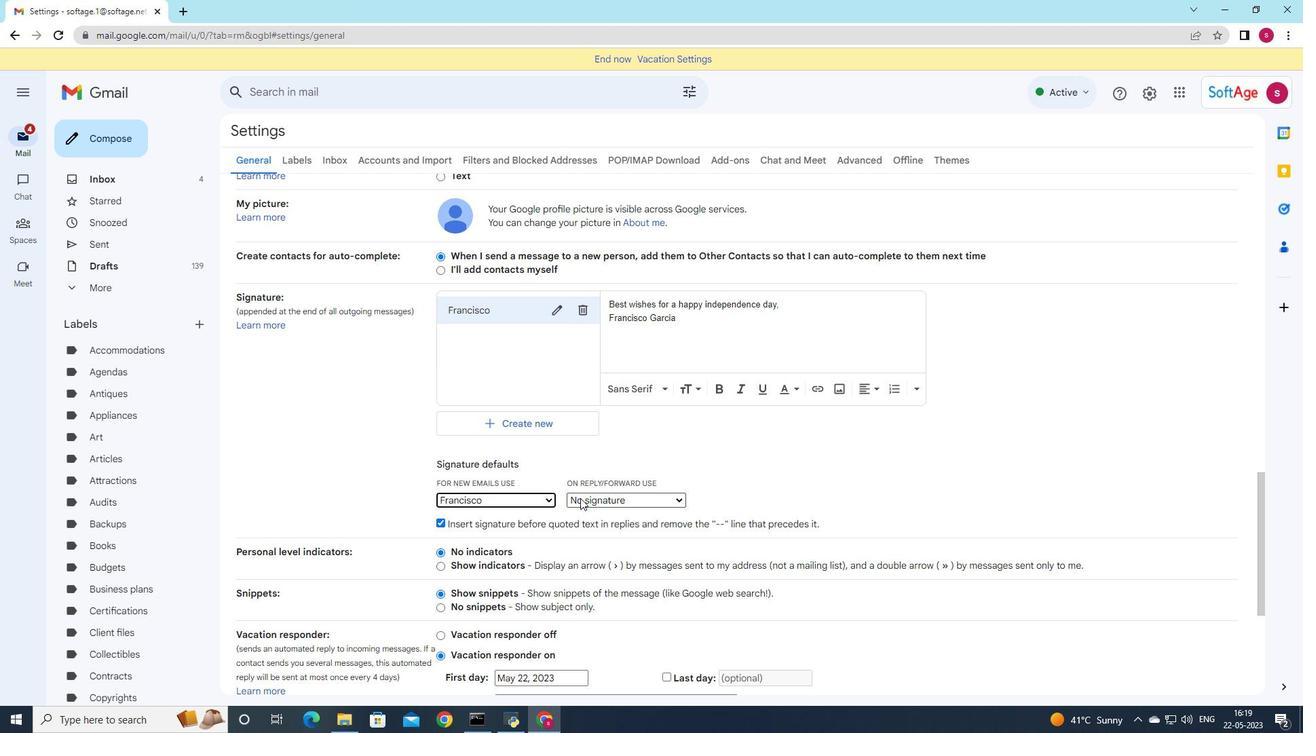 
Action: Mouse moved to (628, 531)
Screenshot: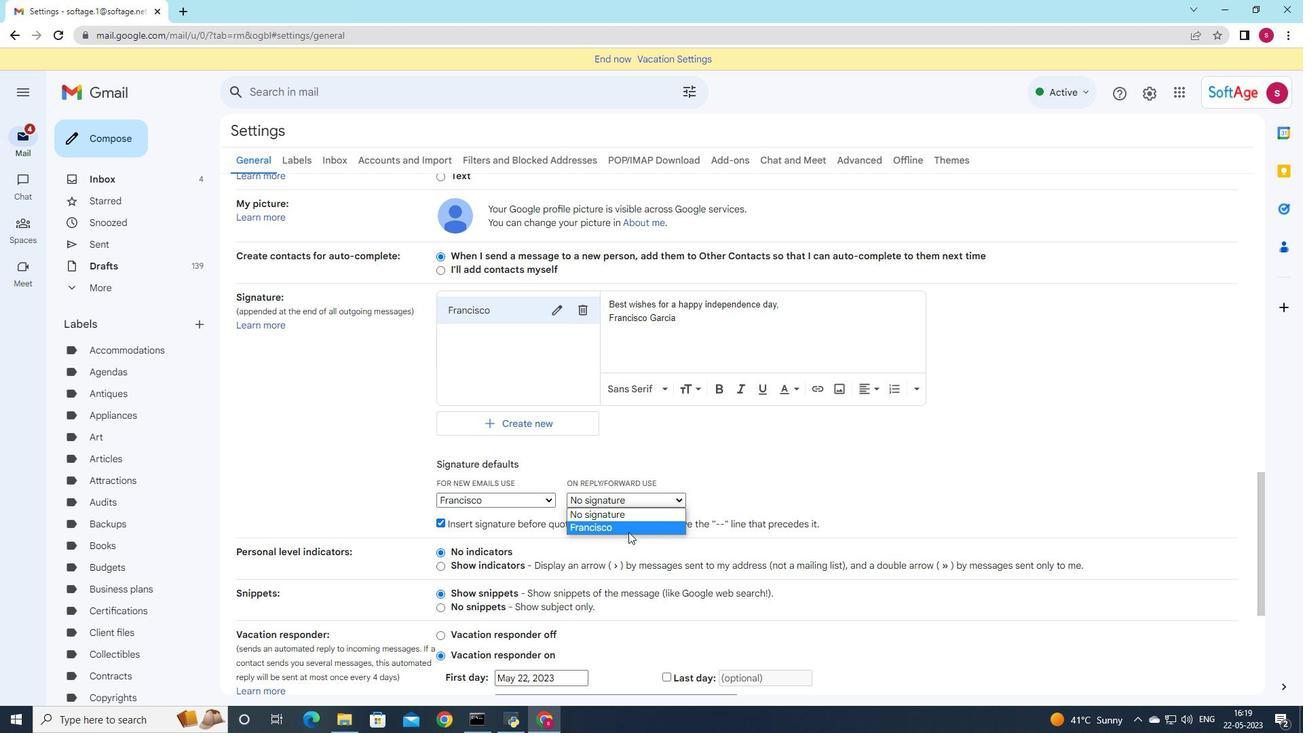 
Action: Mouse pressed left at (628, 531)
Screenshot: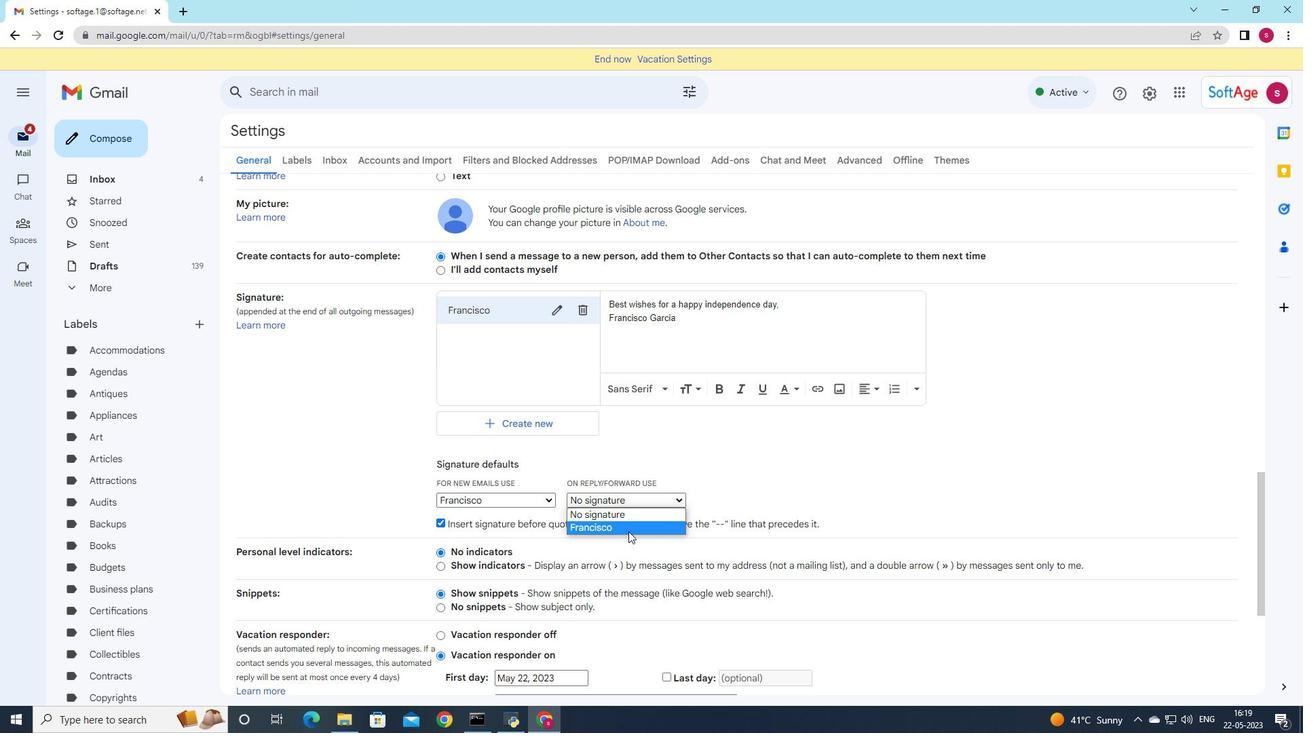 
Action: Mouse scrolled (628, 530) with delta (0, 0)
Screenshot: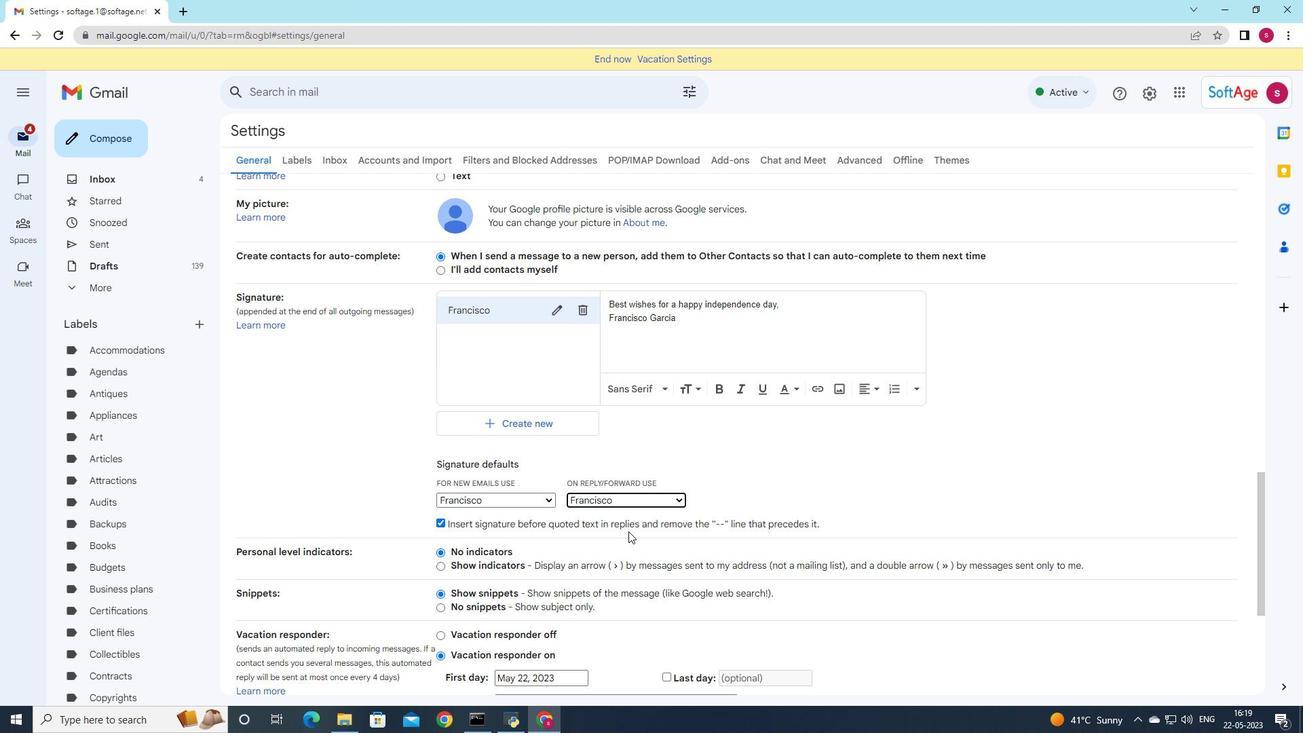 
Action: Mouse scrolled (628, 530) with delta (0, 0)
Screenshot: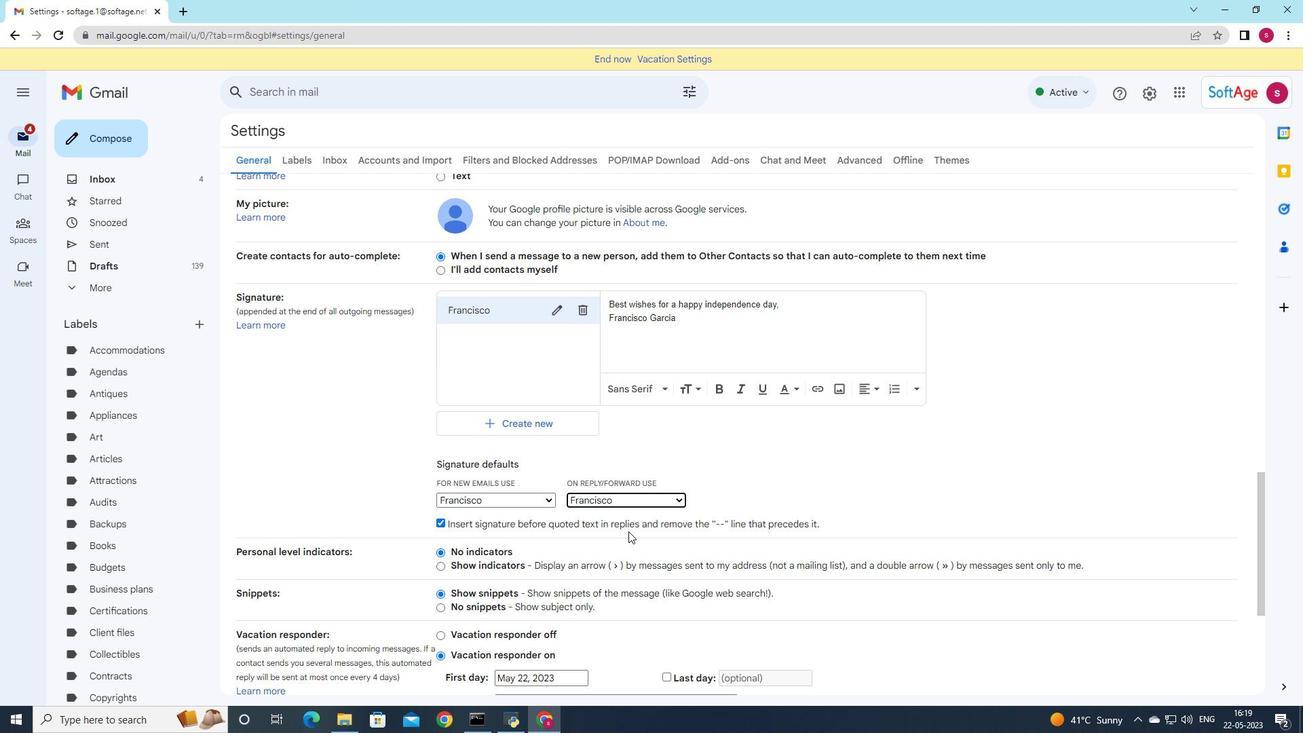 
Action: Mouse scrolled (628, 530) with delta (0, 0)
Screenshot: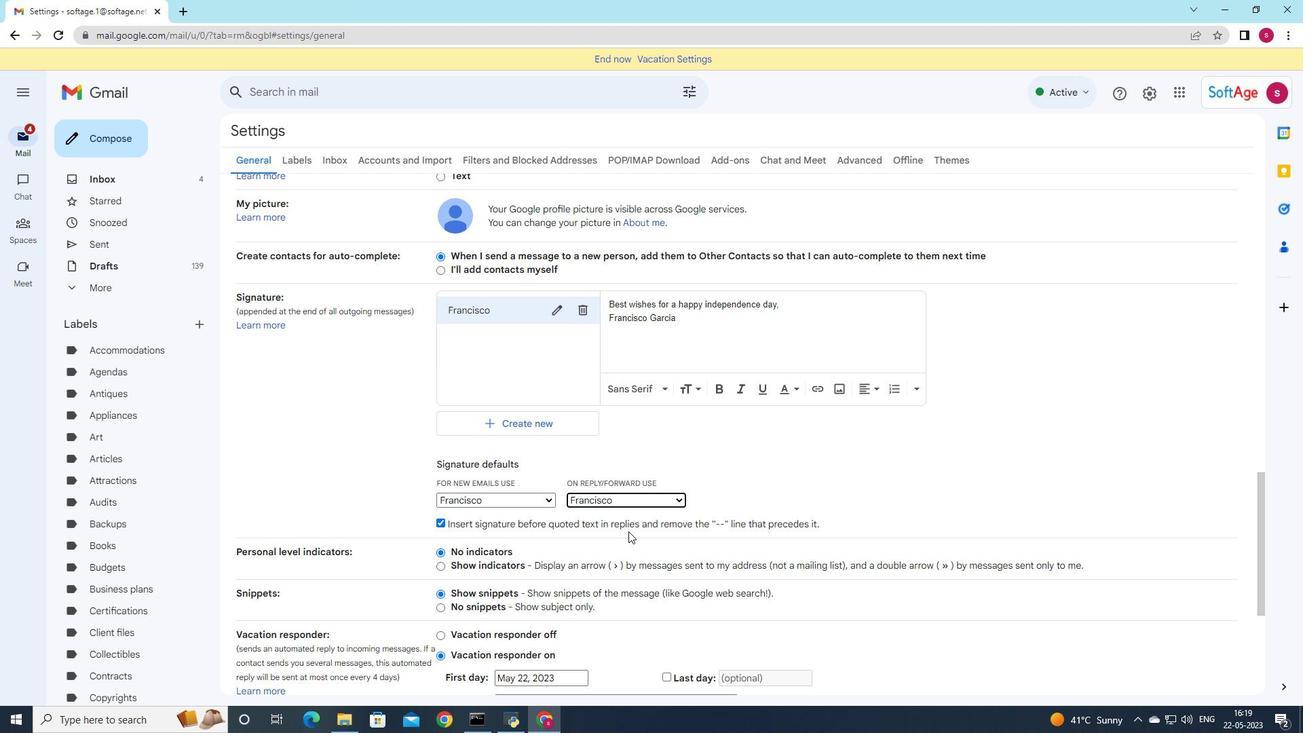 
Action: Mouse scrolled (628, 530) with delta (0, 0)
Screenshot: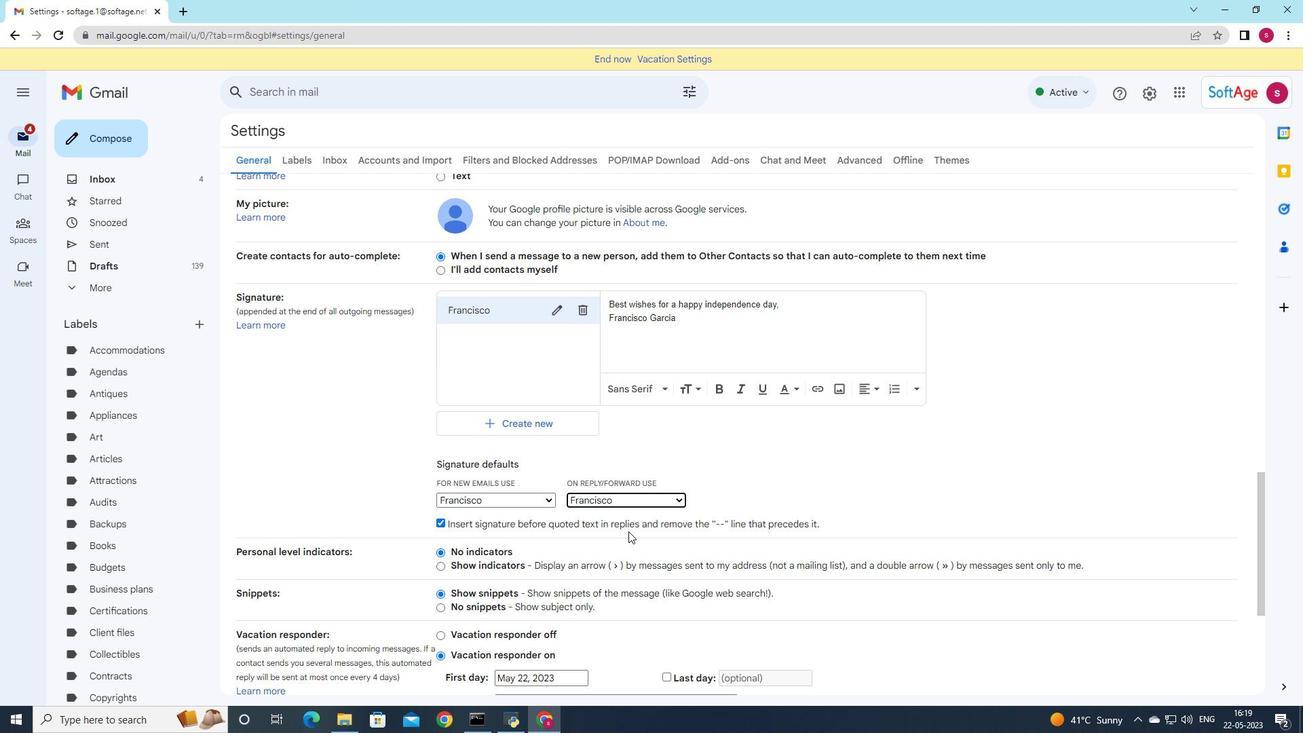 
Action: Mouse moved to (624, 534)
Screenshot: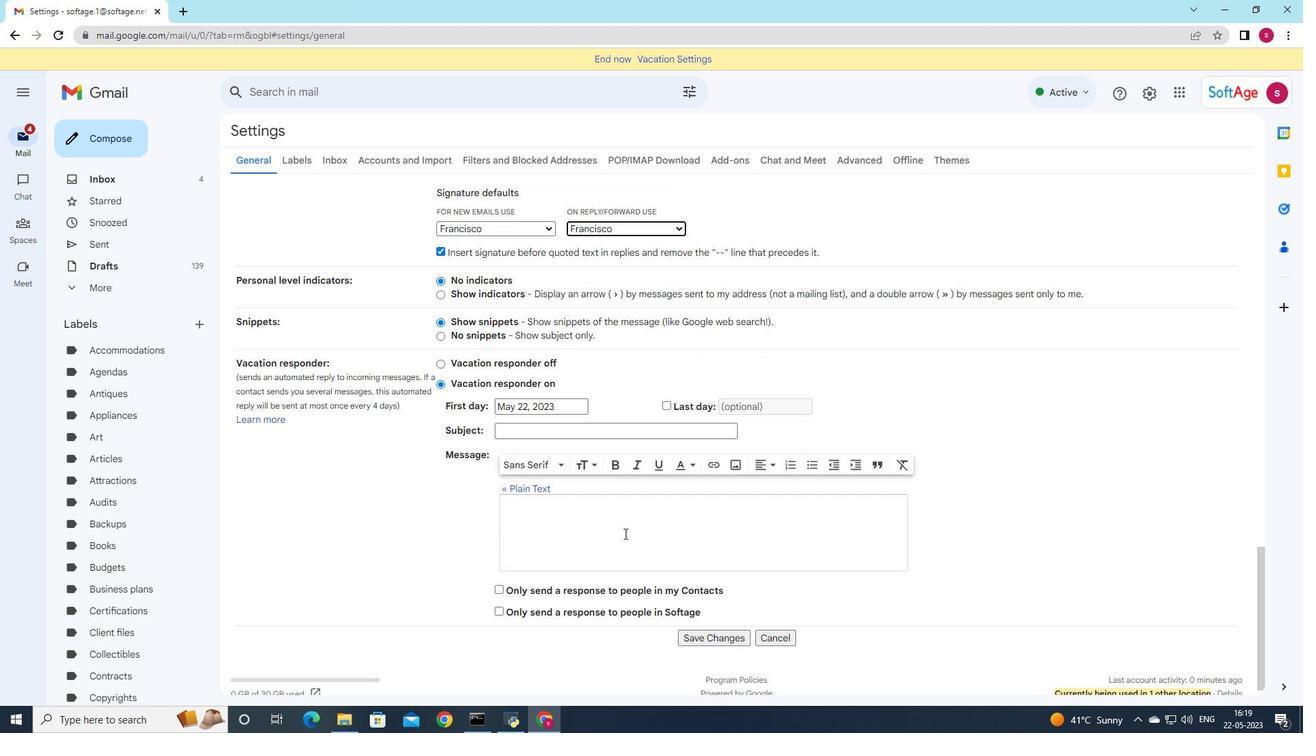 
Action: Mouse scrolled (624, 533) with delta (0, 0)
Screenshot: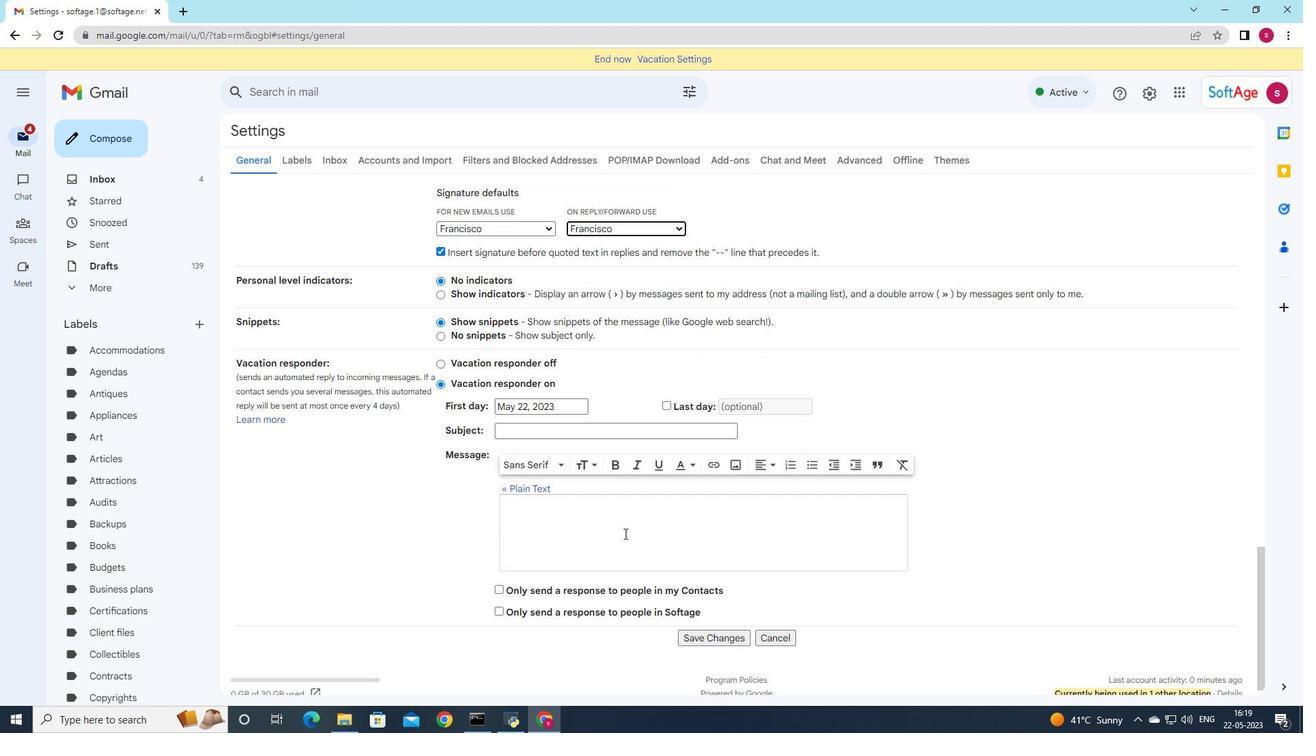 
Action: Mouse moved to (625, 540)
Screenshot: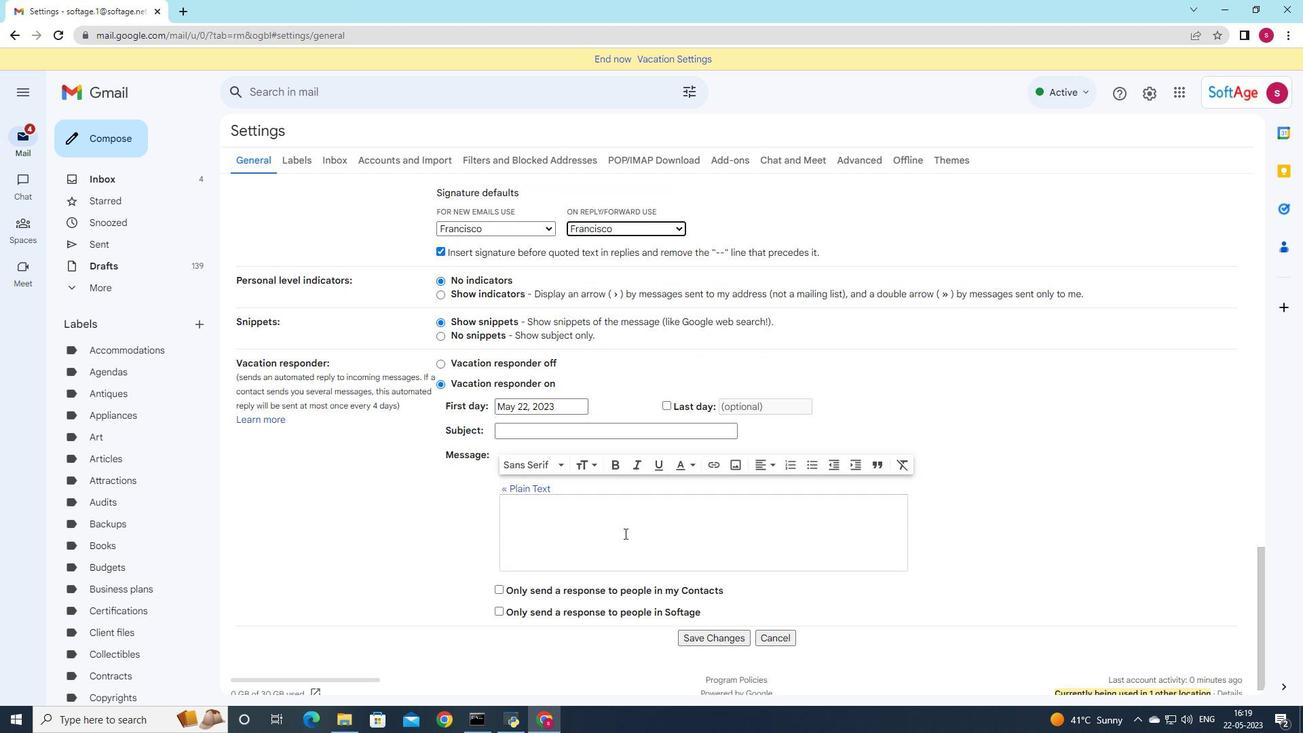 
Action: Mouse scrolled (625, 539) with delta (0, 0)
Screenshot: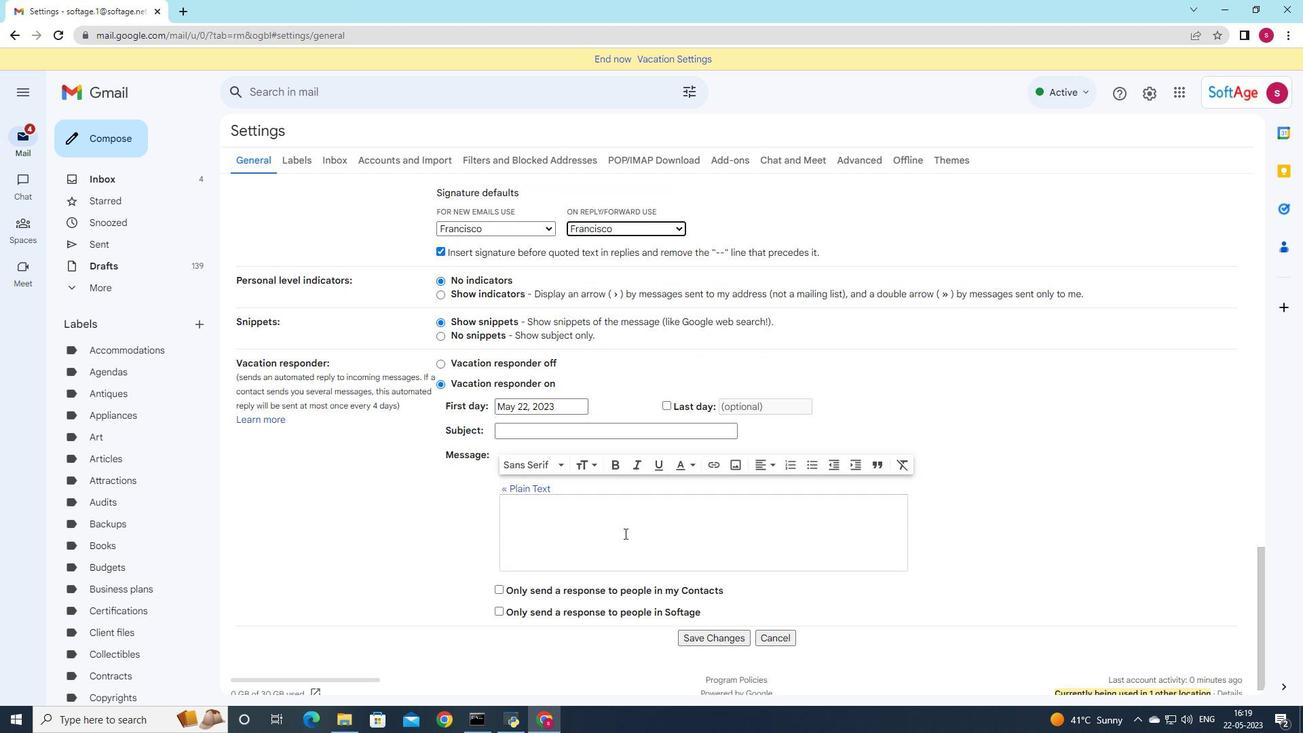 
Action: Mouse moved to (625, 544)
Screenshot: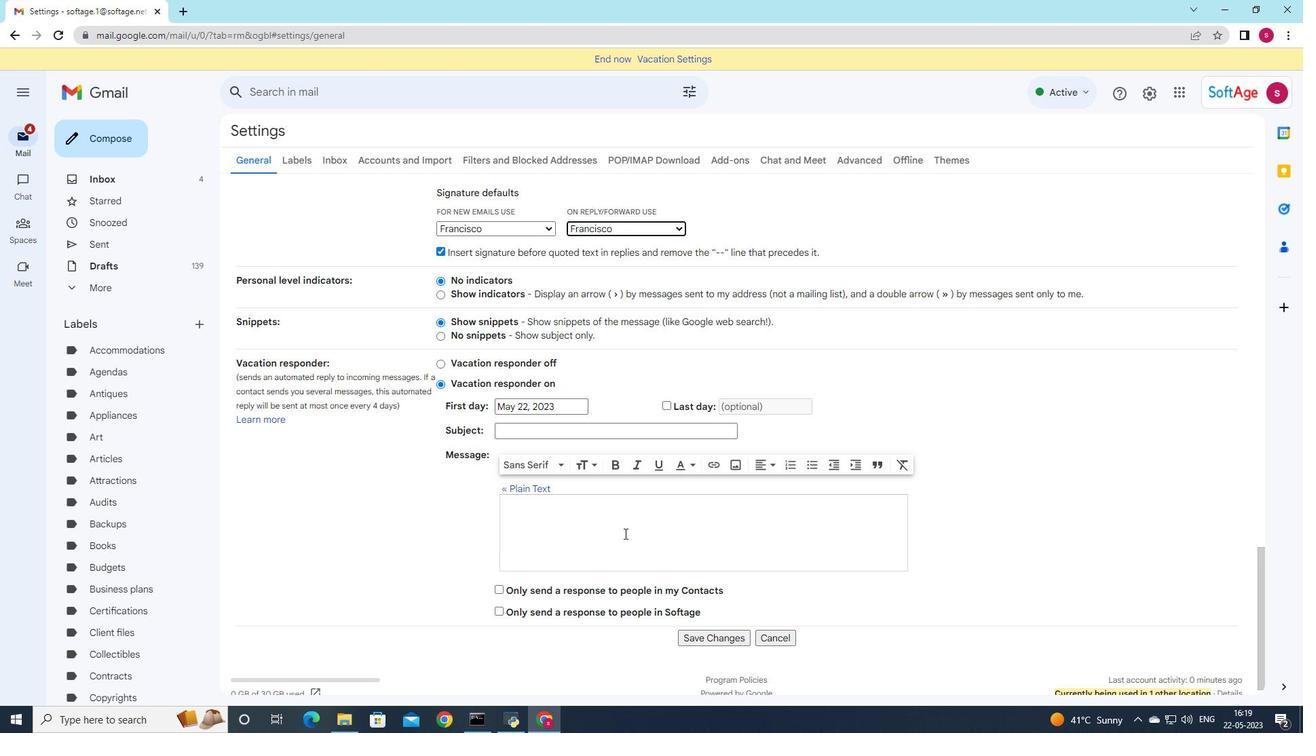 
Action: Mouse scrolled (625, 543) with delta (0, 0)
Screenshot: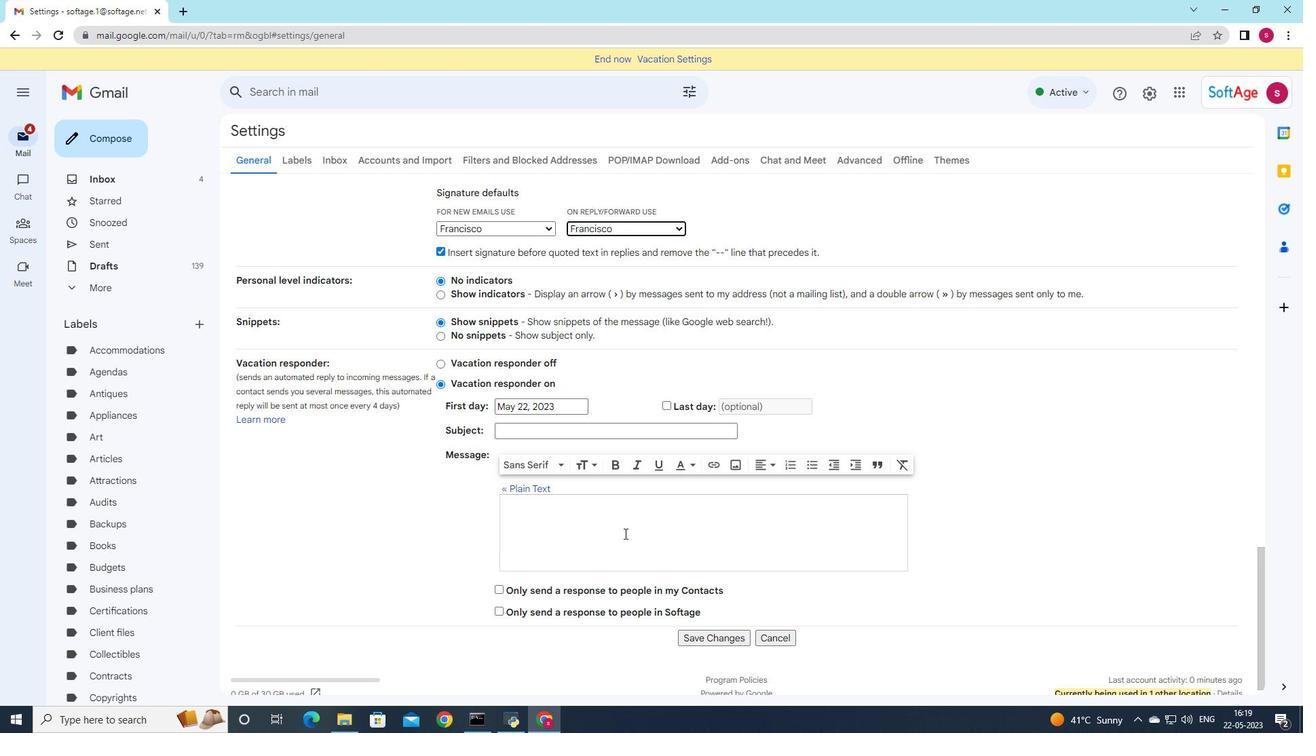 
Action: Mouse moved to (709, 618)
Screenshot: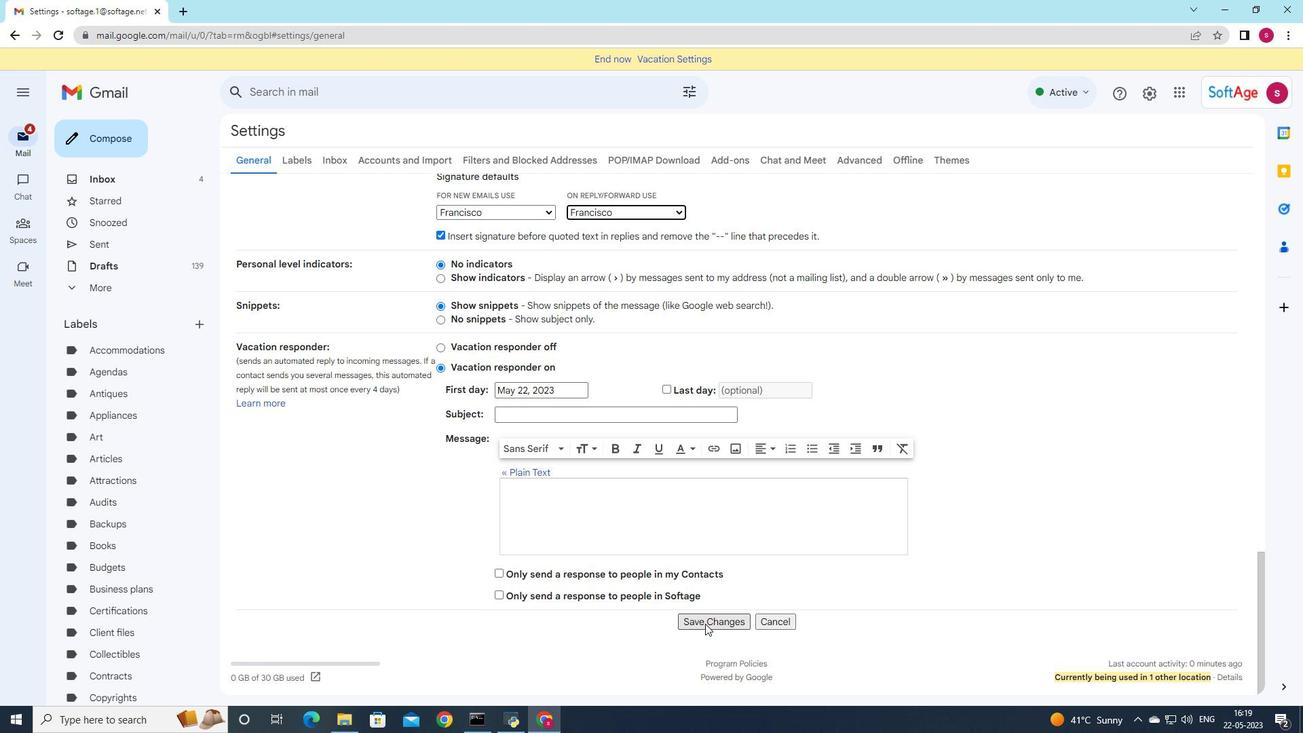 
Action: Mouse pressed left at (708, 618)
Screenshot: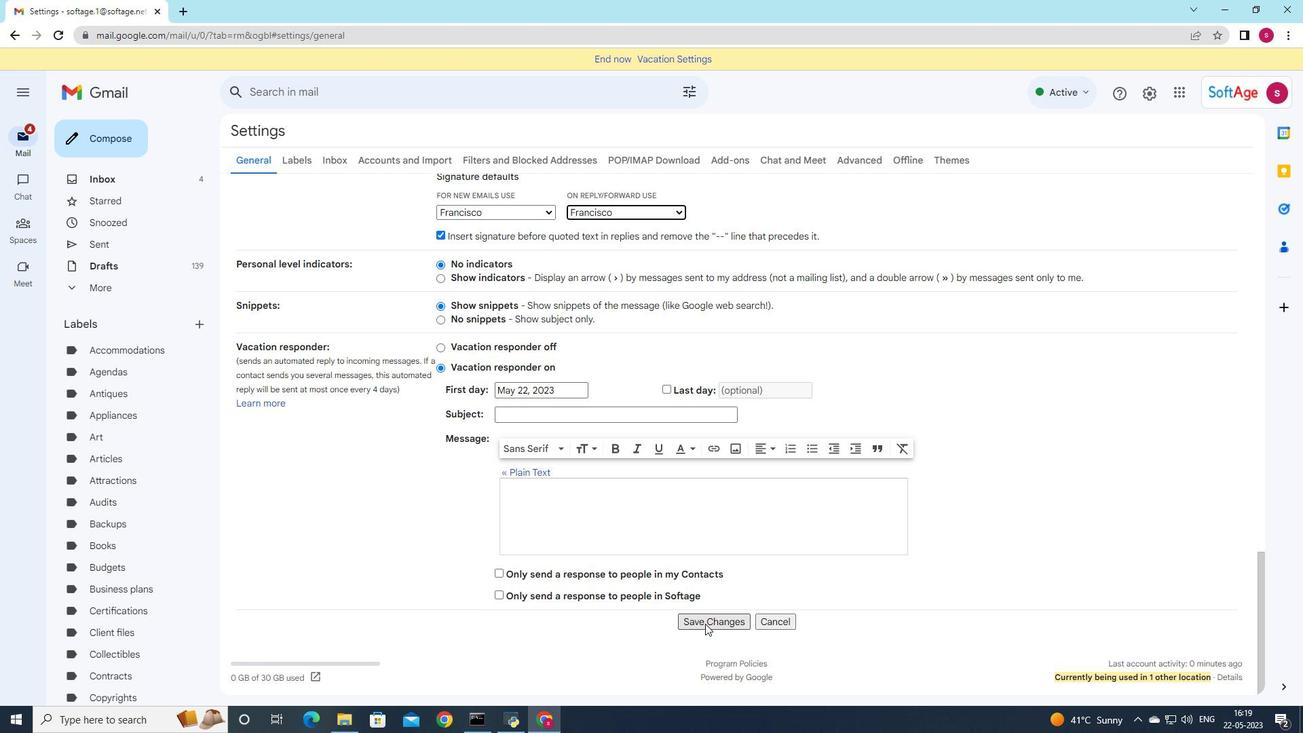
Action: Mouse moved to (84, 142)
Screenshot: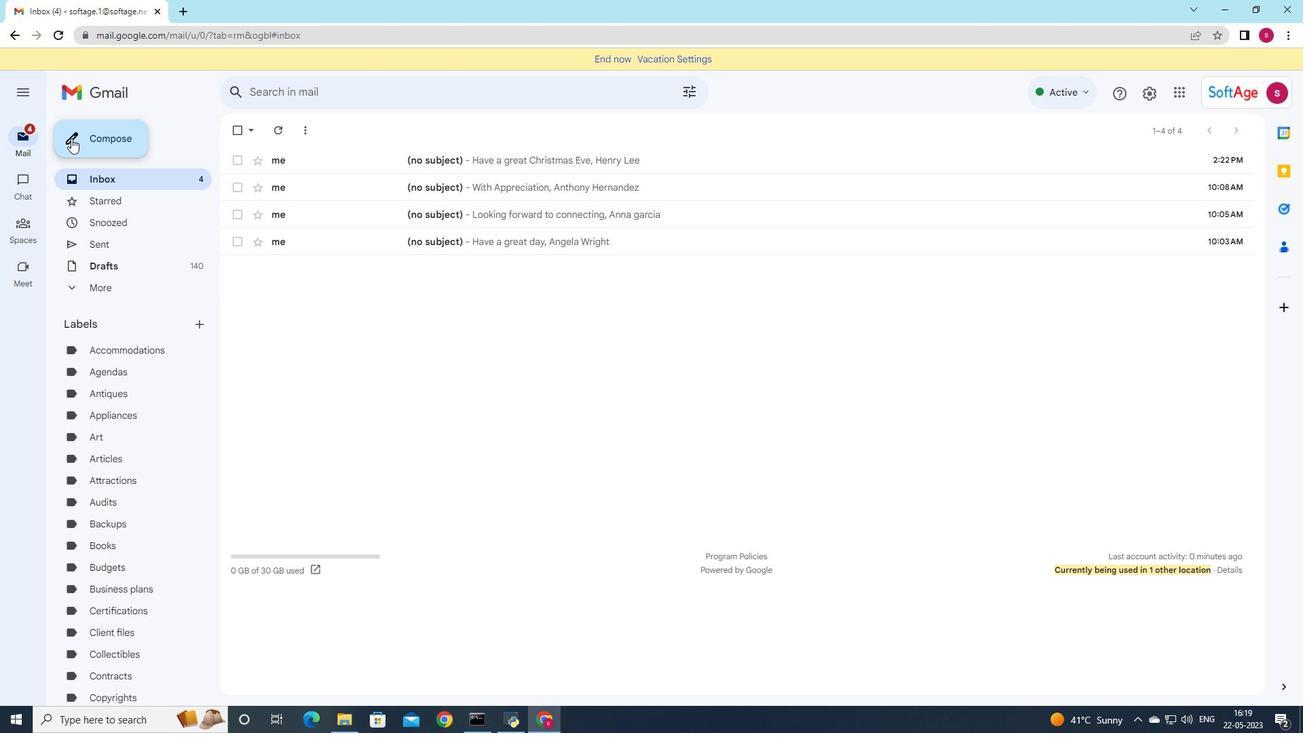 
Action: Mouse pressed left at (84, 142)
Screenshot: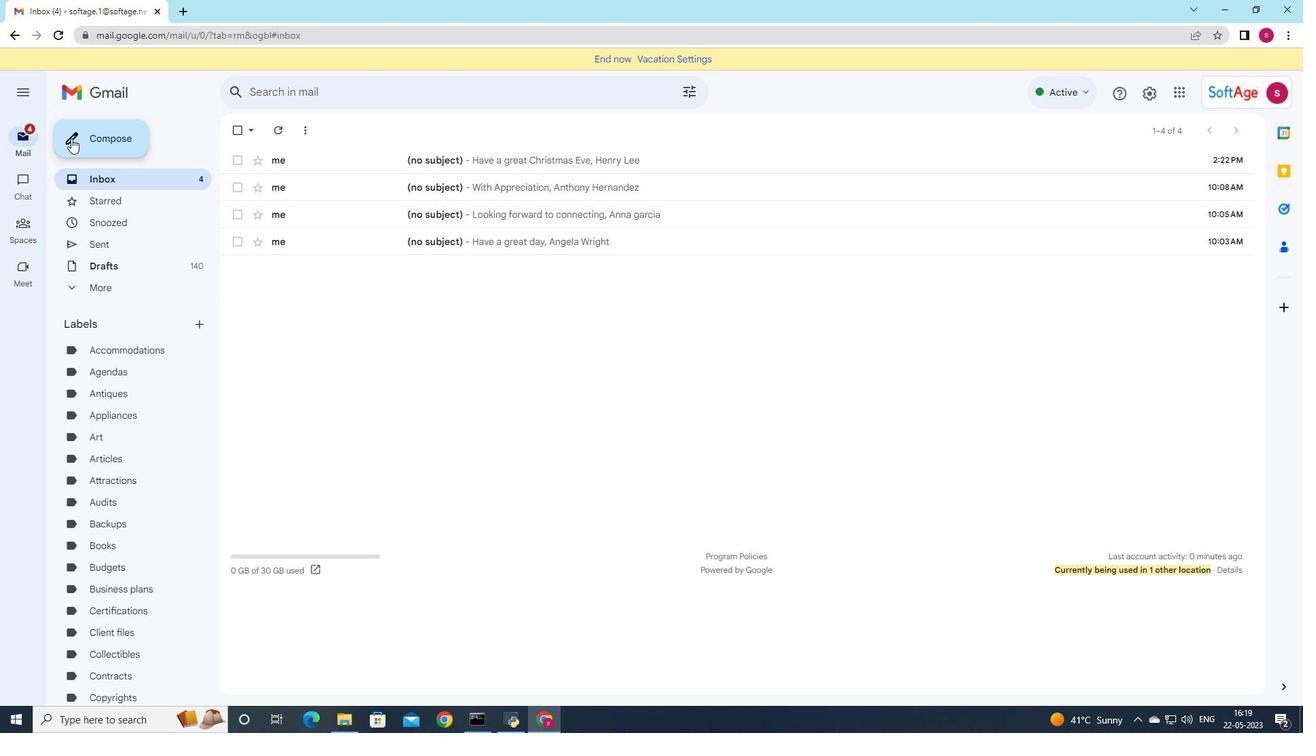 
Action: Mouse moved to (979, 329)
Screenshot: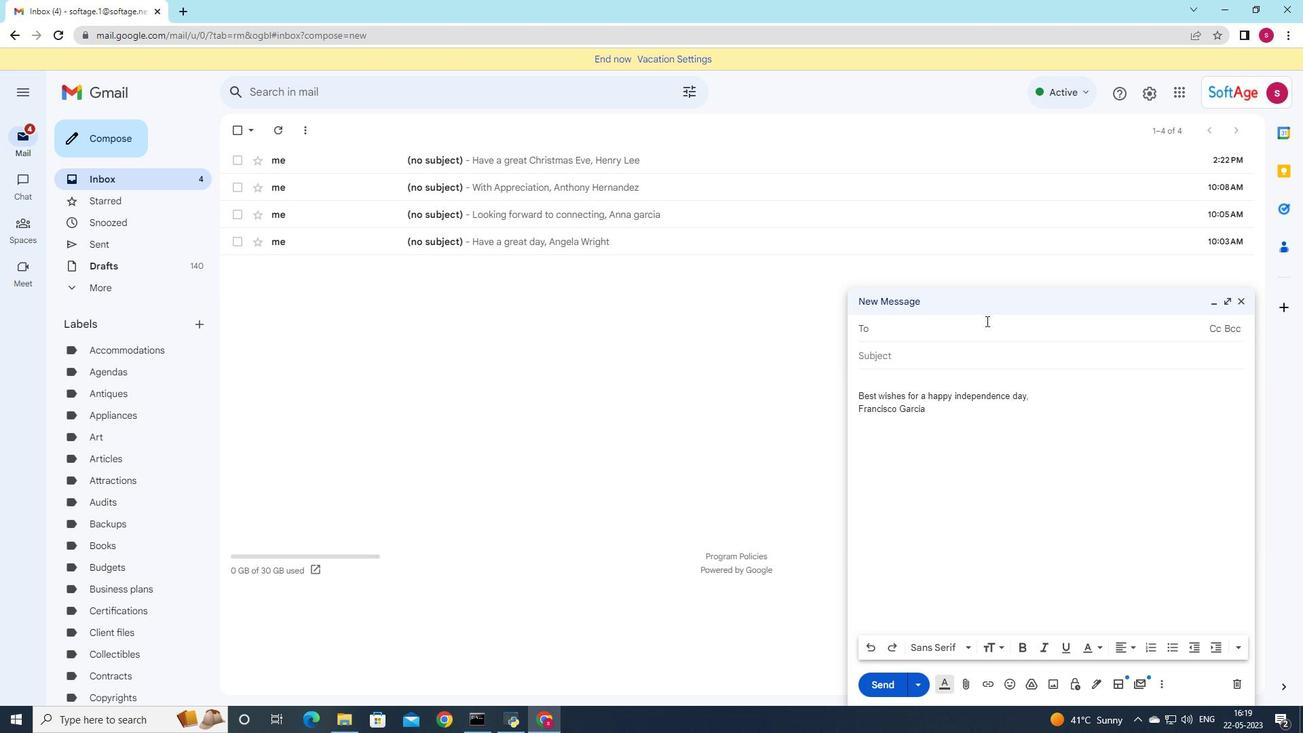 
Action: Key pressed s
Screenshot: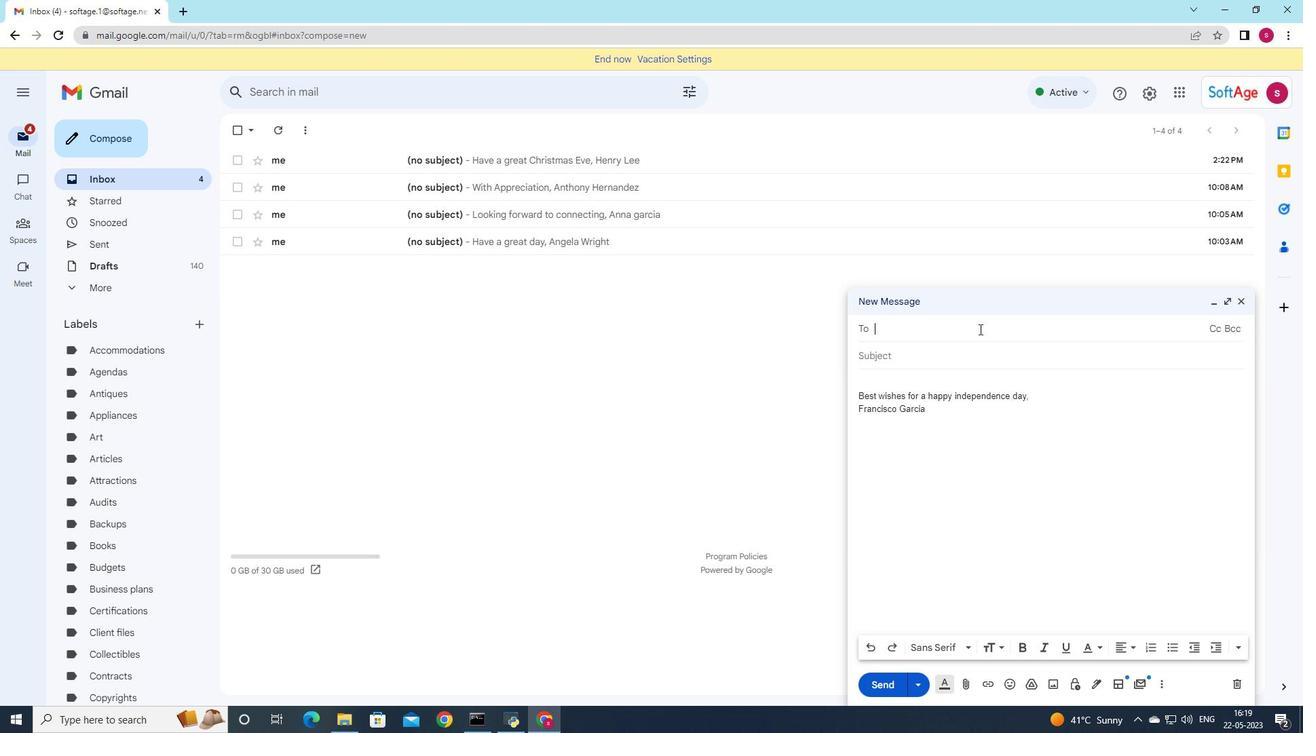 
Action: Mouse moved to (1051, 355)
Screenshot: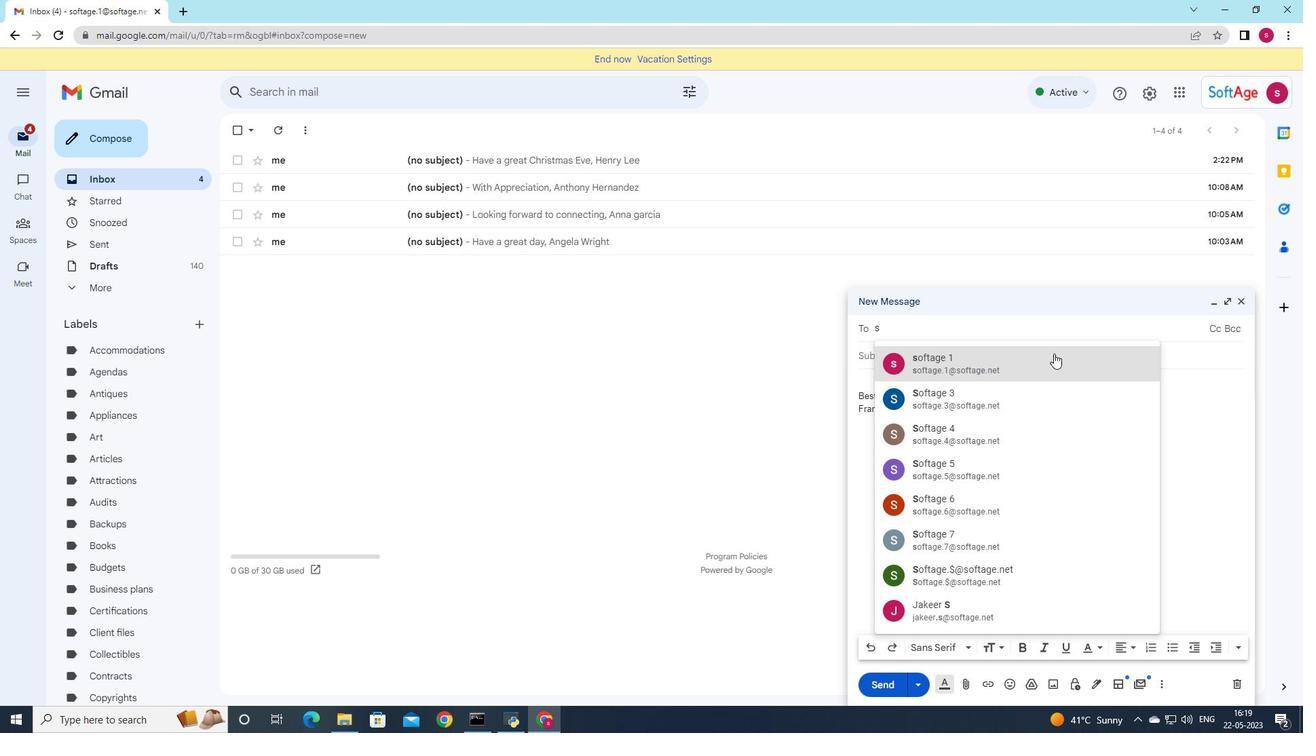 
Action: Mouse pressed left at (1051, 355)
Screenshot: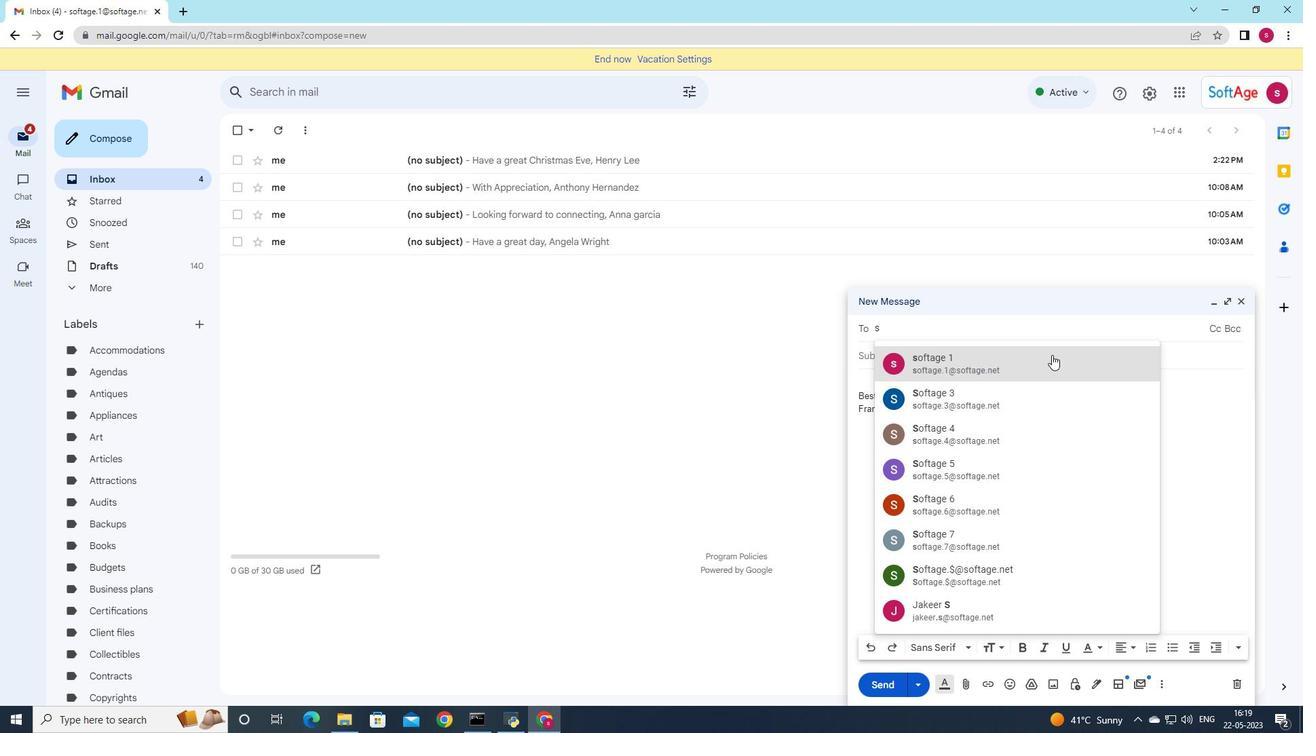 
Action: Mouse moved to (202, 327)
Screenshot: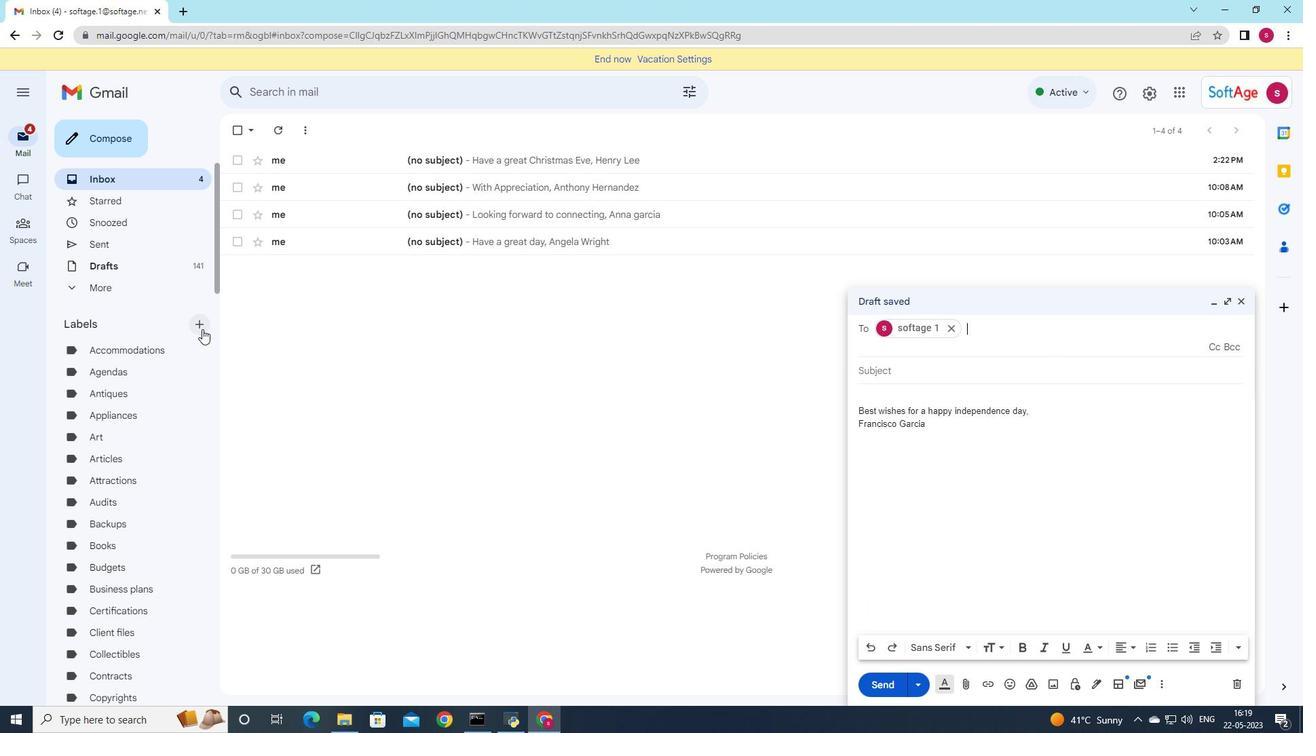 
Action: Mouse pressed left at (202, 327)
Screenshot: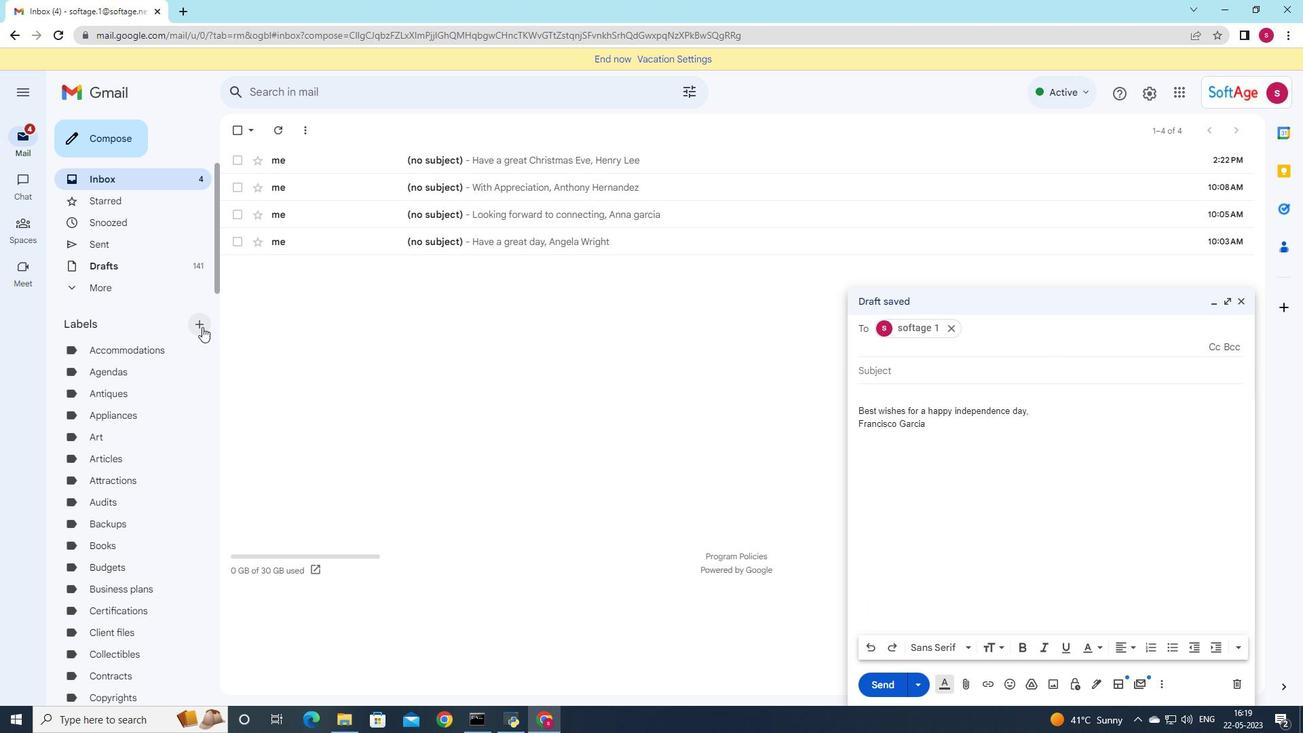 
Action: Mouse moved to (619, 397)
Screenshot: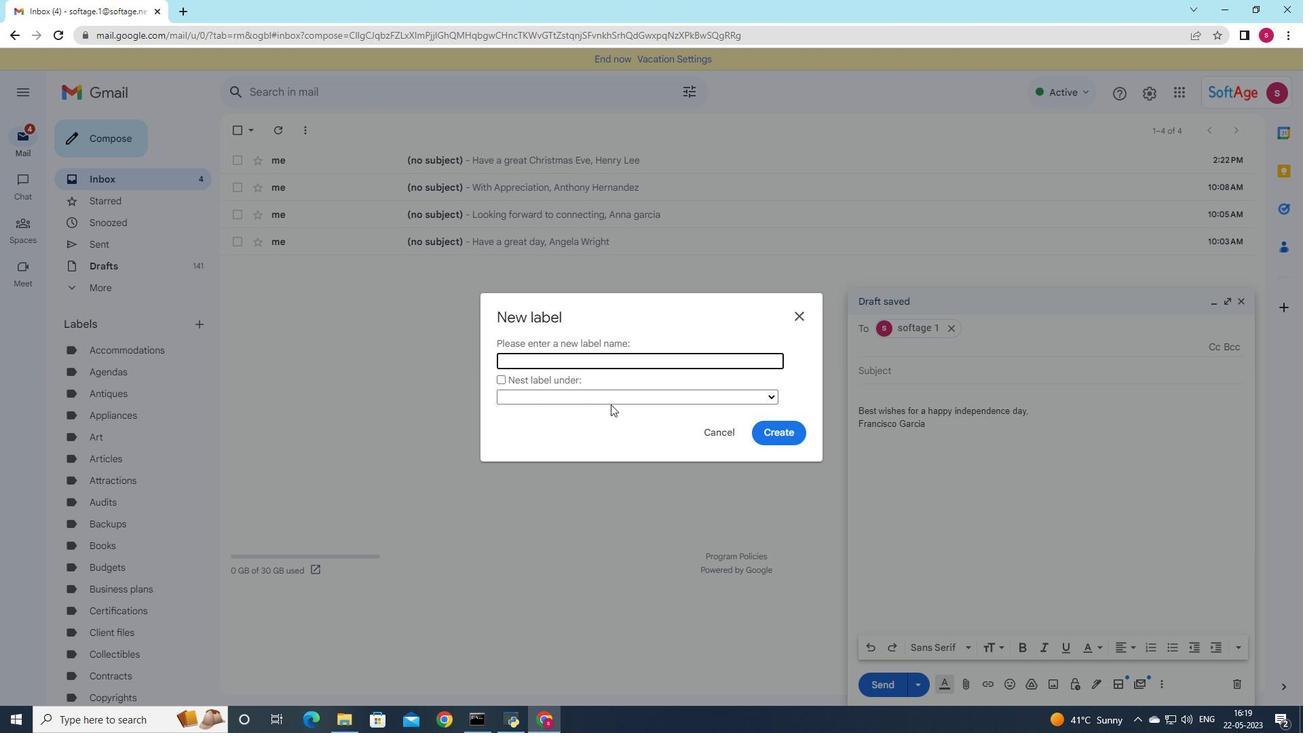 
Action: Key pressed <Key.shift>Trainin
Screenshot: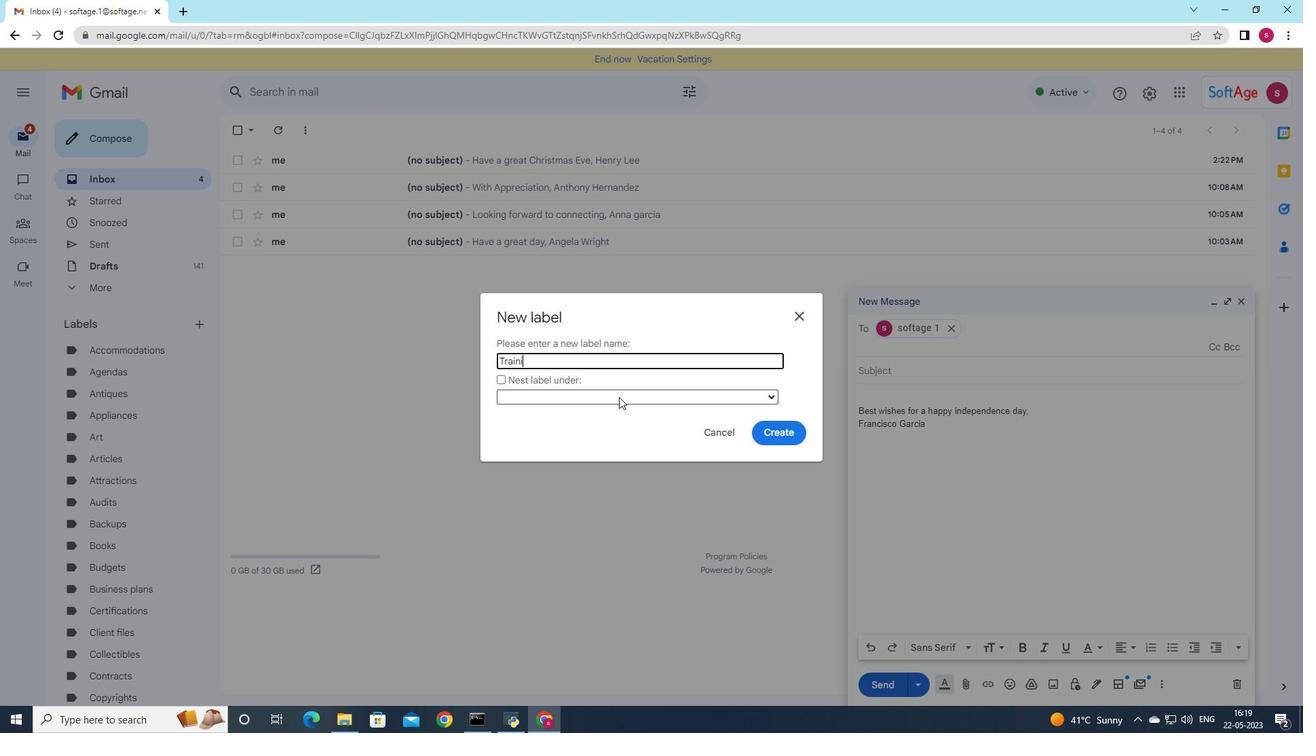 
Action: Mouse moved to (769, 436)
Screenshot: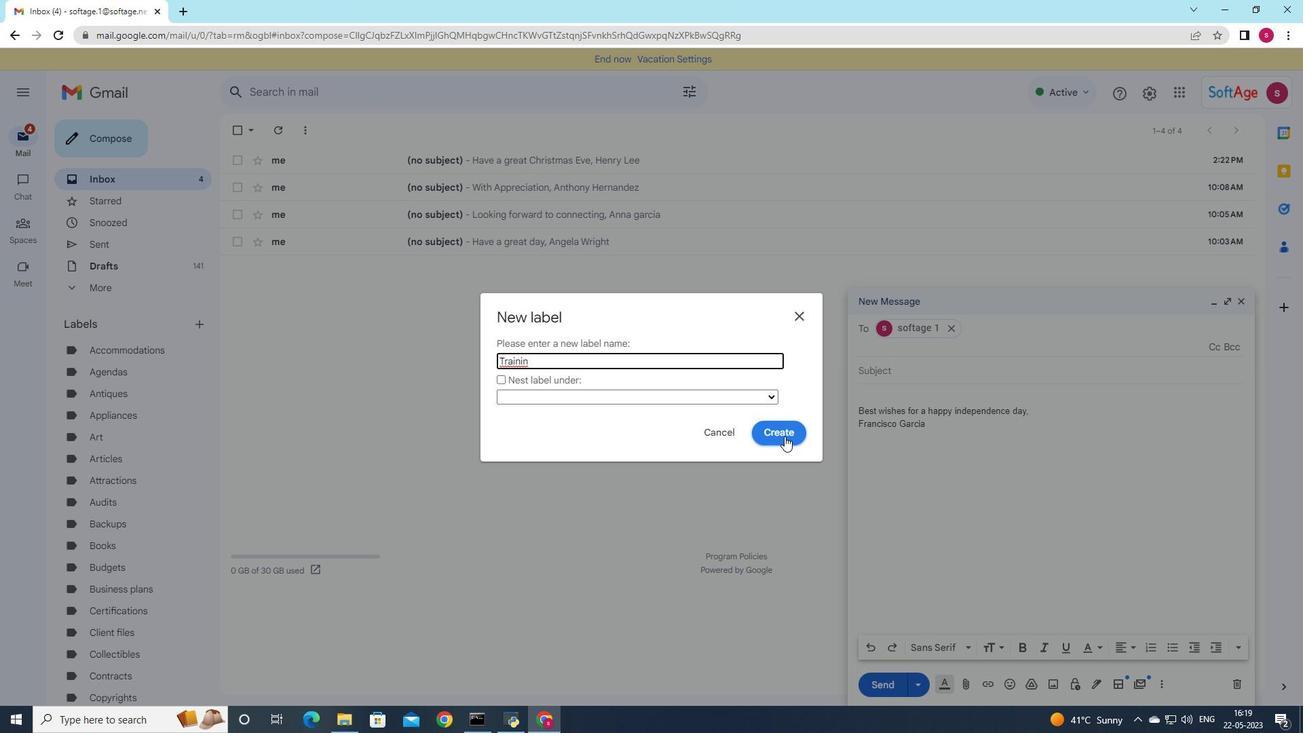 
Action: Key pressed g
Screenshot: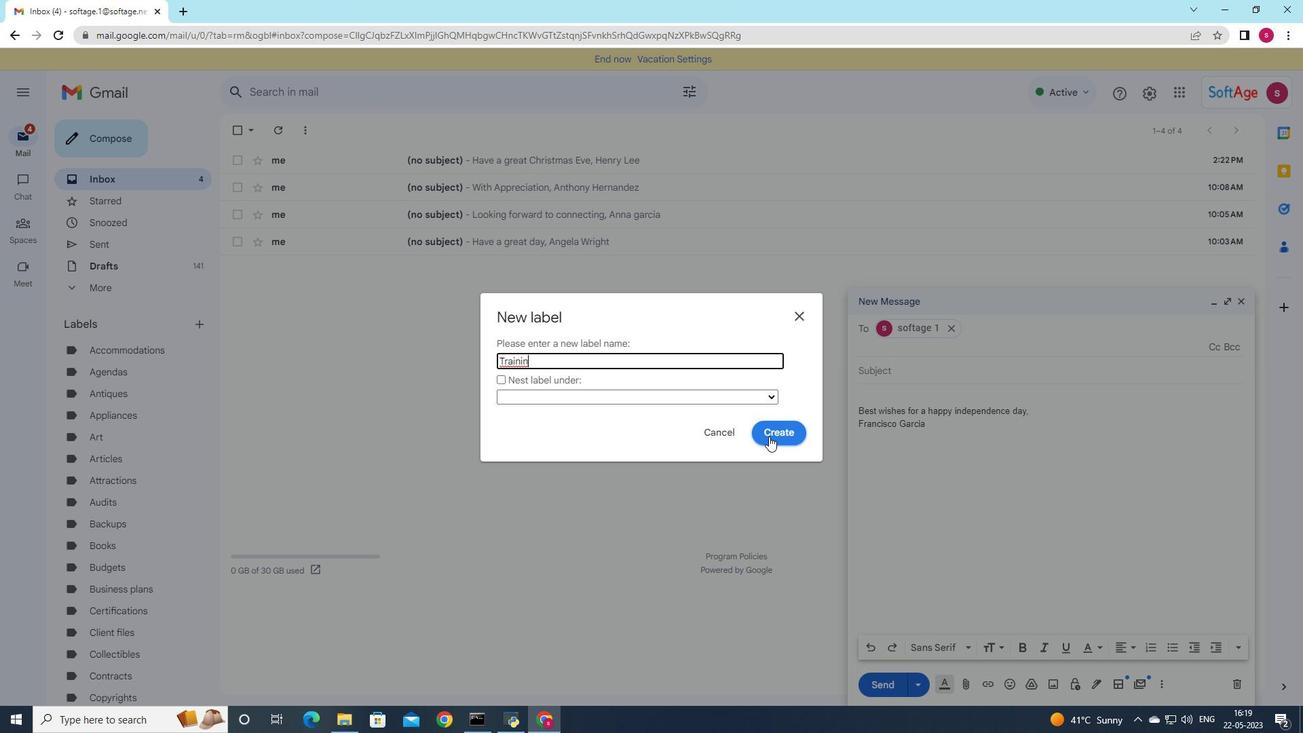
Action: Mouse pressed left at (769, 436)
Screenshot: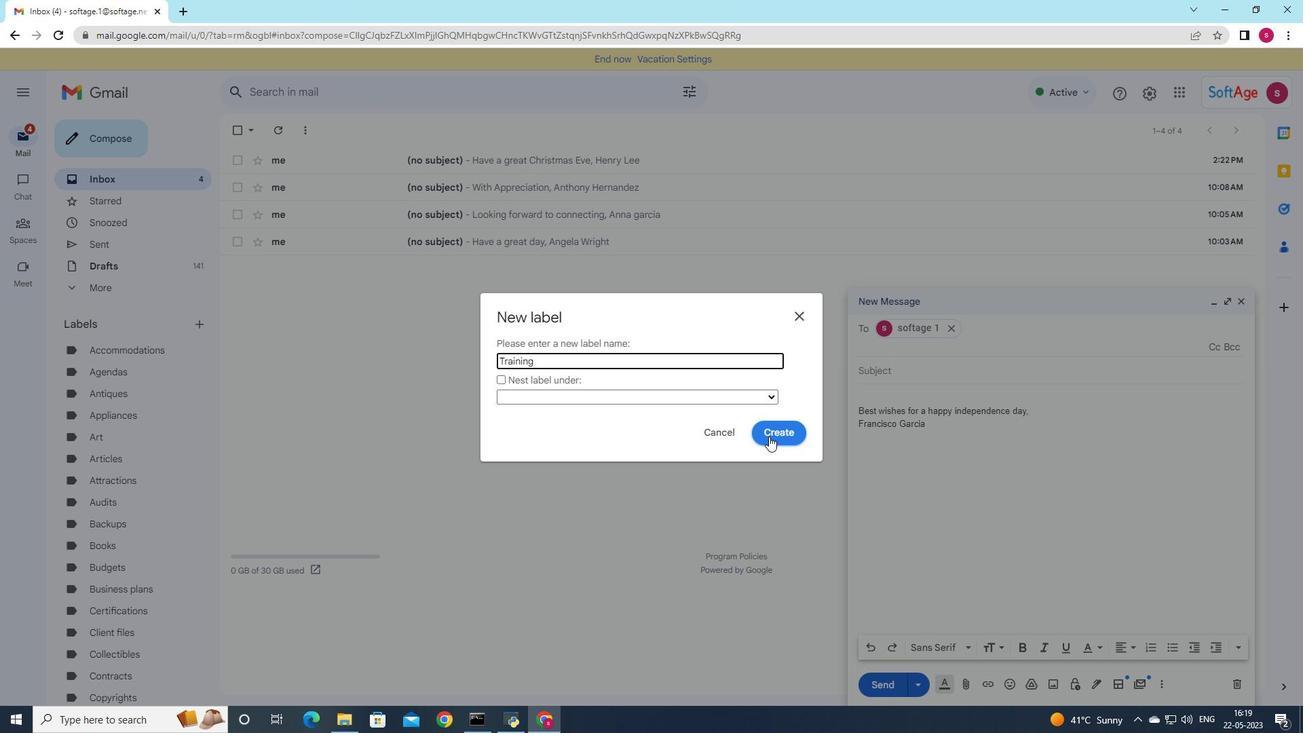 
Action: Mouse moved to (1138, 448)
Screenshot: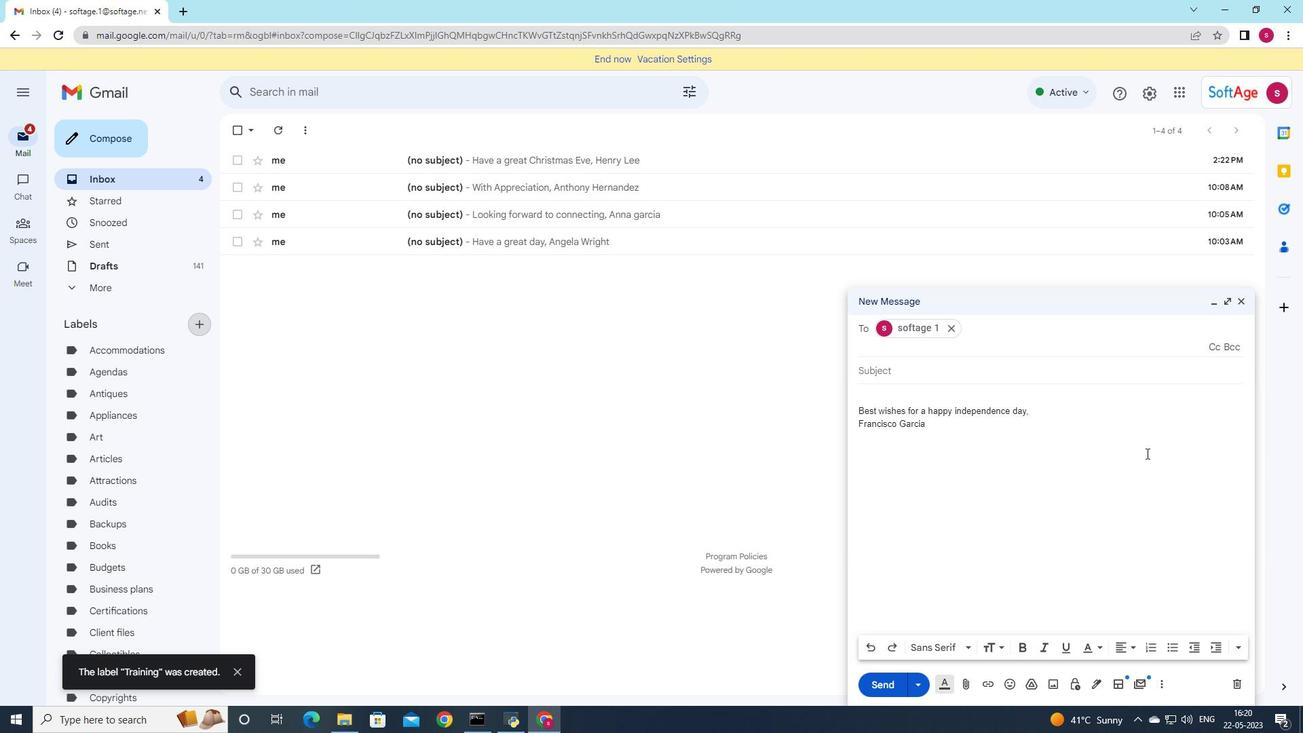 
